 Task: Find connections with filter location Diamantino with filter topic #coacheswith filter profile language Potuguese with filter current company Citi with filter school Muthayammal Engineering College with filter industry Consumer Goods Rental with filter service category DUI Law with filter keywords title Business Analyst
Action: Mouse moved to (528, 111)
Screenshot: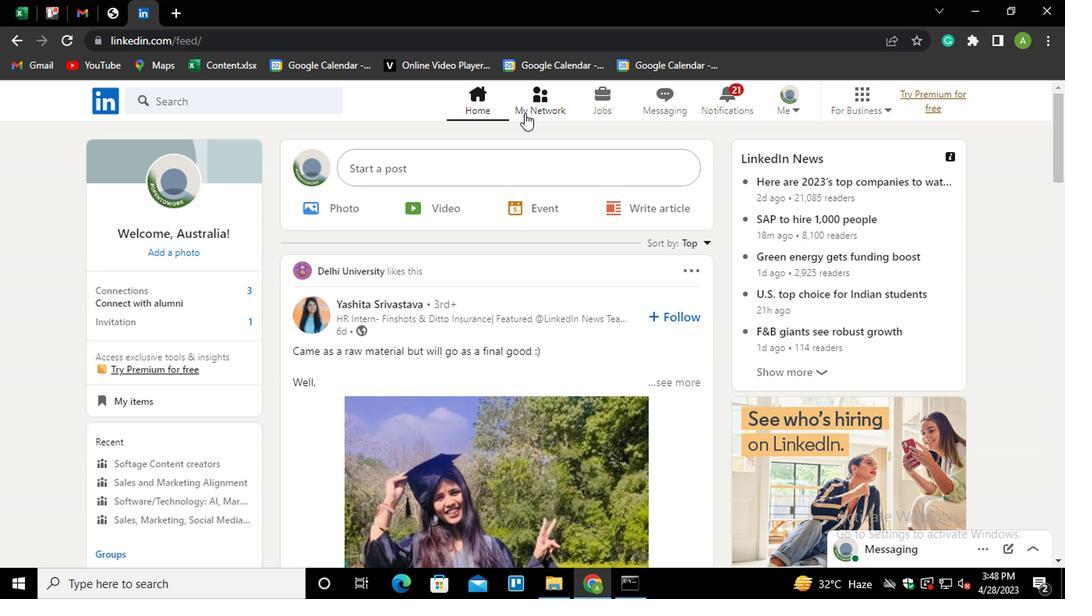 
Action: Mouse pressed left at (528, 111)
Screenshot: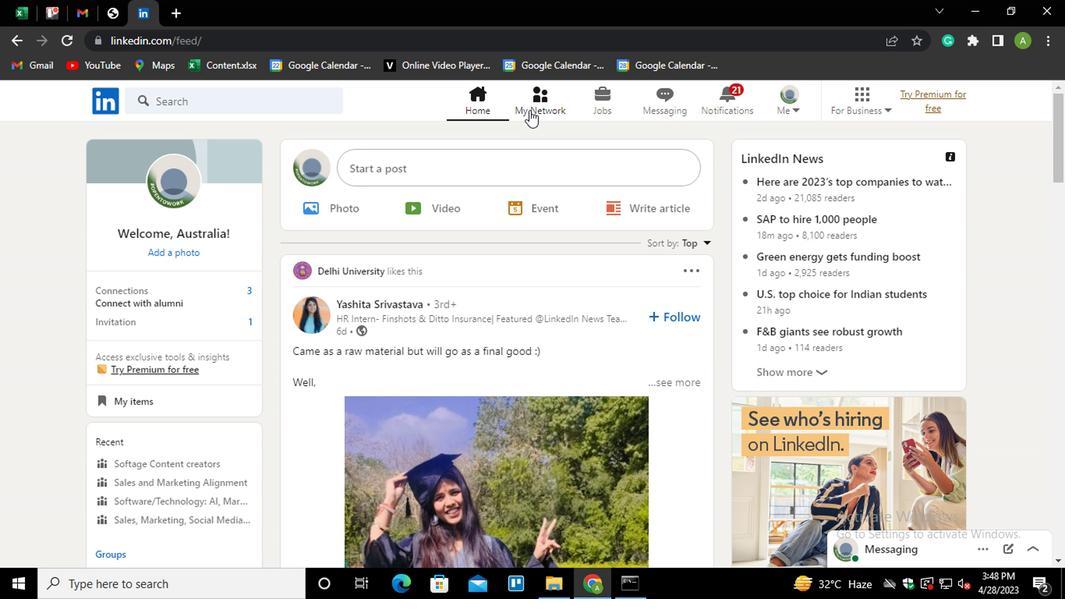 
Action: Mouse moved to (203, 193)
Screenshot: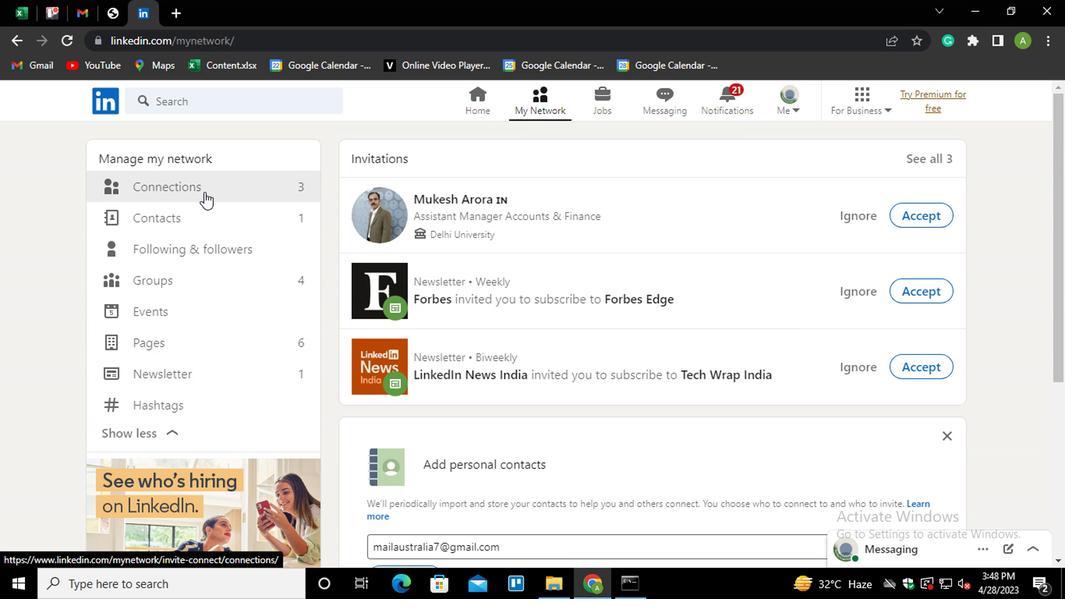 
Action: Mouse pressed left at (203, 193)
Screenshot: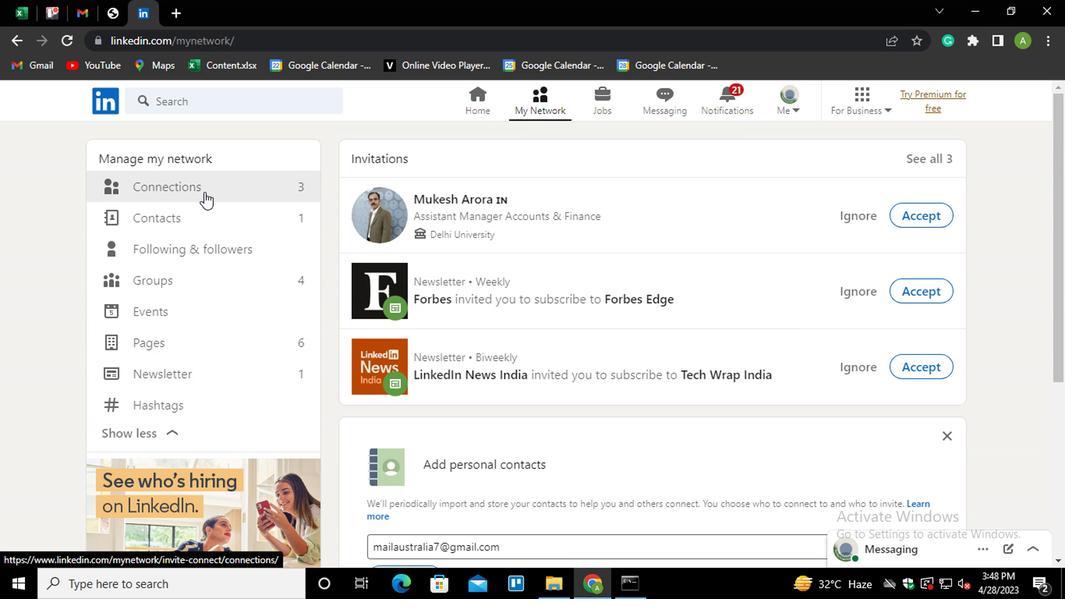 
Action: Mouse moved to (667, 184)
Screenshot: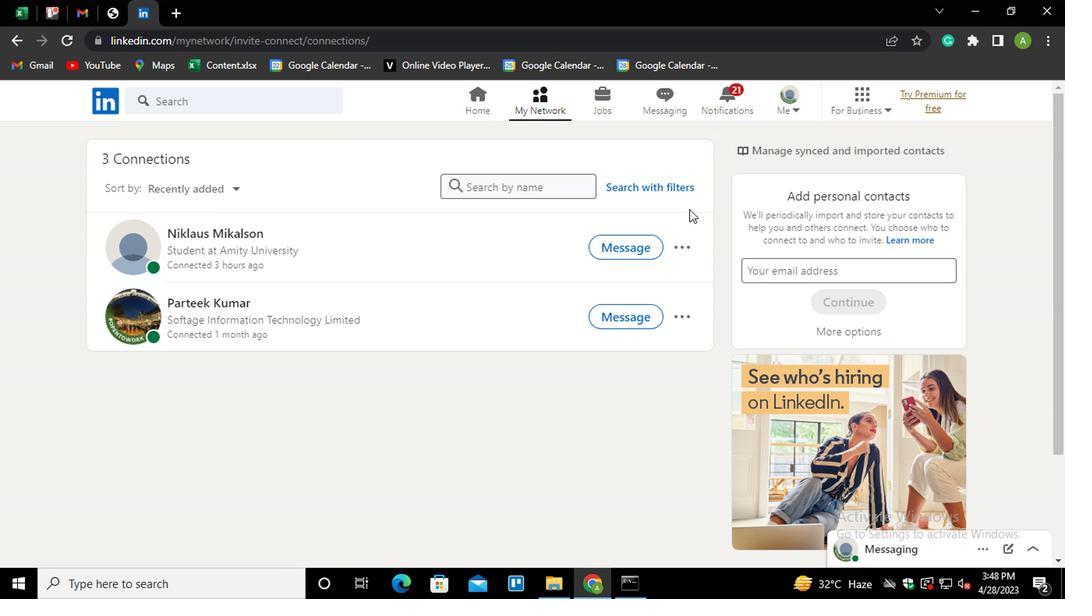 
Action: Mouse pressed left at (667, 184)
Screenshot: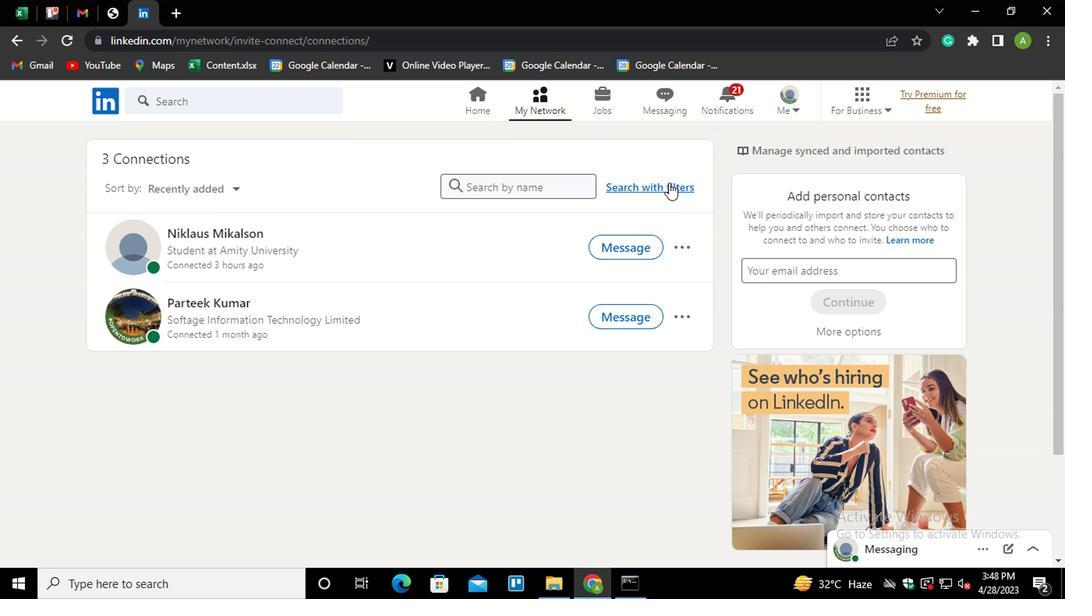 
Action: Mouse moved to (577, 139)
Screenshot: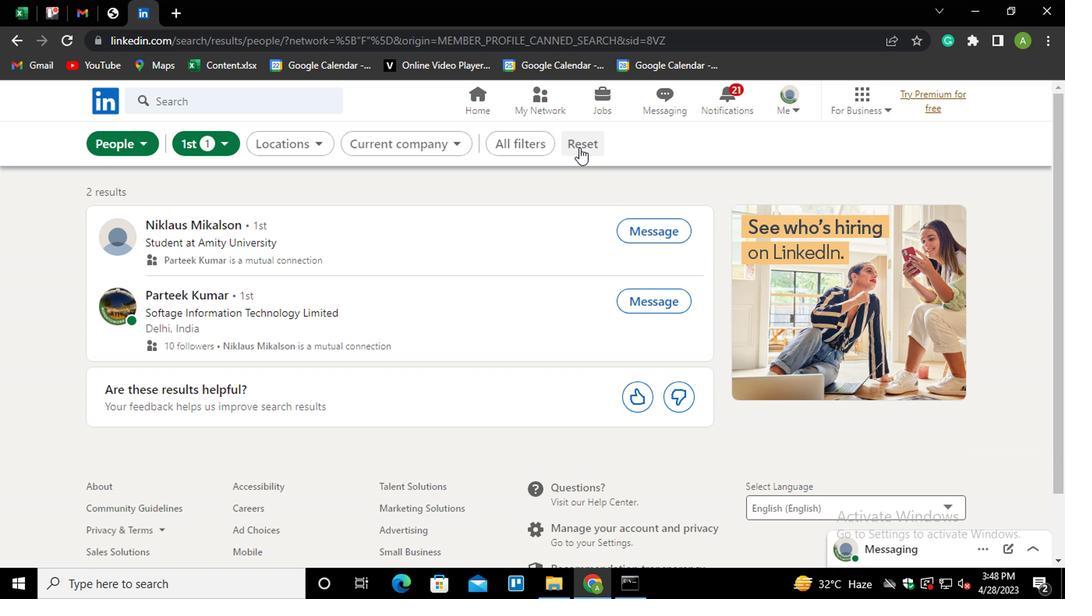 
Action: Mouse pressed left at (577, 139)
Screenshot: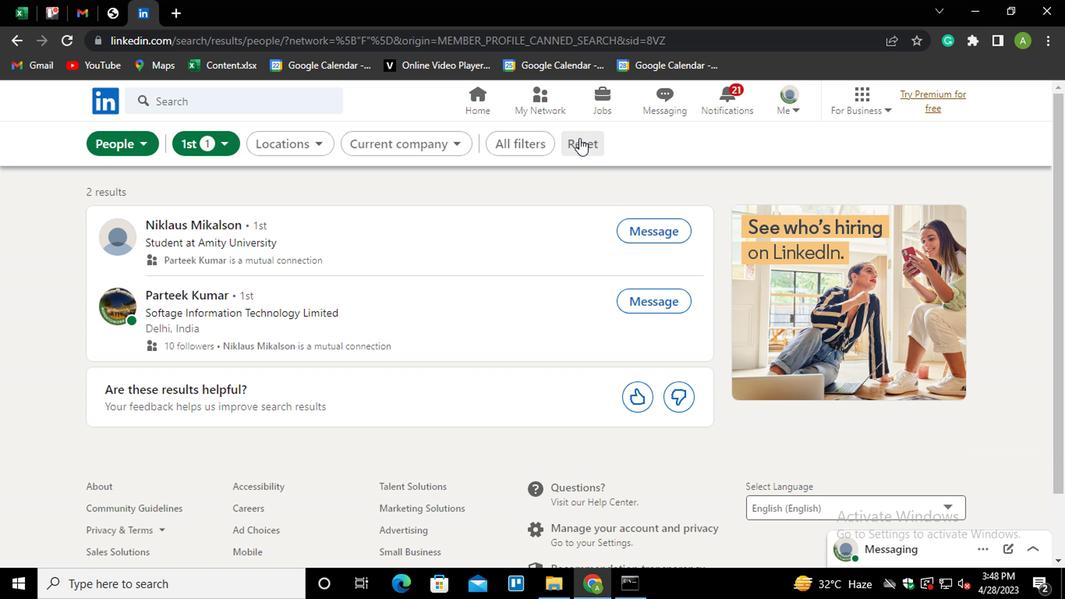 
Action: Mouse moved to (544, 144)
Screenshot: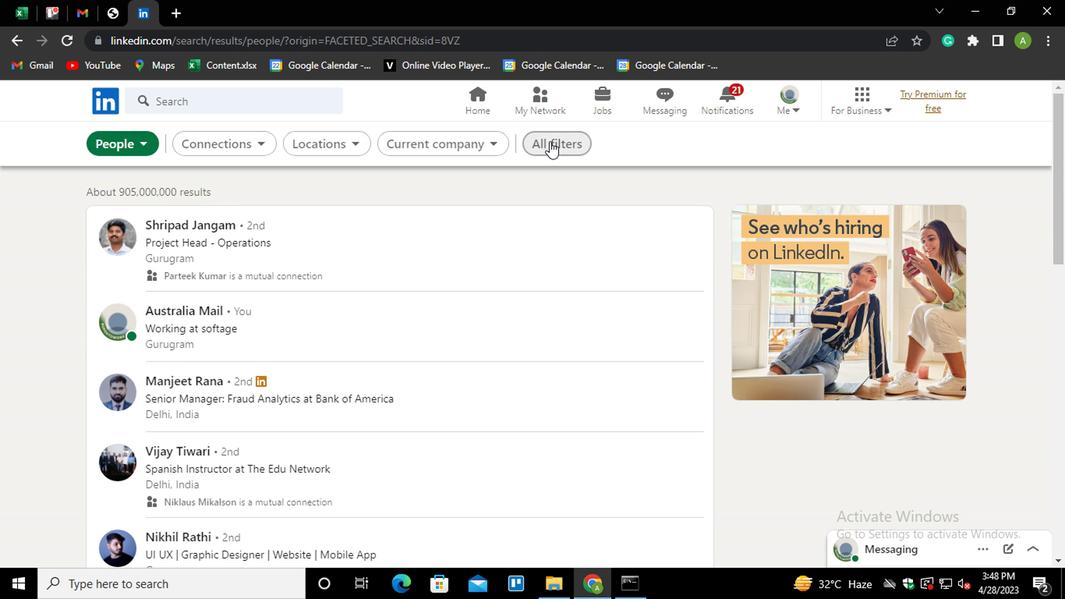 
Action: Mouse pressed left at (544, 144)
Screenshot: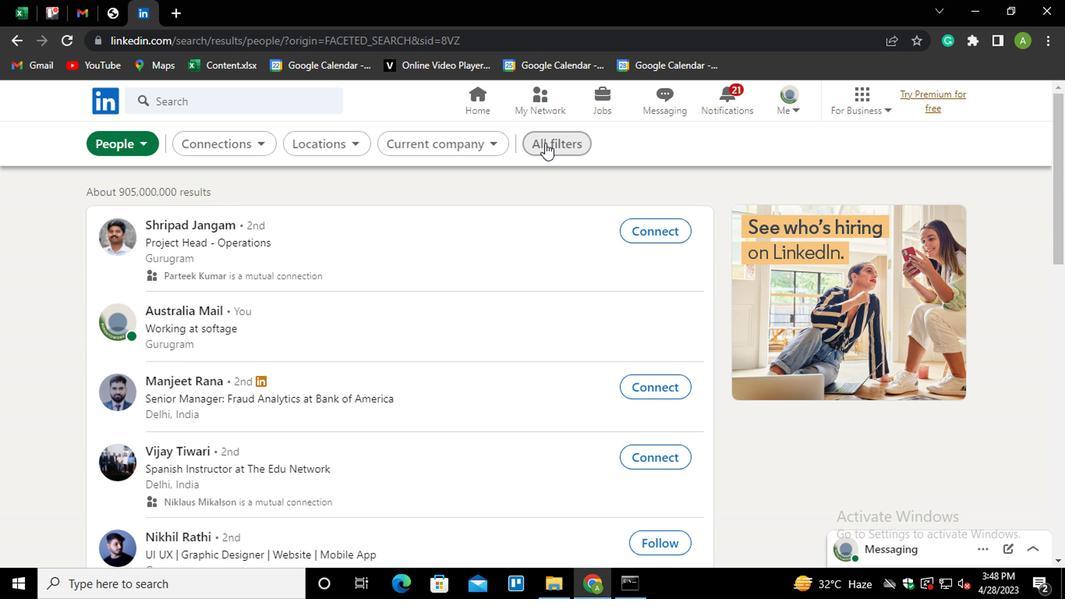 
Action: Mouse moved to (795, 414)
Screenshot: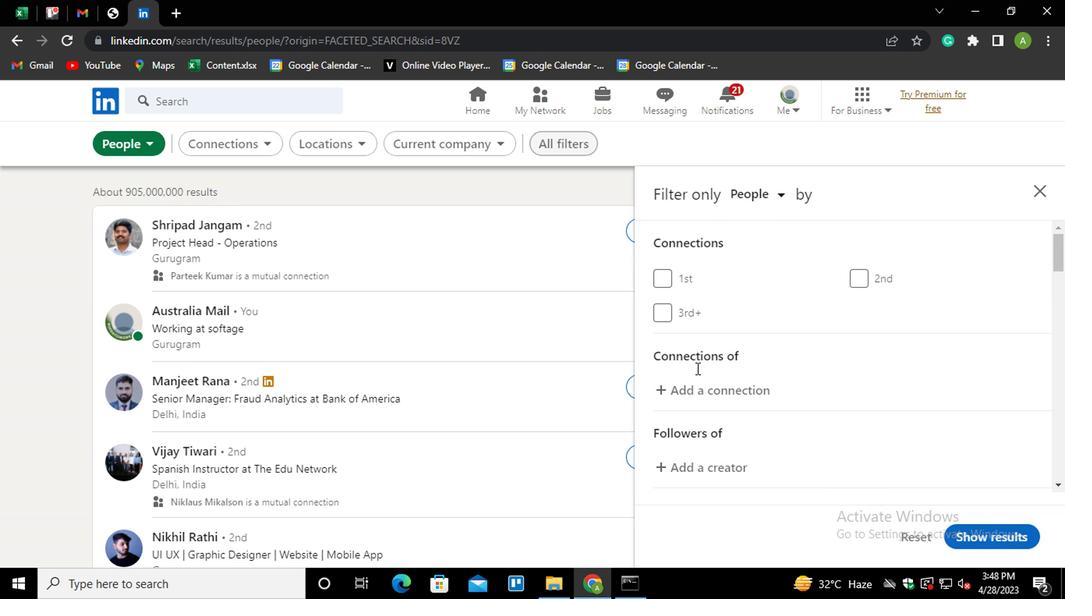 
Action: Mouse scrolled (795, 413) with delta (0, -1)
Screenshot: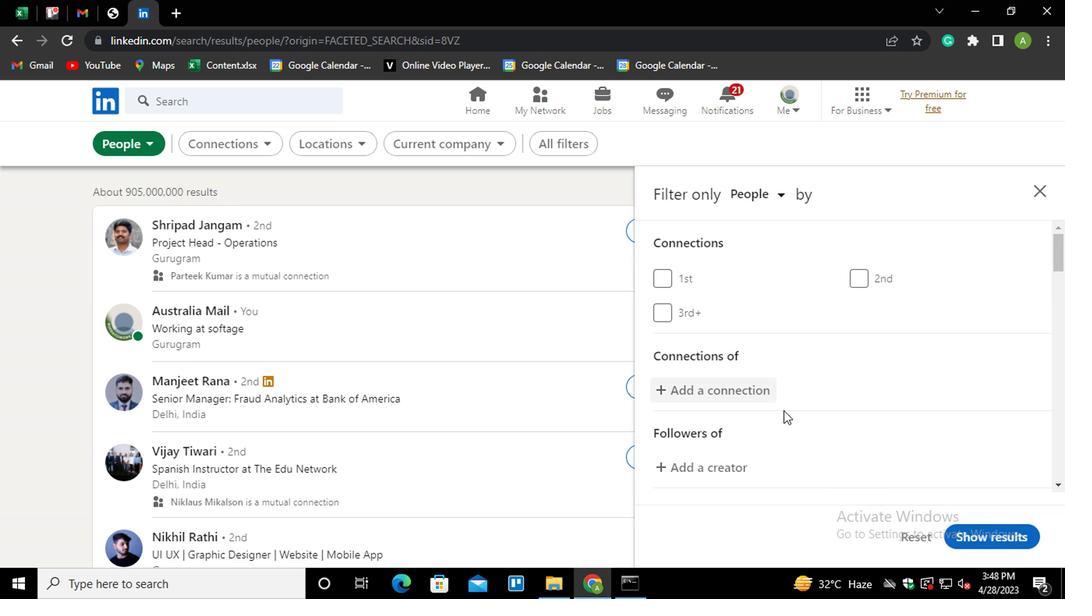 
Action: Mouse scrolled (795, 413) with delta (0, -1)
Screenshot: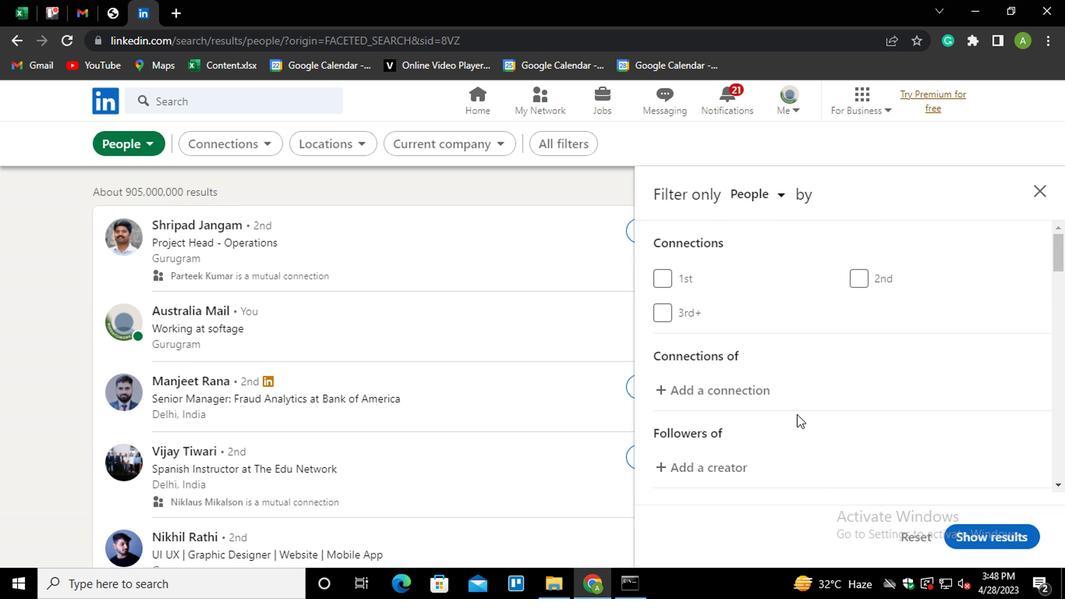 
Action: Mouse scrolled (795, 413) with delta (0, -1)
Screenshot: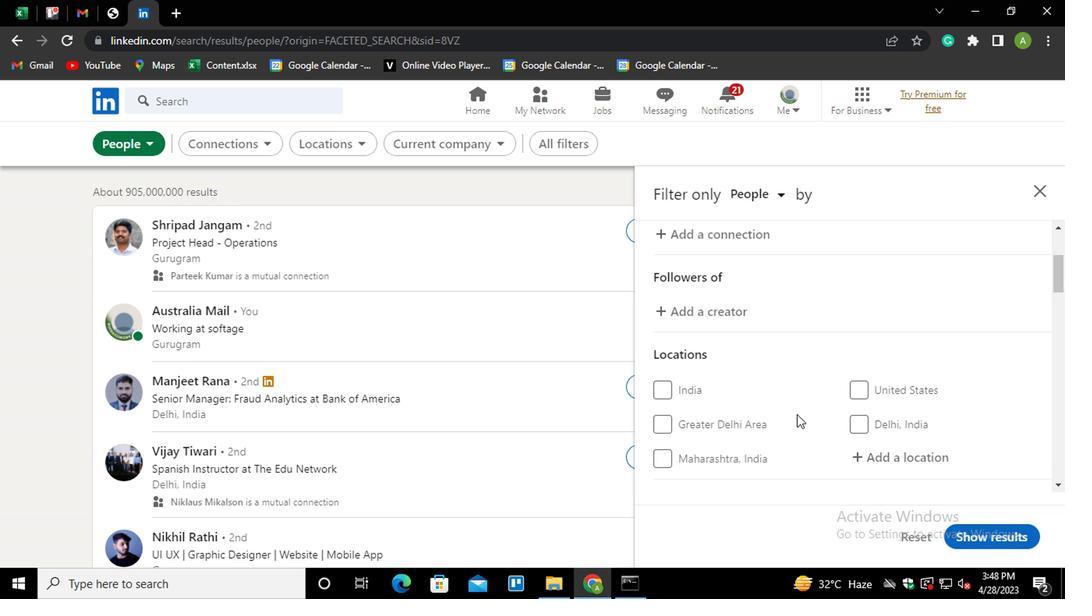 
Action: Mouse moved to (905, 371)
Screenshot: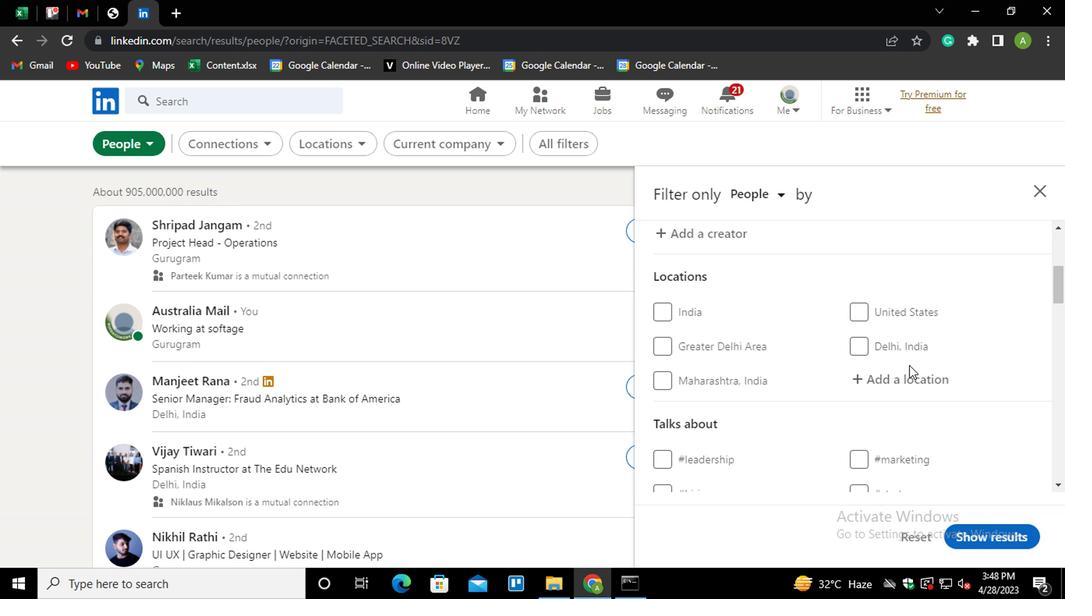 
Action: Mouse pressed left at (905, 371)
Screenshot: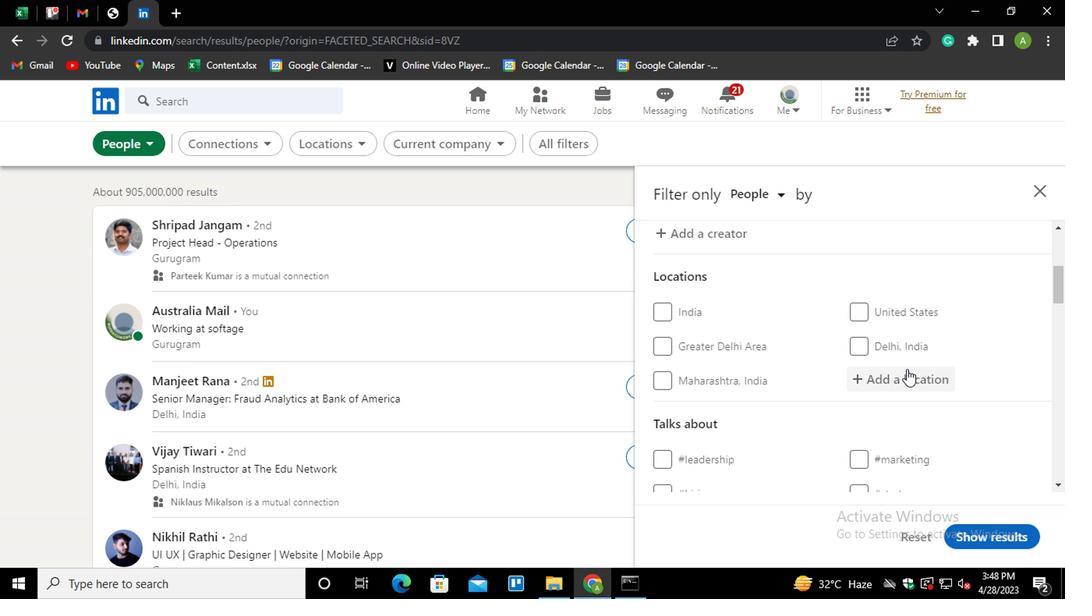 
Action: Mouse moved to (901, 372)
Screenshot: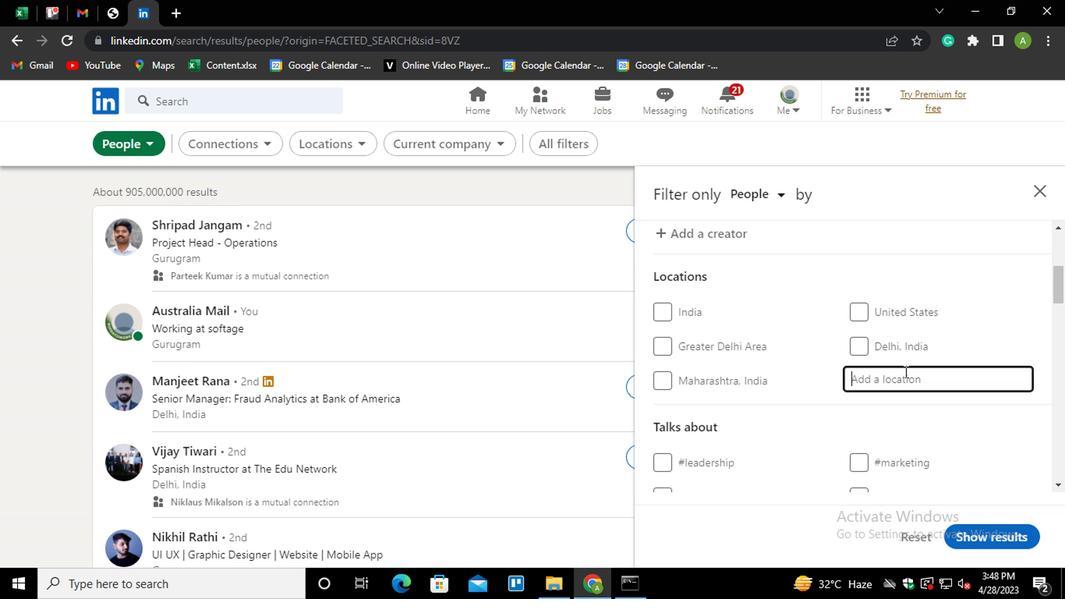 
Action: Key pressed <Key.shift>
Screenshot: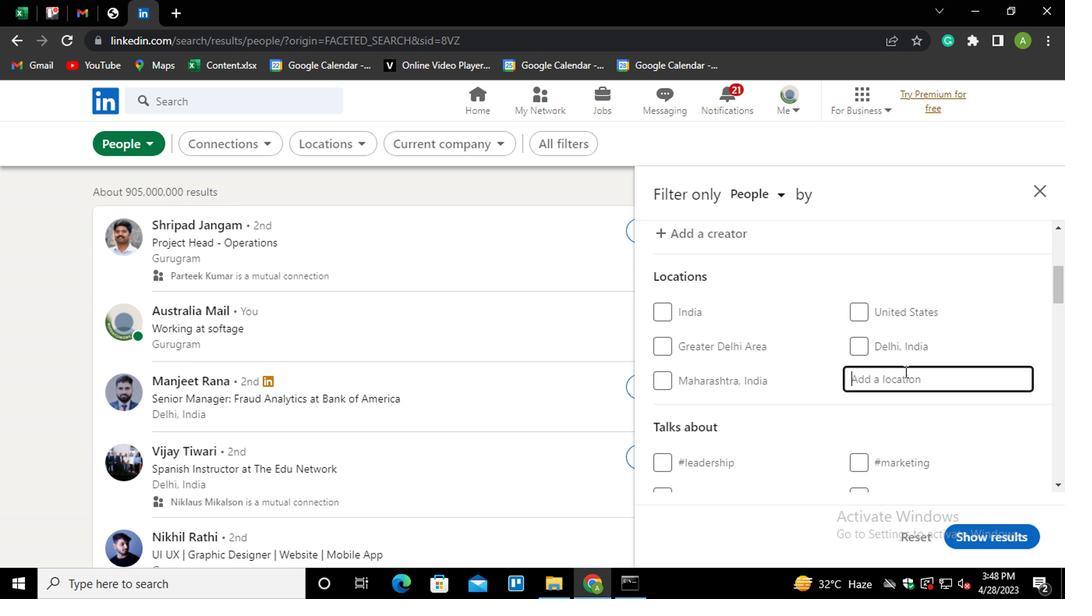 
Action: Mouse moved to (901, 372)
Screenshot: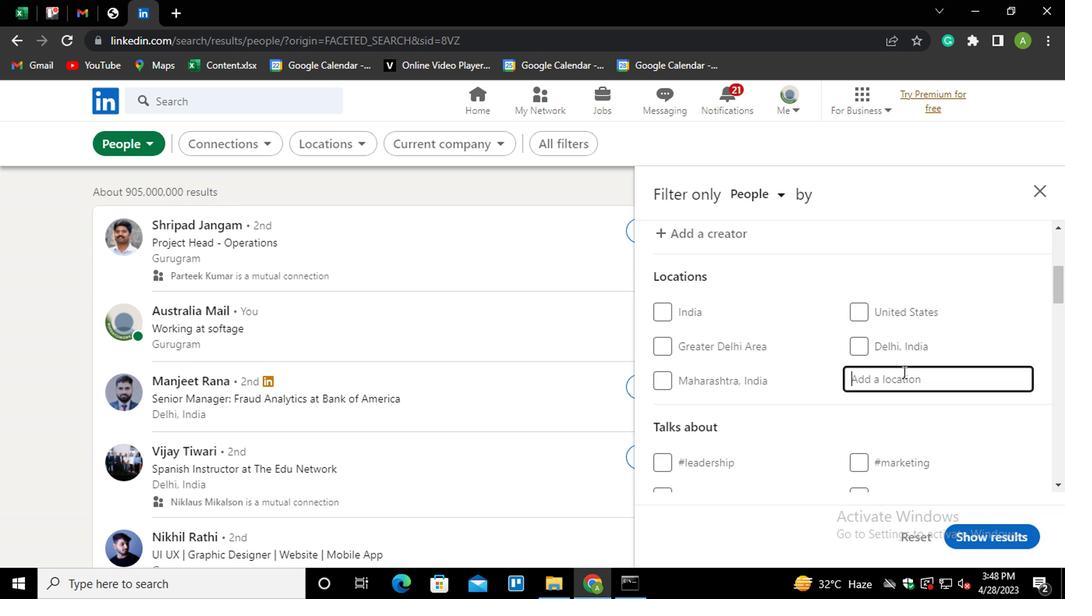 
Action: Key pressed D
Screenshot: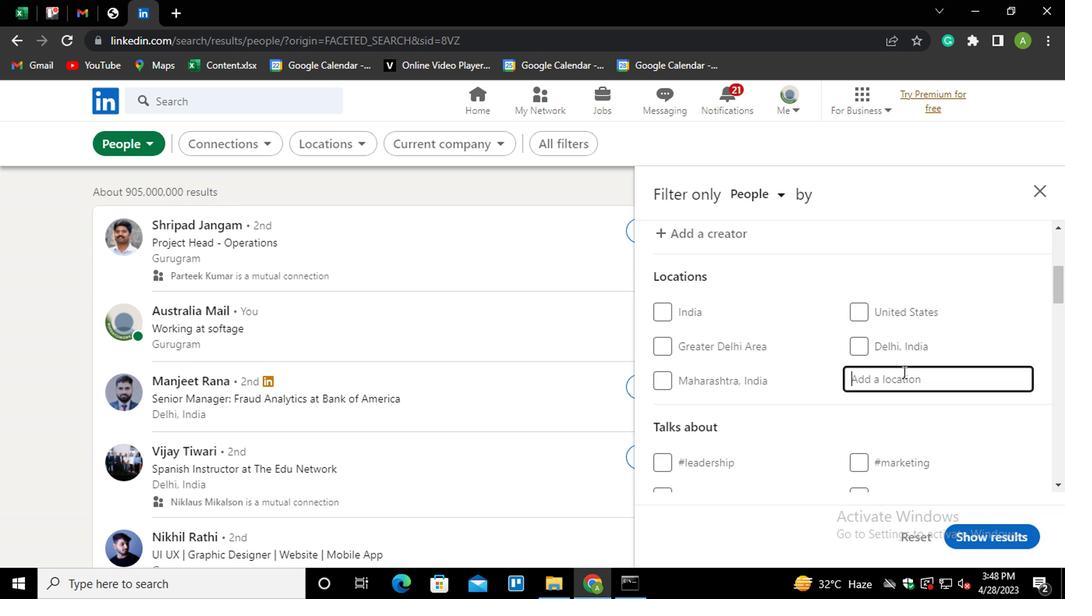 
Action: Mouse moved to (897, 375)
Screenshot: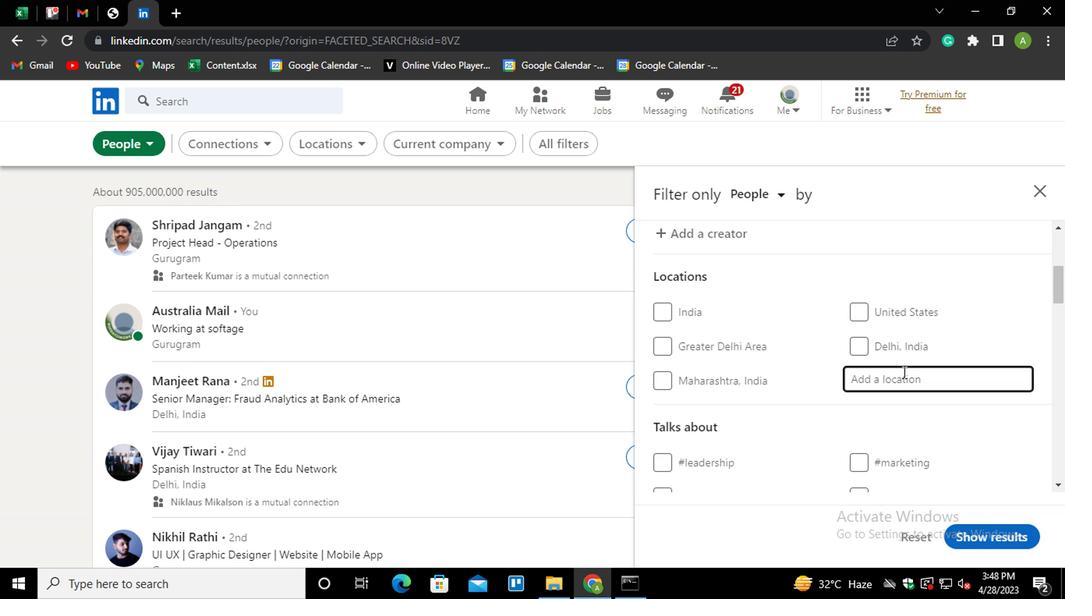 
Action: Key pressed IAMANTNO
Screenshot: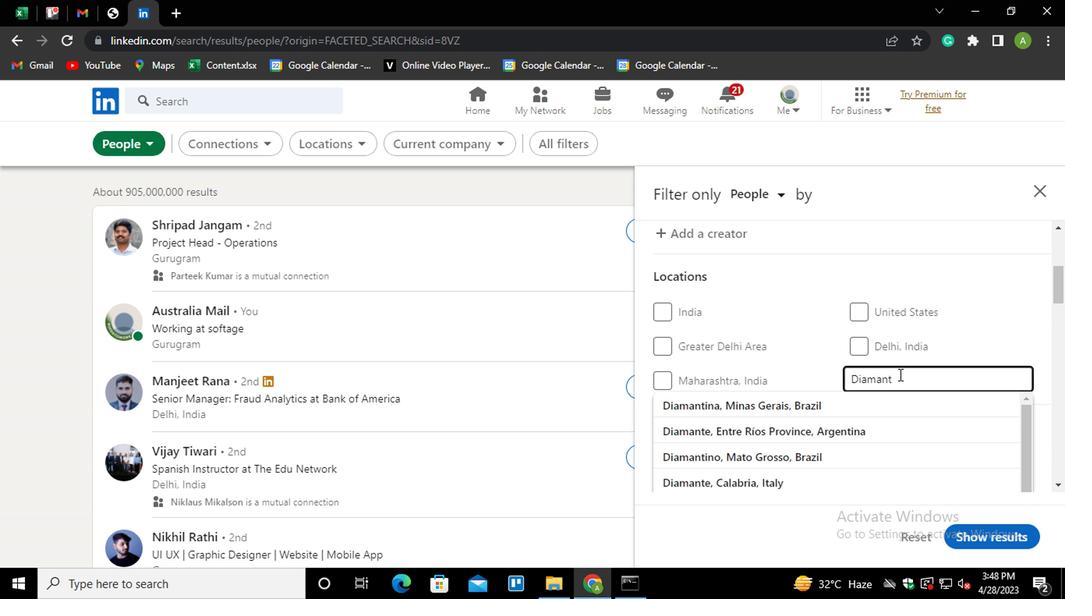 
Action: Mouse moved to (909, 385)
Screenshot: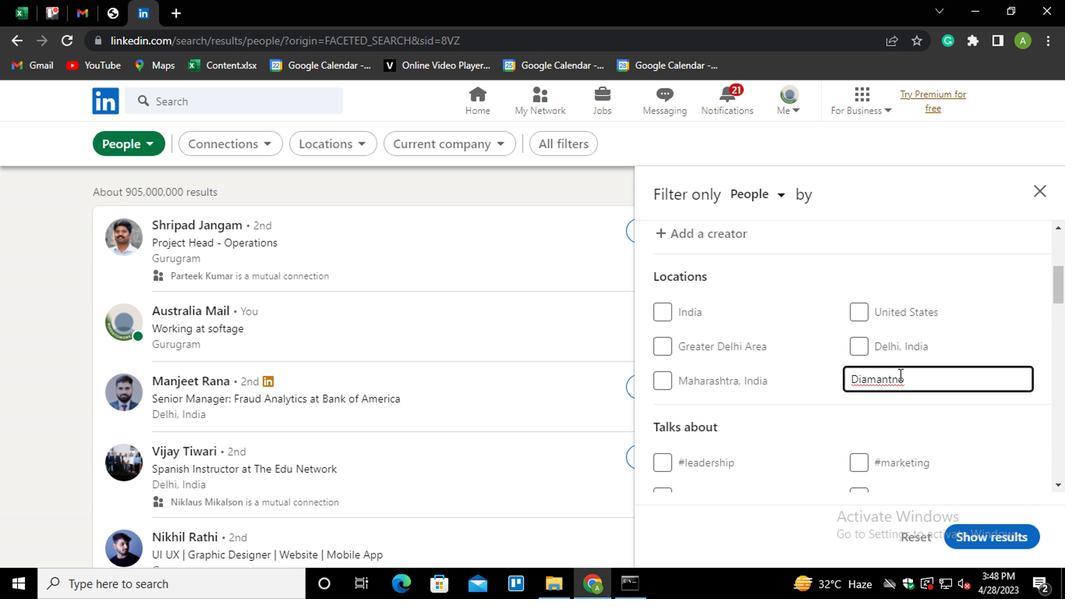 
Action: Key pressed <Key.backspace><Key.backspace>IN<Key.down><Key.down><Key.enter>
Screenshot: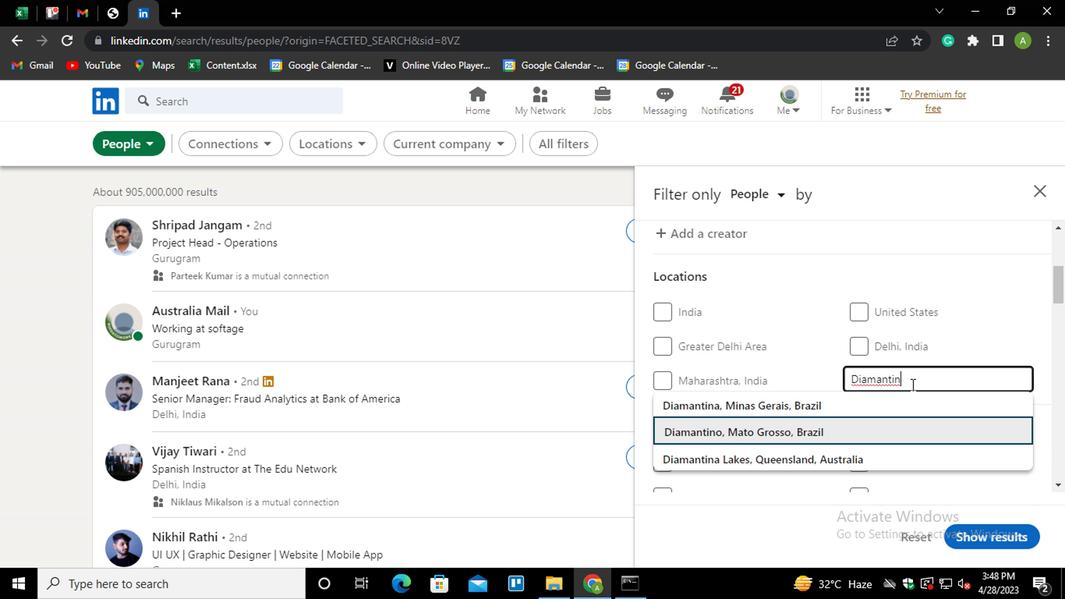 
Action: Mouse scrolled (909, 384) with delta (0, -1)
Screenshot: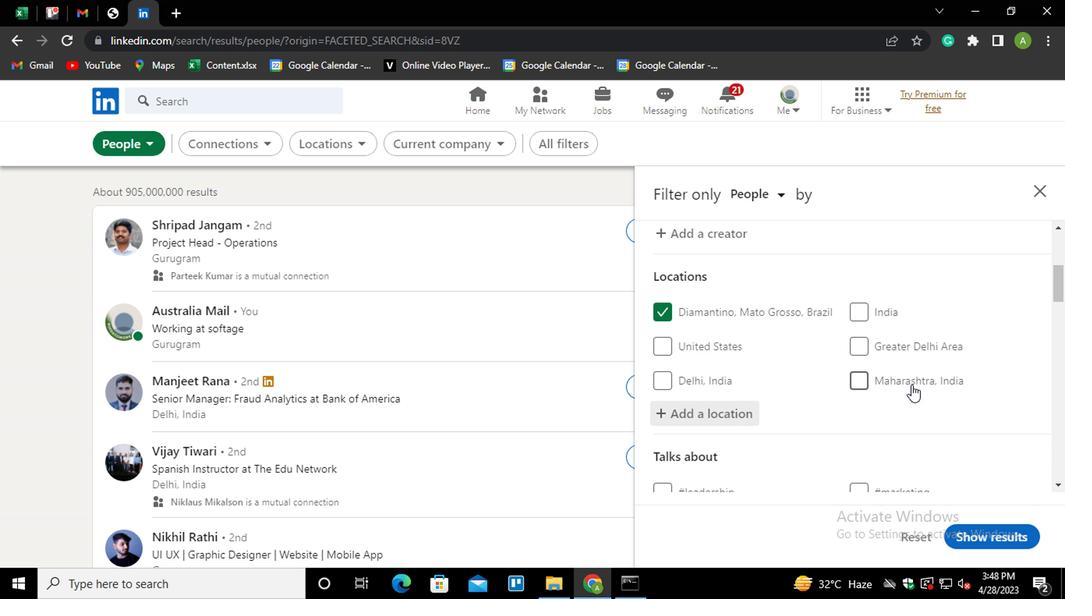 
Action: Mouse scrolled (909, 384) with delta (0, -1)
Screenshot: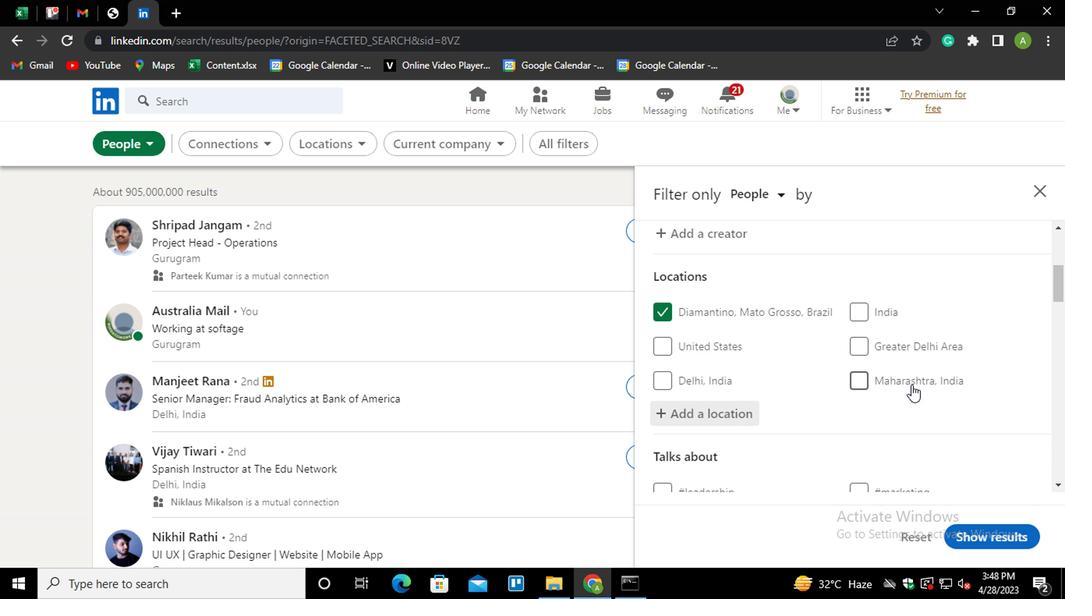 
Action: Mouse scrolled (909, 384) with delta (0, -1)
Screenshot: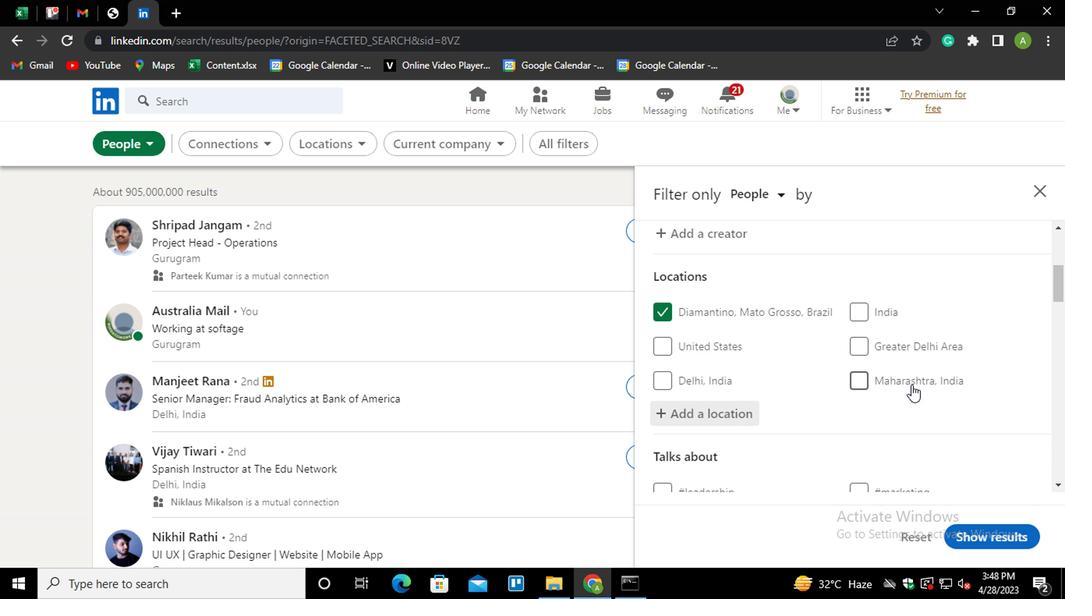 
Action: Mouse scrolled (909, 384) with delta (0, -1)
Screenshot: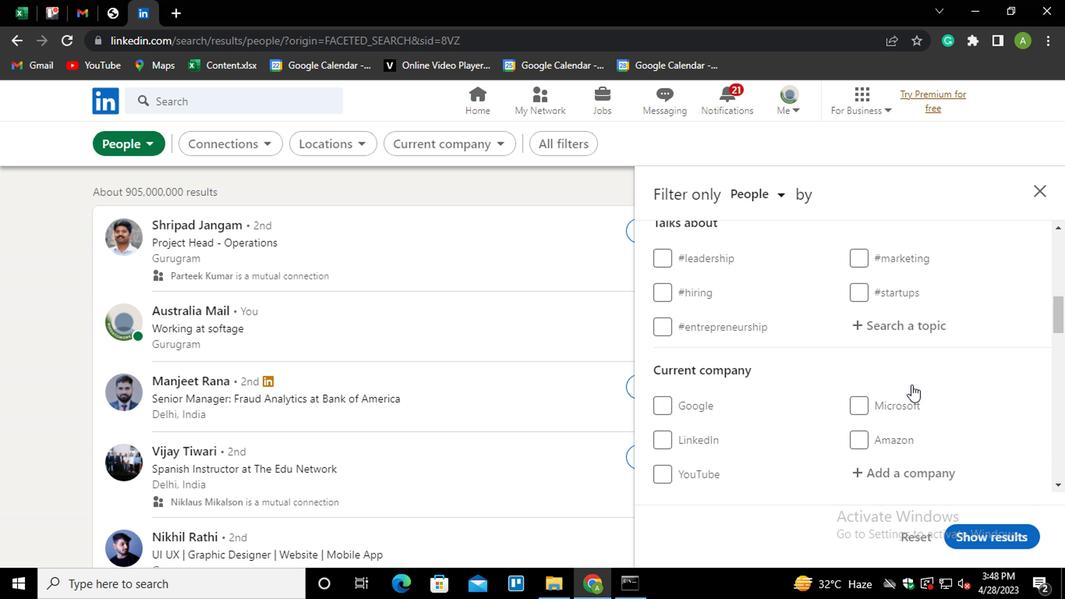 
Action: Mouse moved to (882, 247)
Screenshot: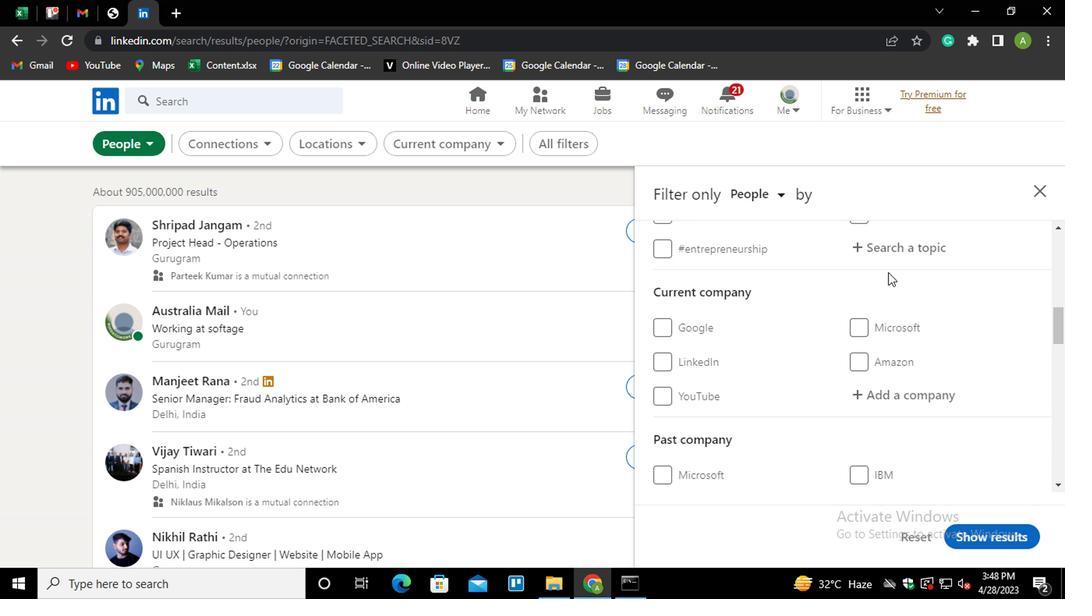 
Action: Mouse pressed left at (882, 247)
Screenshot: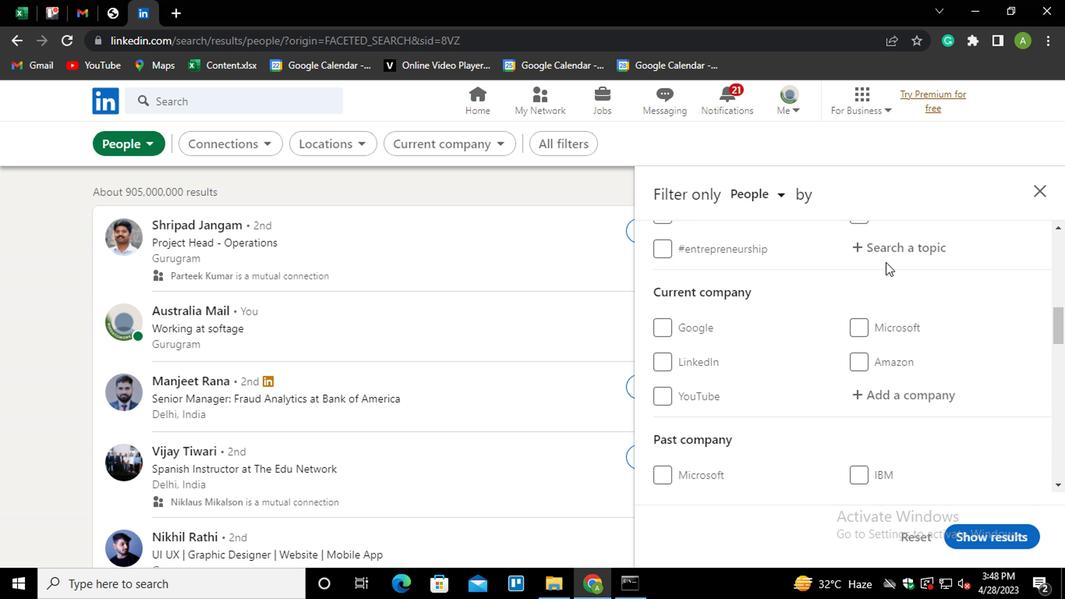 
Action: Key pressed COACH
Screenshot: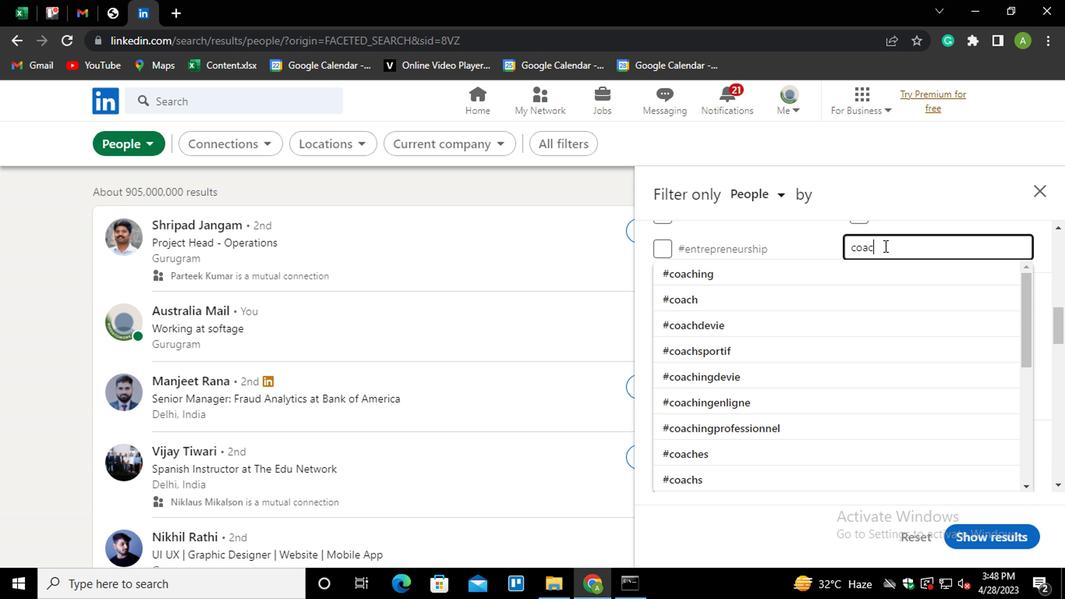 
Action: Mouse moved to (882, 246)
Screenshot: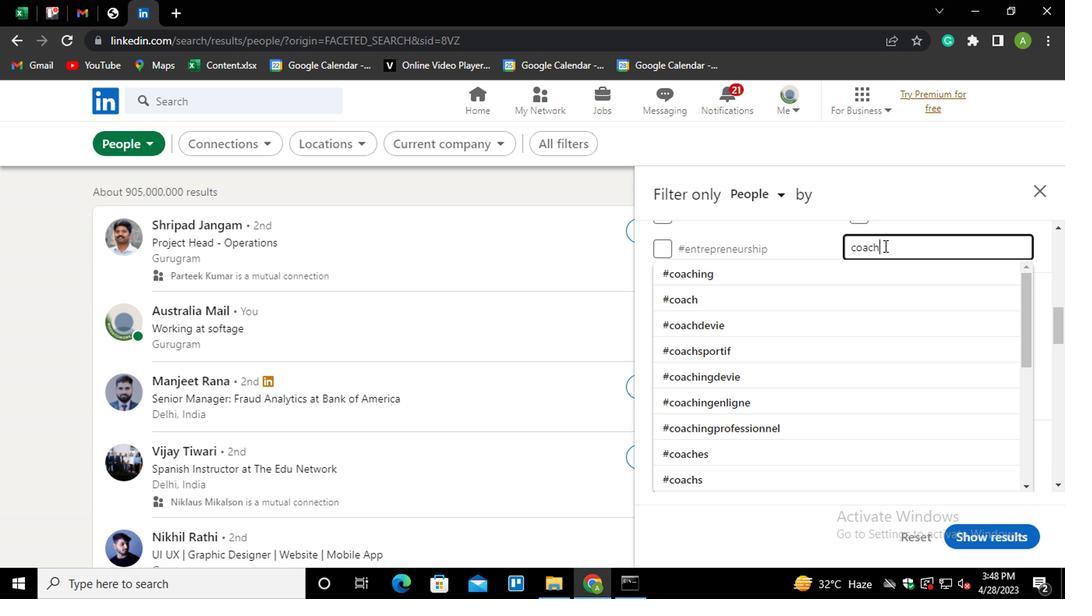 
Action: Key pressed ES<Key.down><Key.enter>
Screenshot: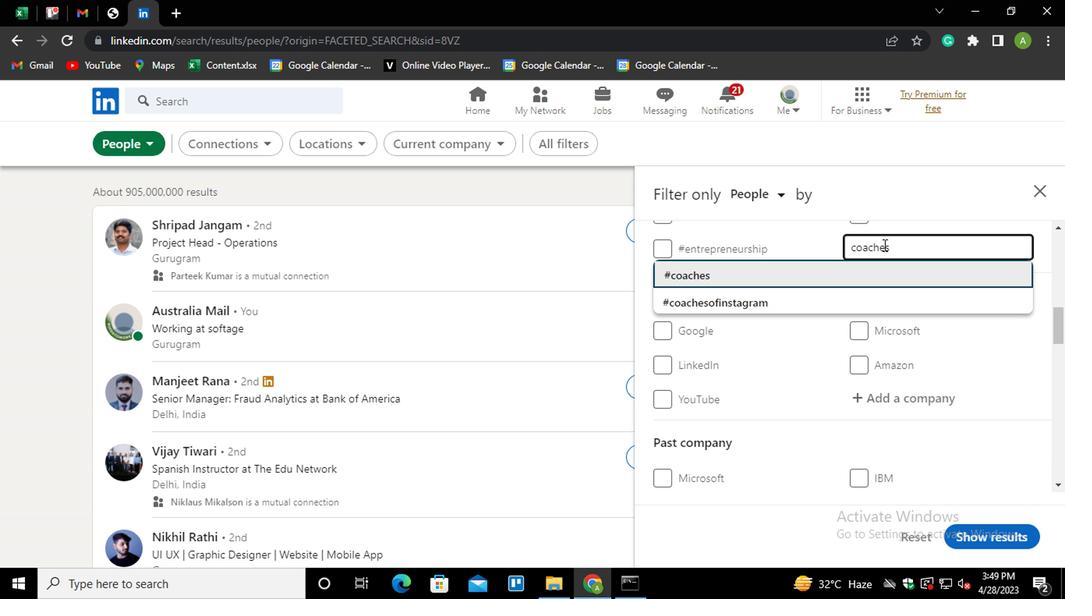 
Action: Mouse scrolled (882, 245) with delta (0, 0)
Screenshot: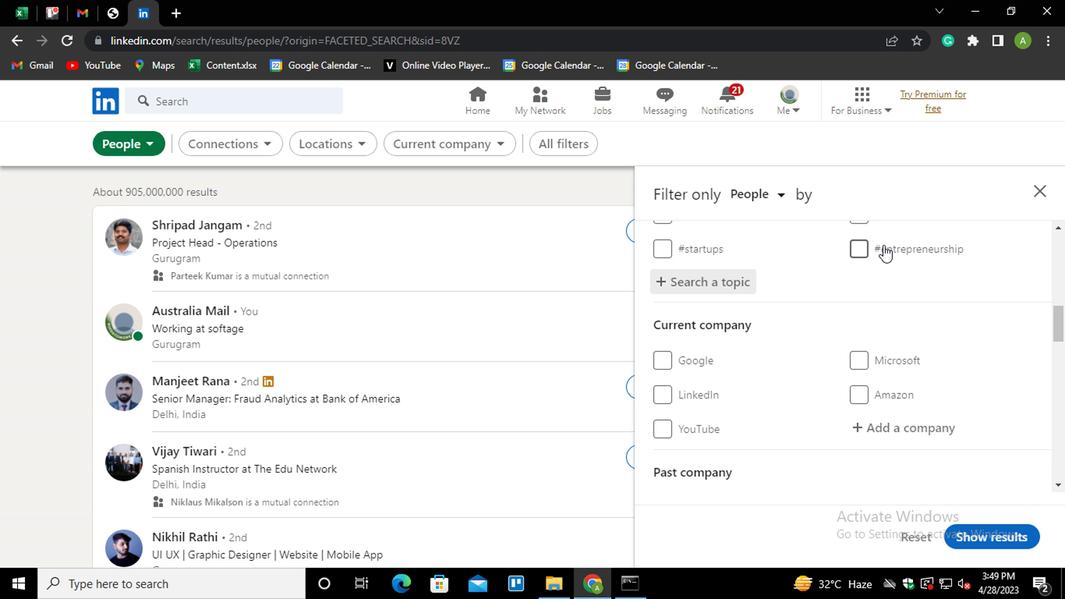 
Action: Mouse scrolled (882, 245) with delta (0, 0)
Screenshot: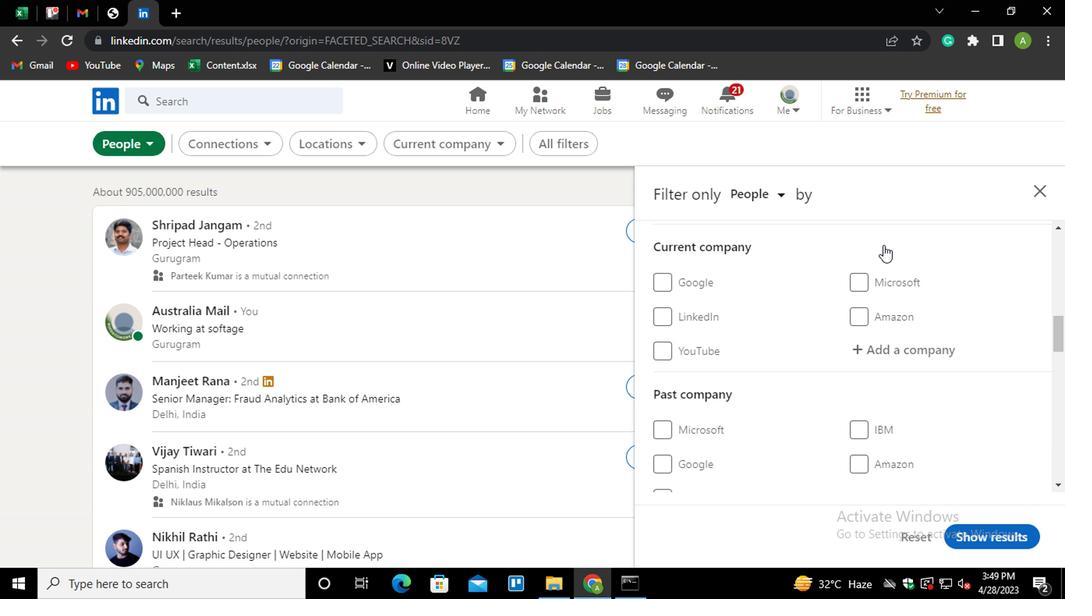 
Action: Mouse scrolled (882, 245) with delta (0, 0)
Screenshot: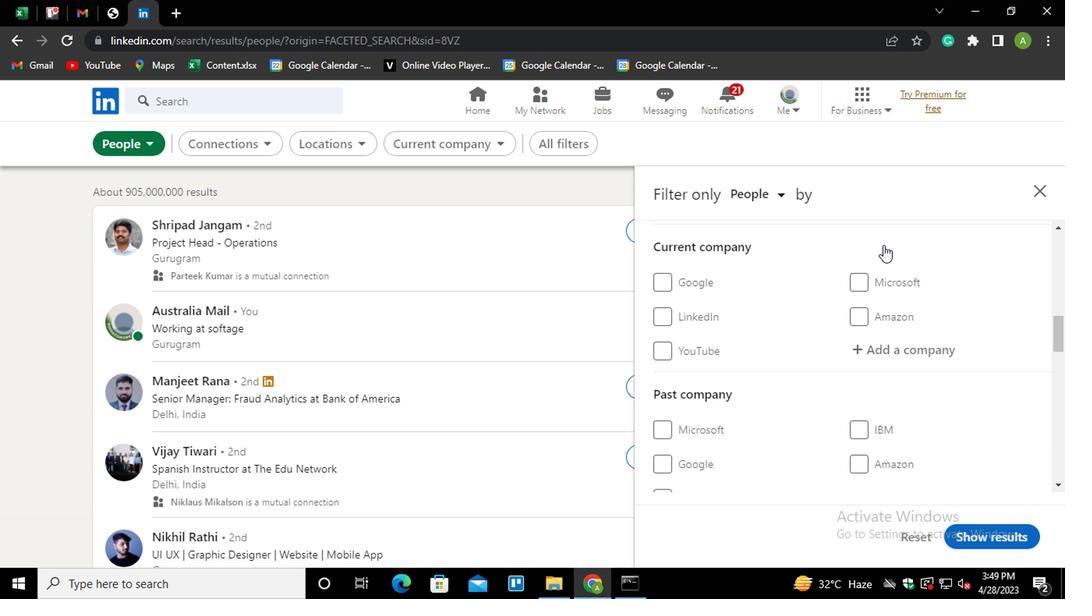 
Action: Mouse scrolled (882, 245) with delta (0, 0)
Screenshot: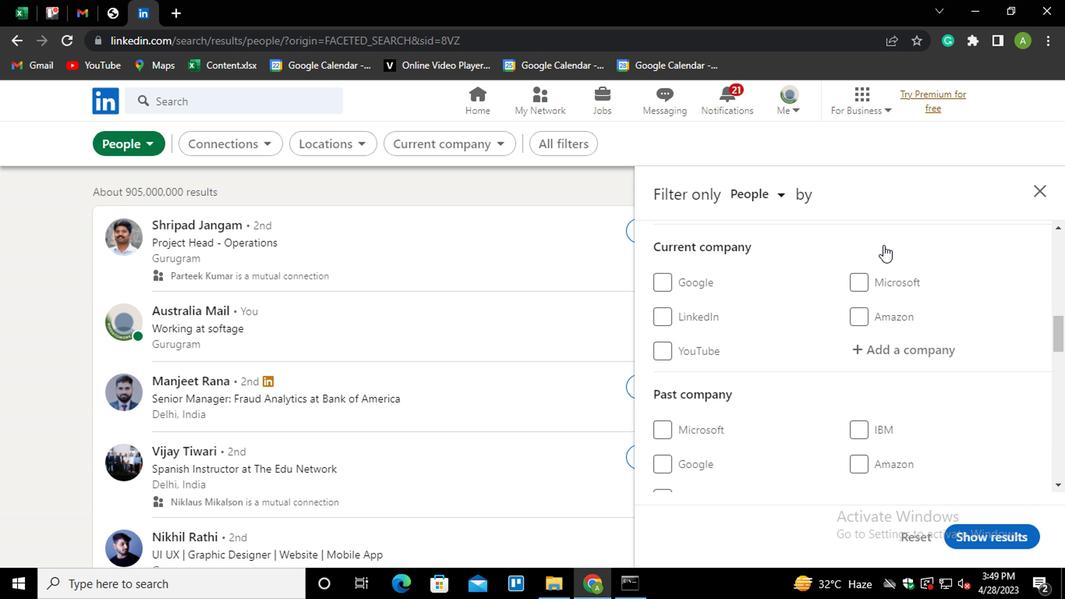 
Action: Mouse scrolled (882, 245) with delta (0, 0)
Screenshot: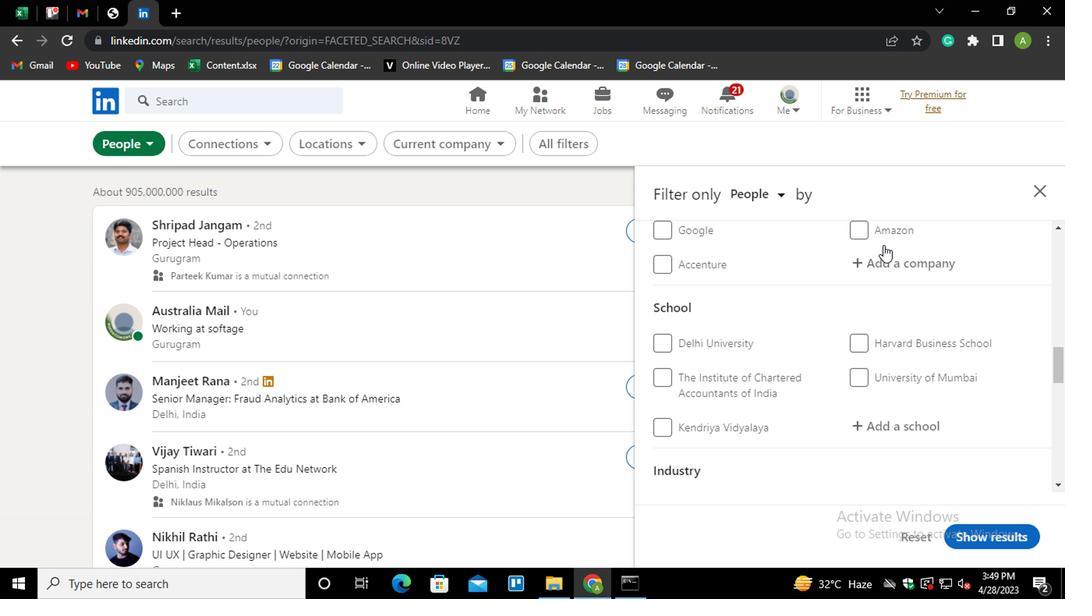
Action: Mouse scrolled (882, 245) with delta (0, 0)
Screenshot: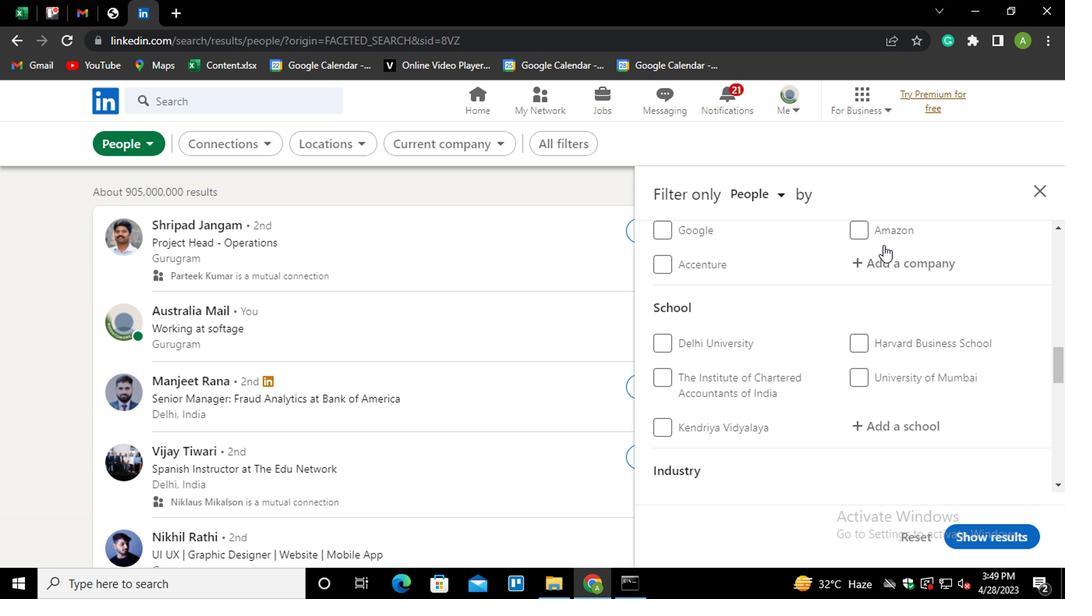 
Action: Mouse scrolled (882, 245) with delta (0, 0)
Screenshot: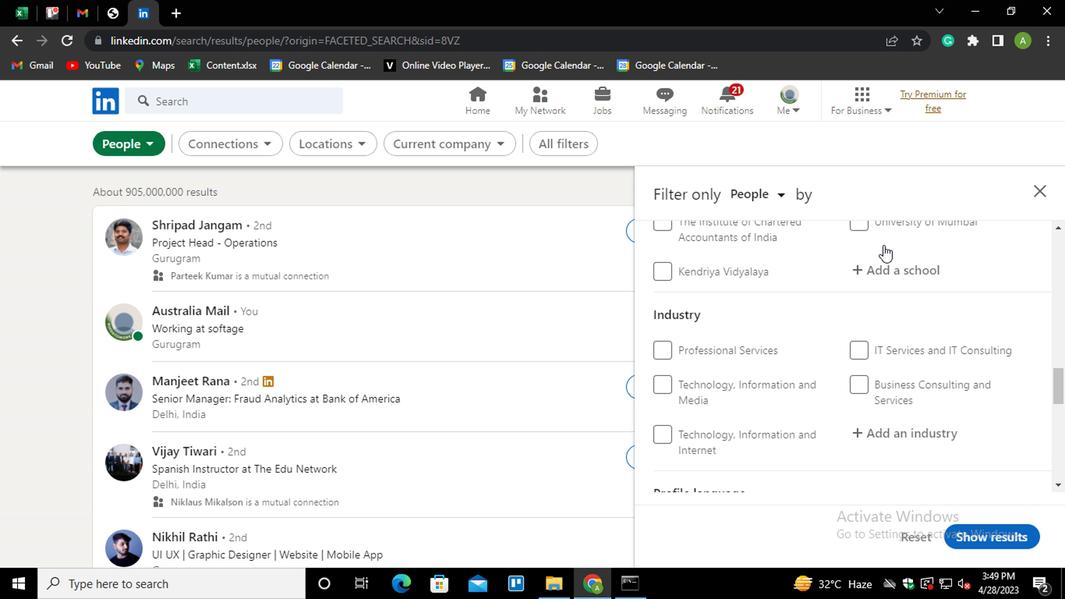 
Action: Mouse scrolled (882, 245) with delta (0, 0)
Screenshot: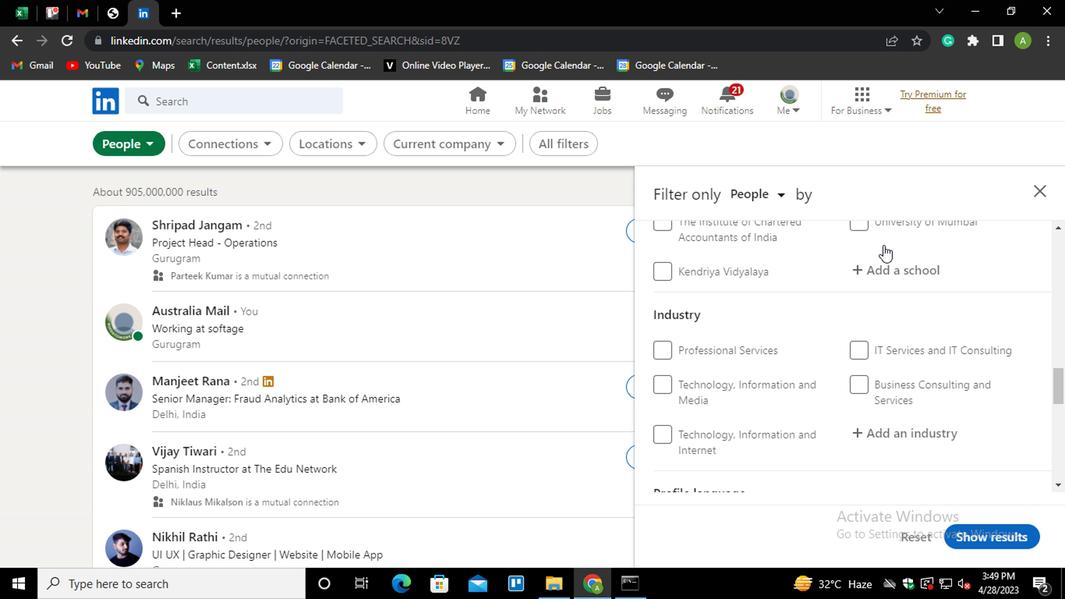 
Action: Mouse moved to (857, 408)
Screenshot: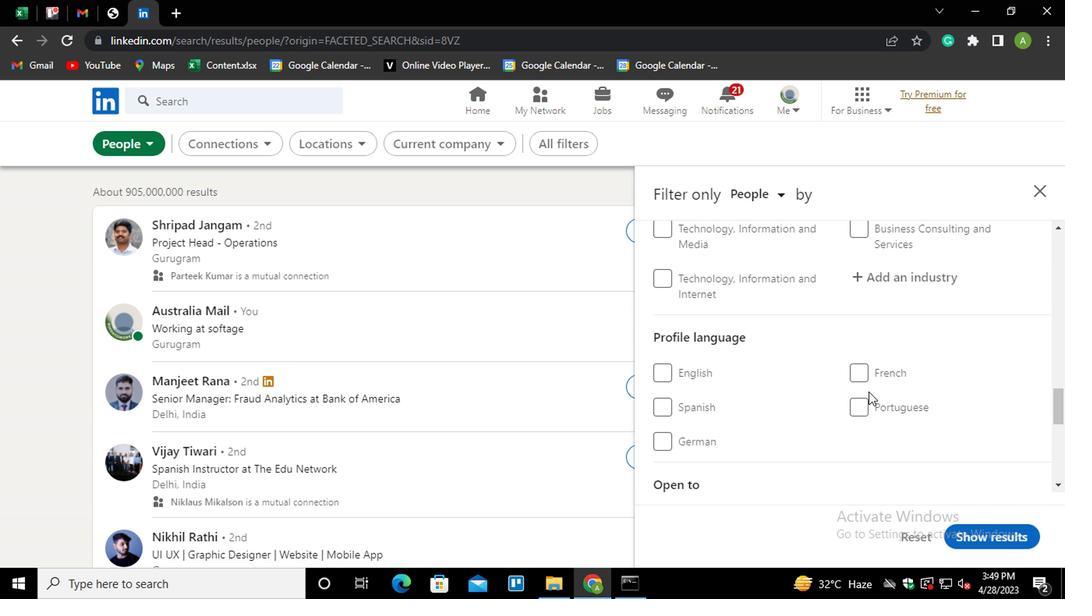 
Action: Mouse pressed left at (857, 408)
Screenshot: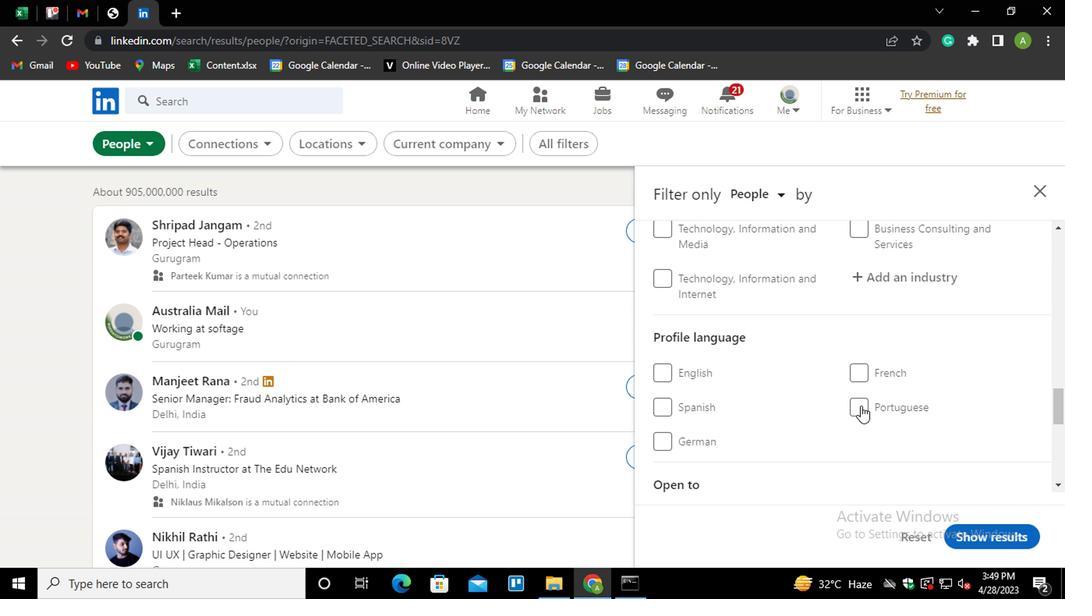 
Action: Mouse moved to (901, 386)
Screenshot: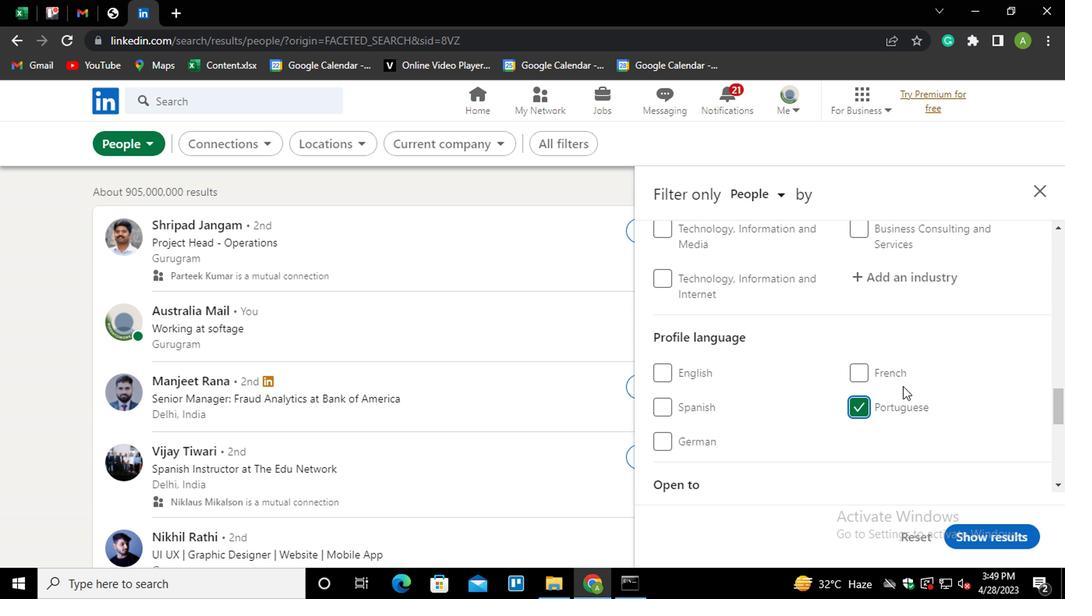 
Action: Mouse scrolled (901, 387) with delta (0, 1)
Screenshot: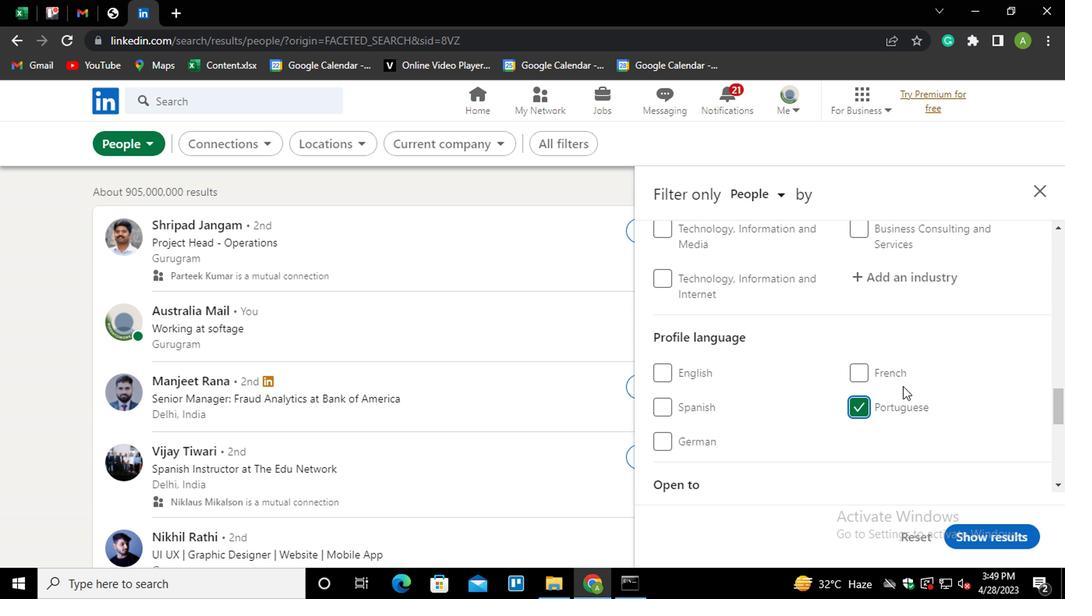 
Action: Mouse moved to (901, 386)
Screenshot: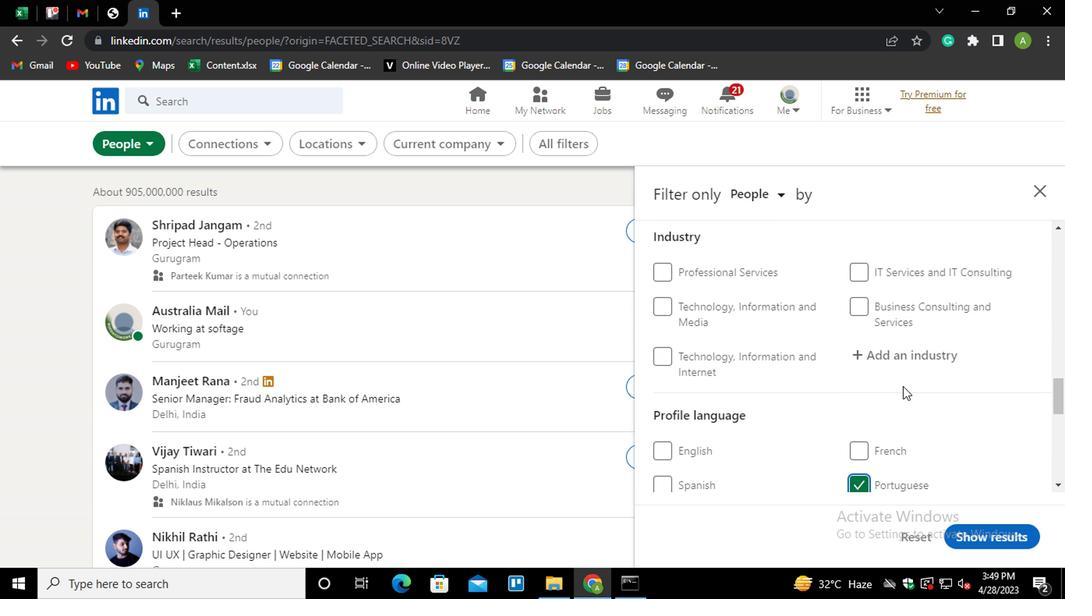 
Action: Mouse scrolled (901, 386) with delta (0, 0)
Screenshot: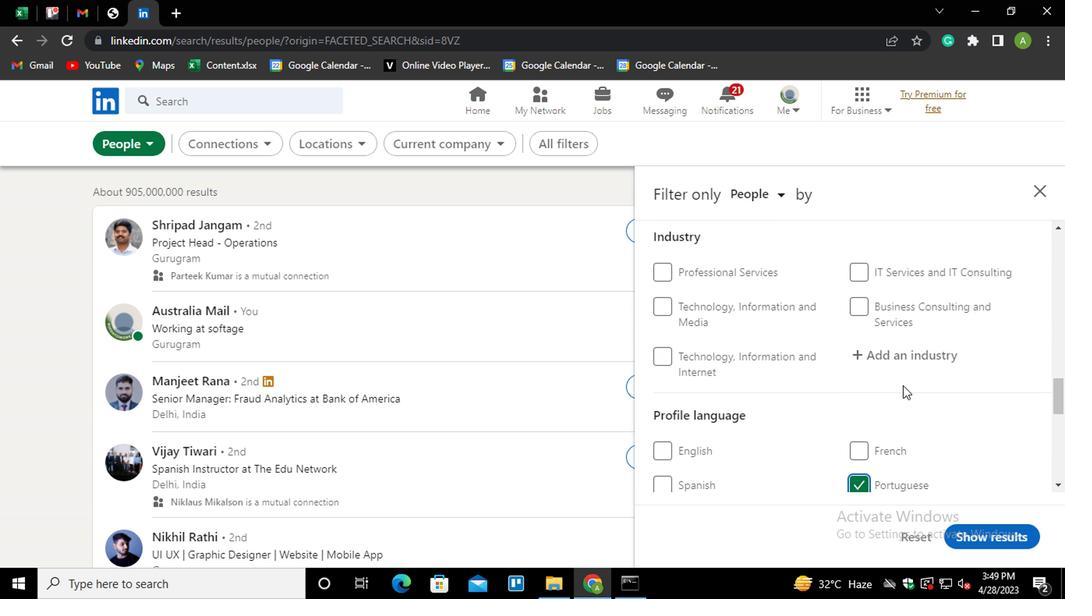 
Action: Mouse scrolled (901, 386) with delta (0, 0)
Screenshot: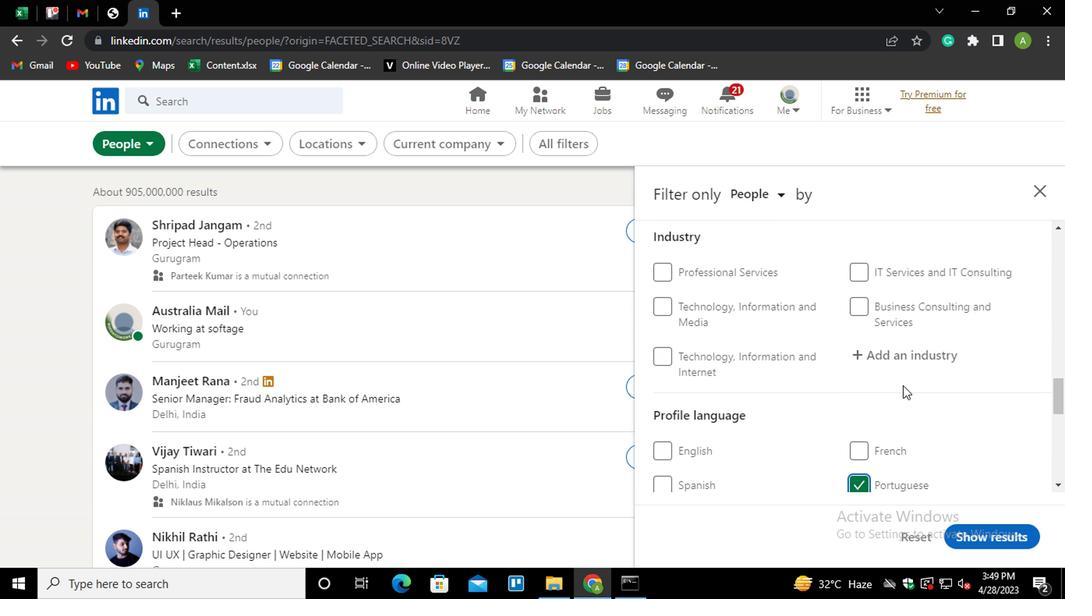 
Action: Mouse scrolled (901, 386) with delta (0, 0)
Screenshot: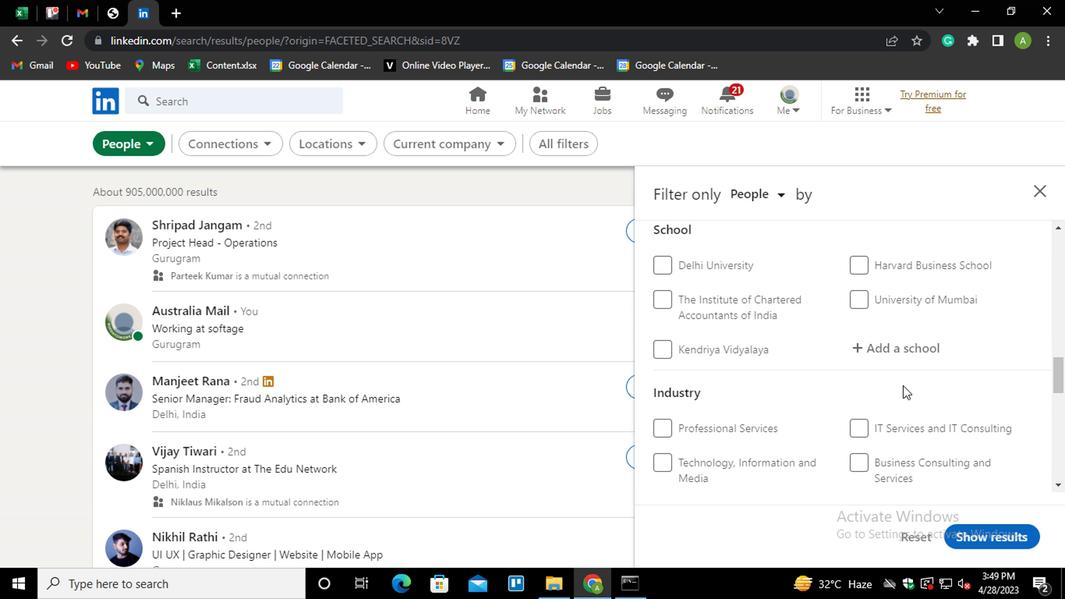 
Action: Mouse scrolled (901, 386) with delta (0, 0)
Screenshot: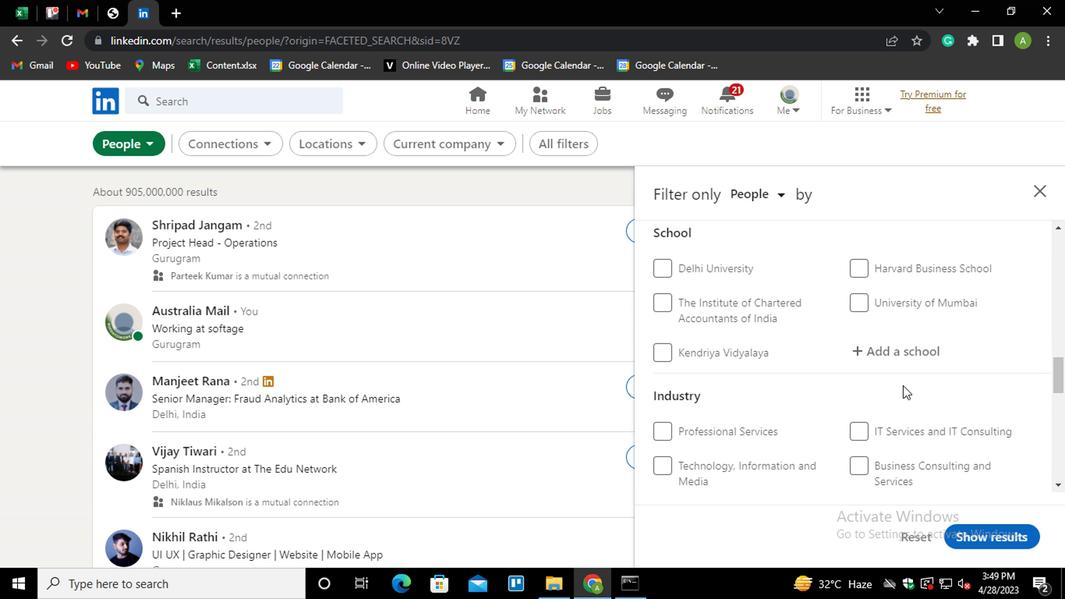 
Action: Mouse moved to (900, 386)
Screenshot: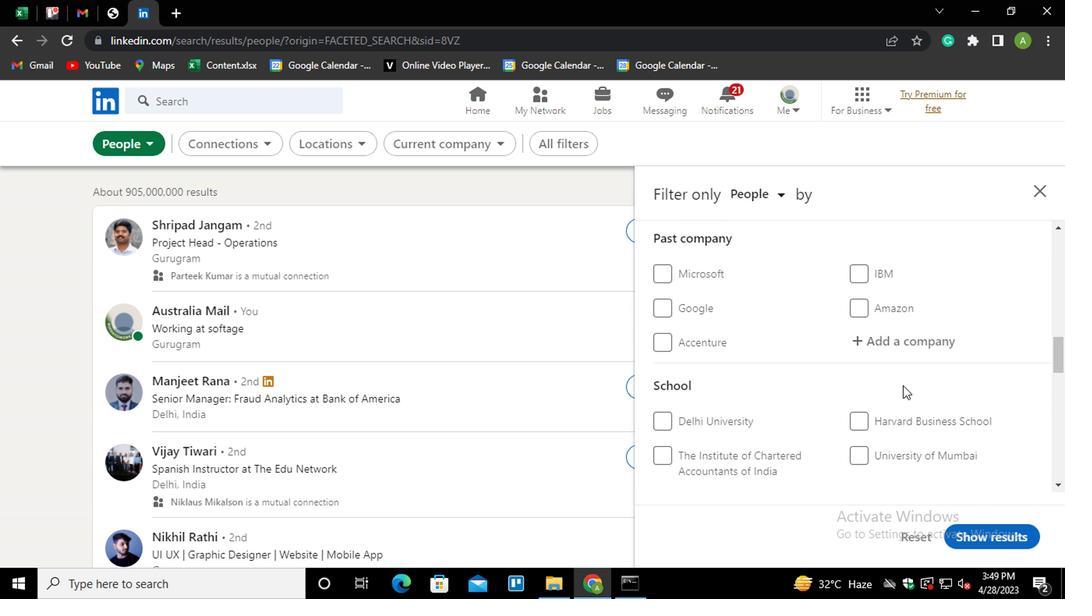 
Action: Mouse scrolled (900, 386) with delta (0, 0)
Screenshot: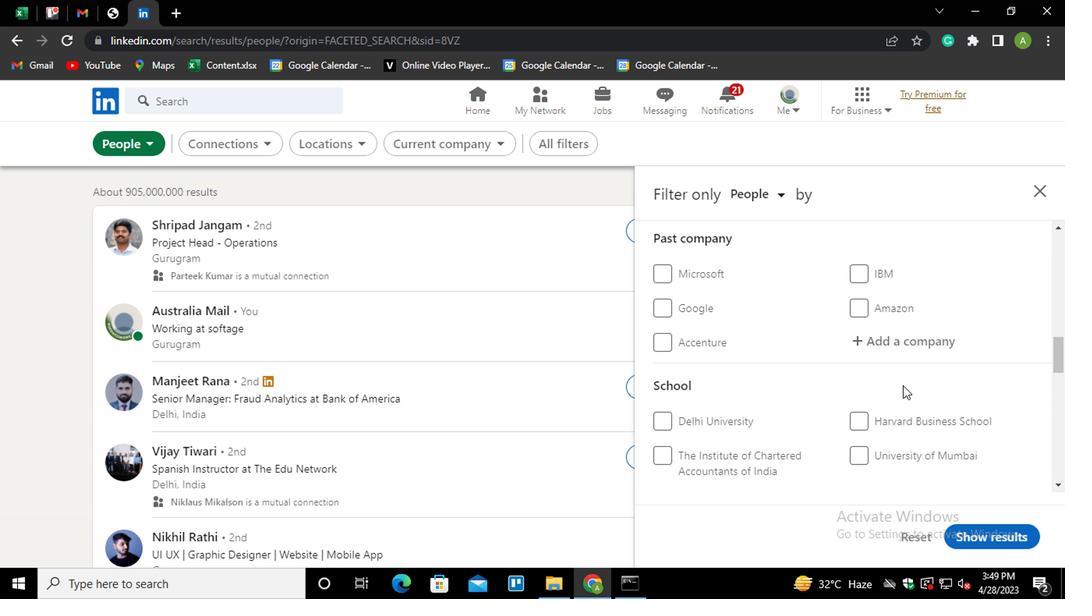 
Action: Mouse scrolled (900, 386) with delta (0, 0)
Screenshot: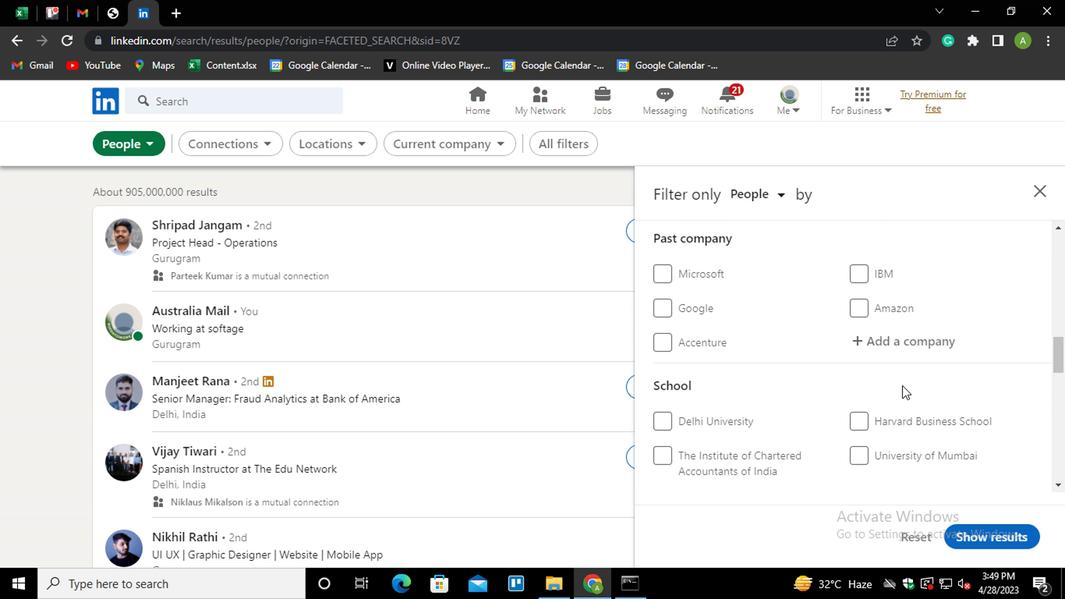 
Action: Mouse scrolled (900, 386) with delta (0, 0)
Screenshot: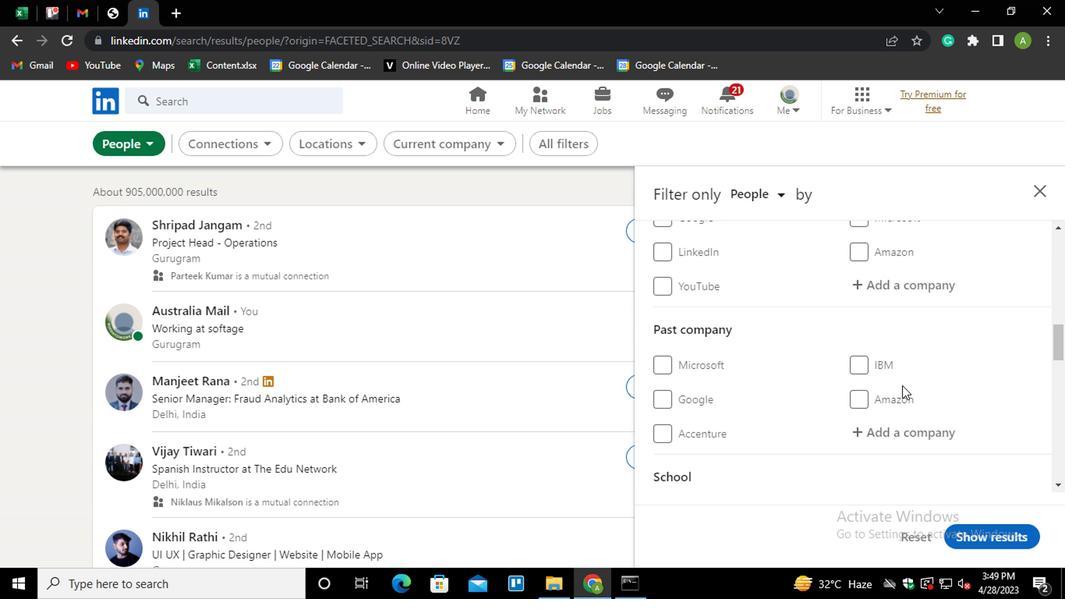 
Action: Mouse moved to (896, 421)
Screenshot: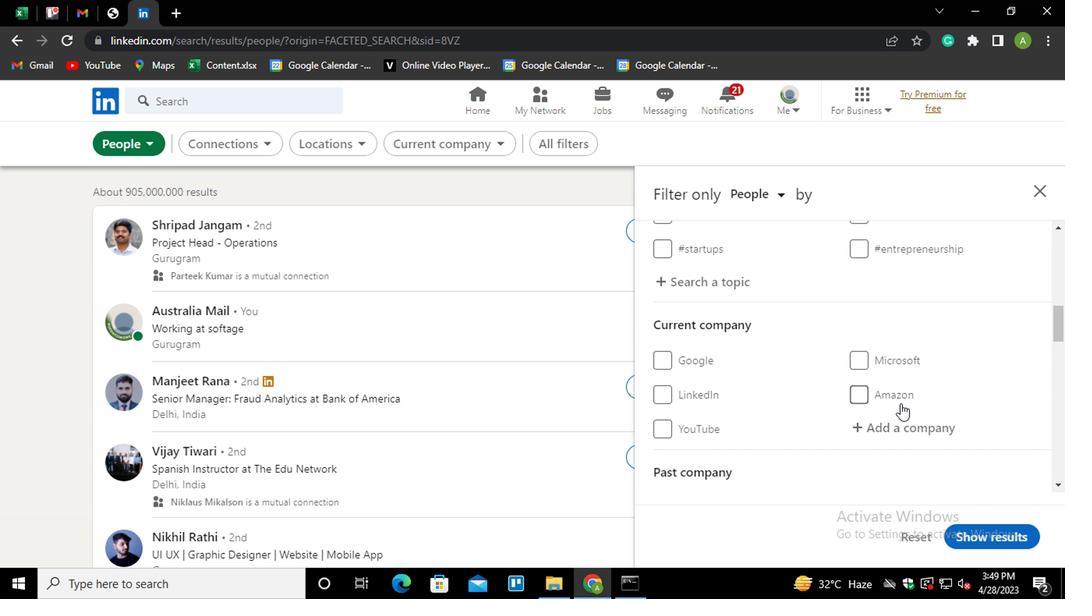 
Action: Mouse pressed left at (896, 421)
Screenshot: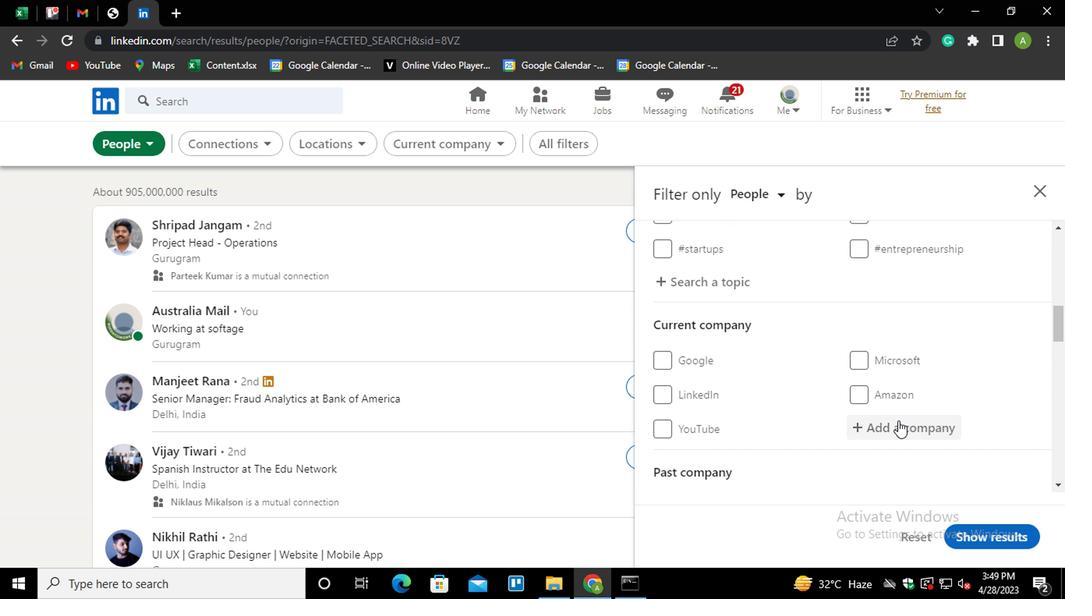 
Action: Key pressed <Key.shift>
Screenshot: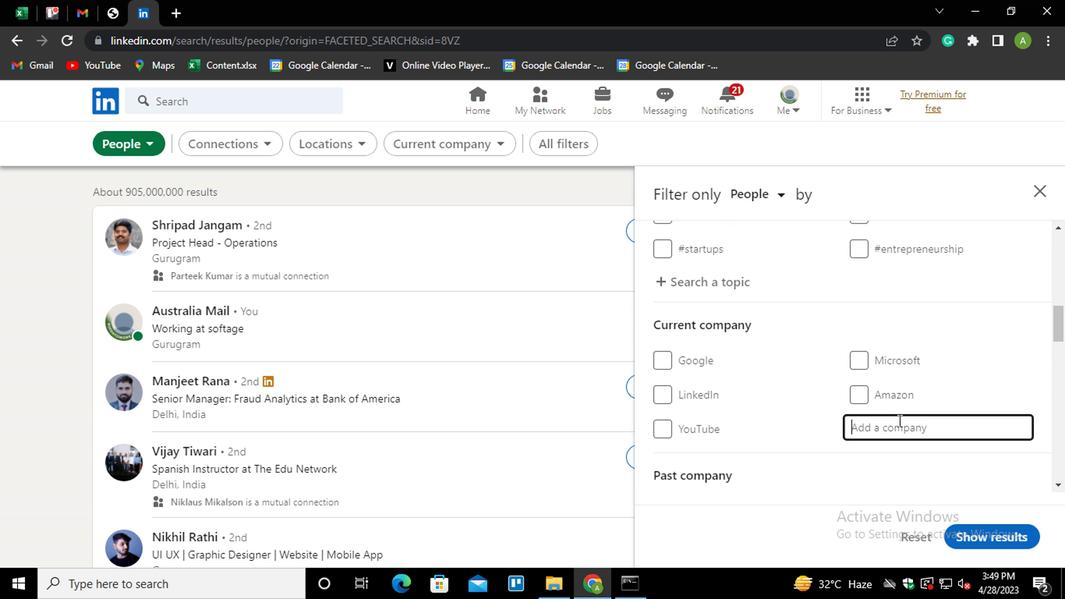 
Action: Mouse moved to (893, 422)
Screenshot: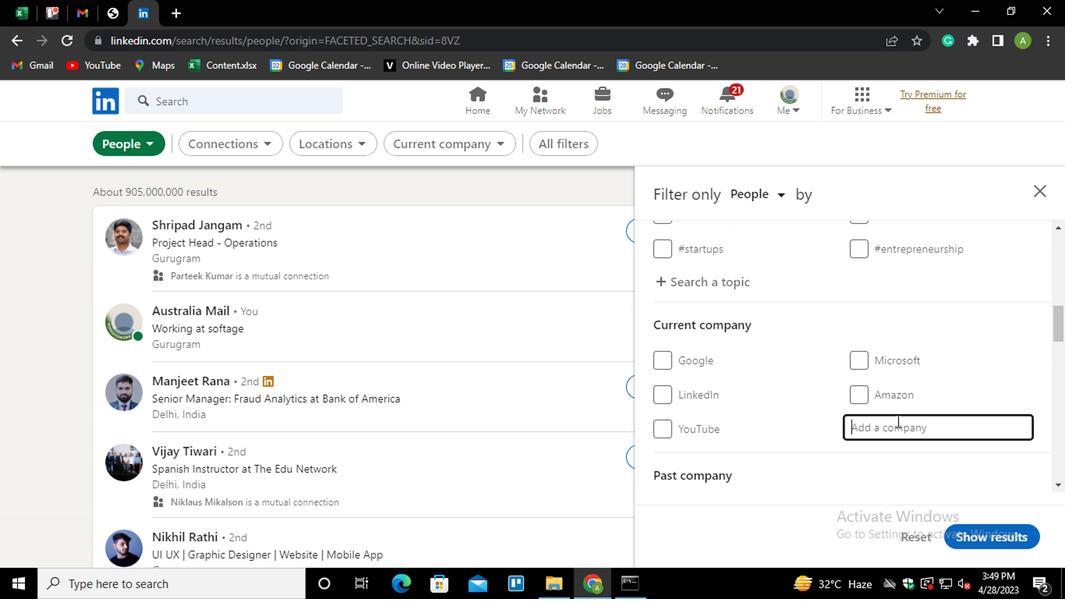 
Action: Key pressed C
Screenshot: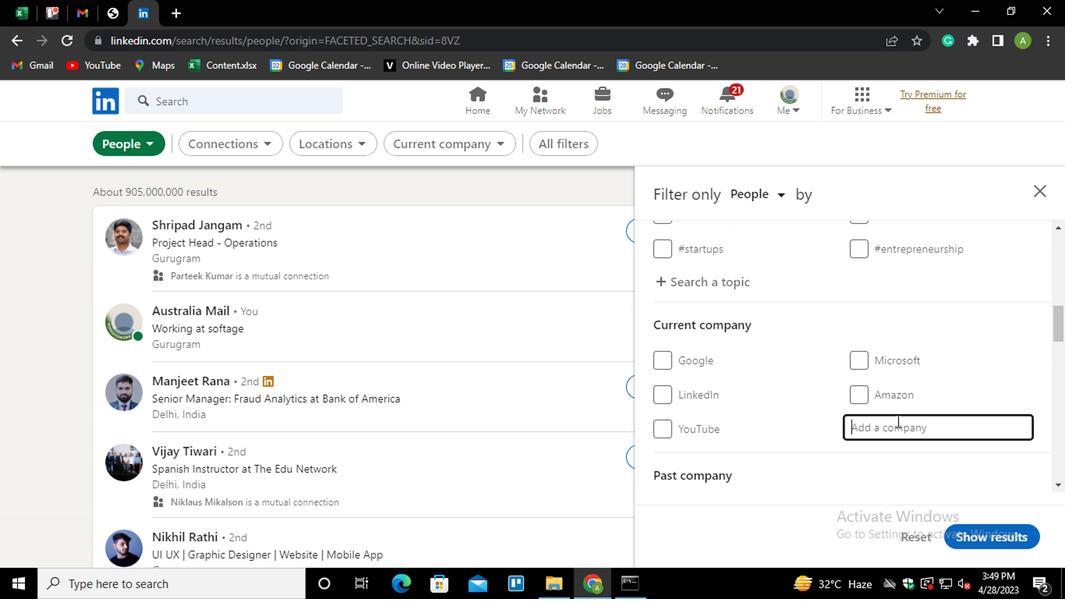
Action: Mouse moved to (879, 433)
Screenshot: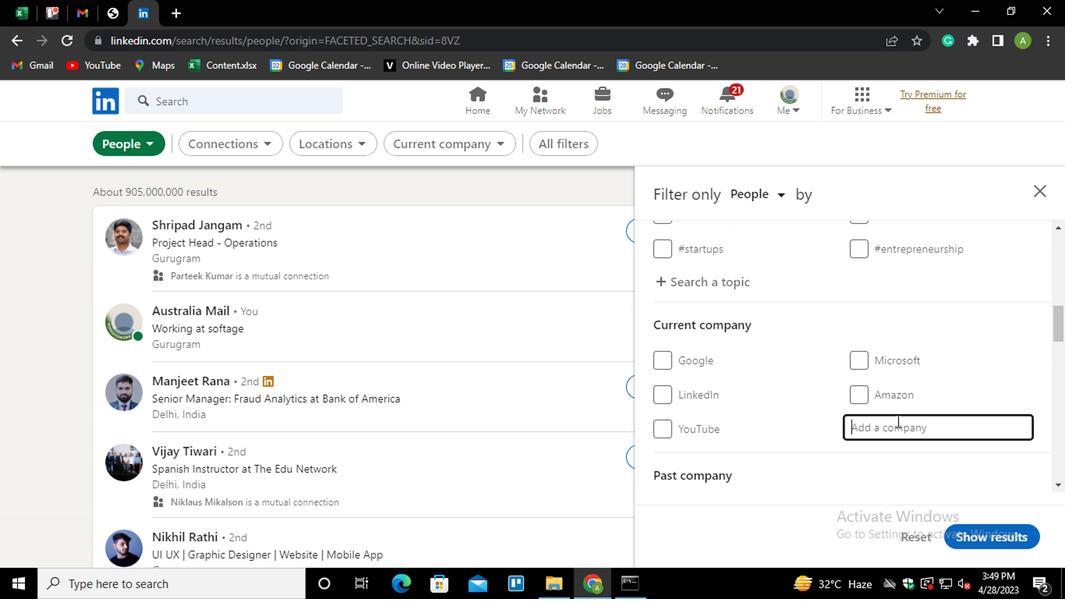 
Action: Key pressed ITI<Key.down><Key.enter>
Screenshot: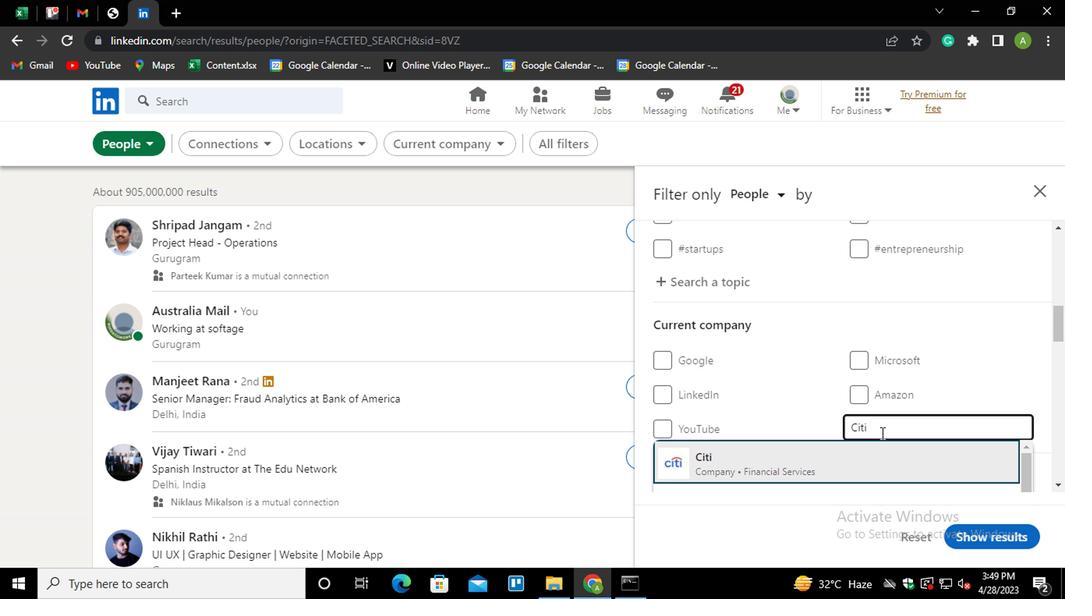 
Action: Mouse scrolled (879, 432) with delta (0, 0)
Screenshot: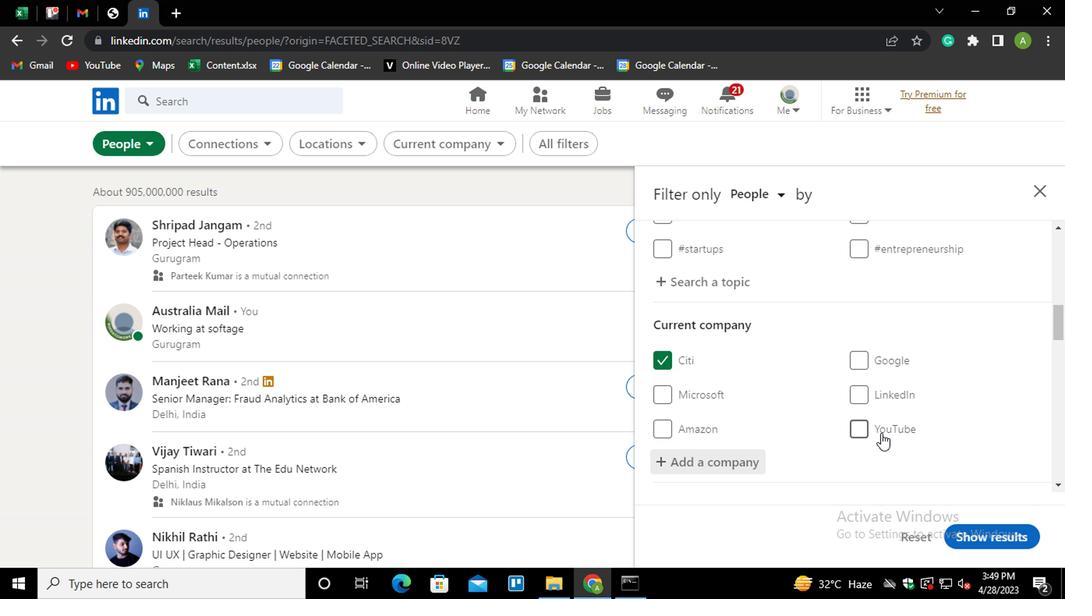 
Action: Mouse scrolled (879, 432) with delta (0, 0)
Screenshot: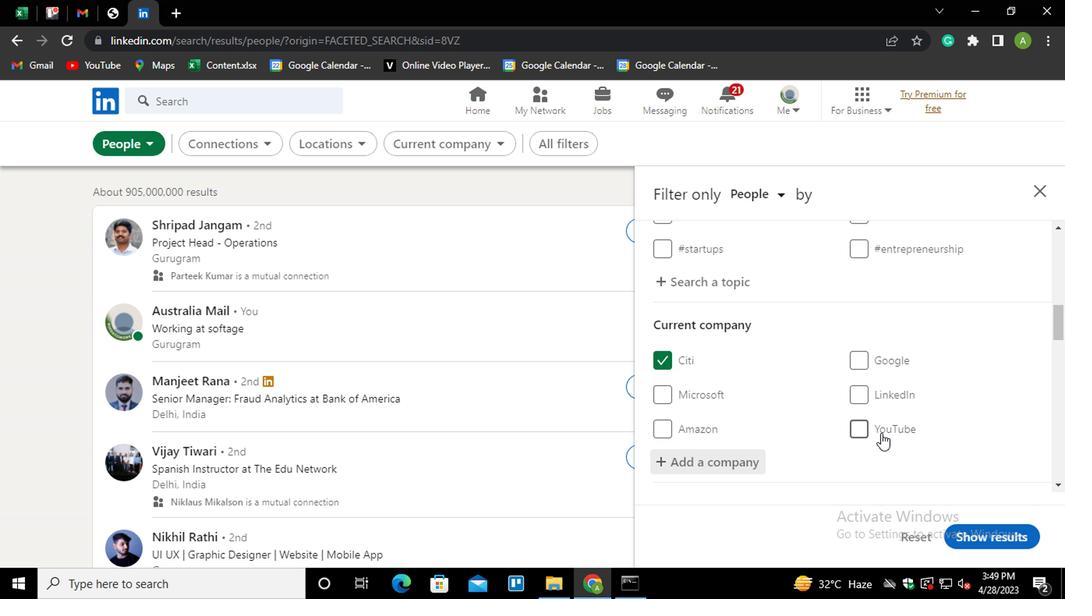 
Action: Mouse scrolled (879, 432) with delta (0, 0)
Screenshot: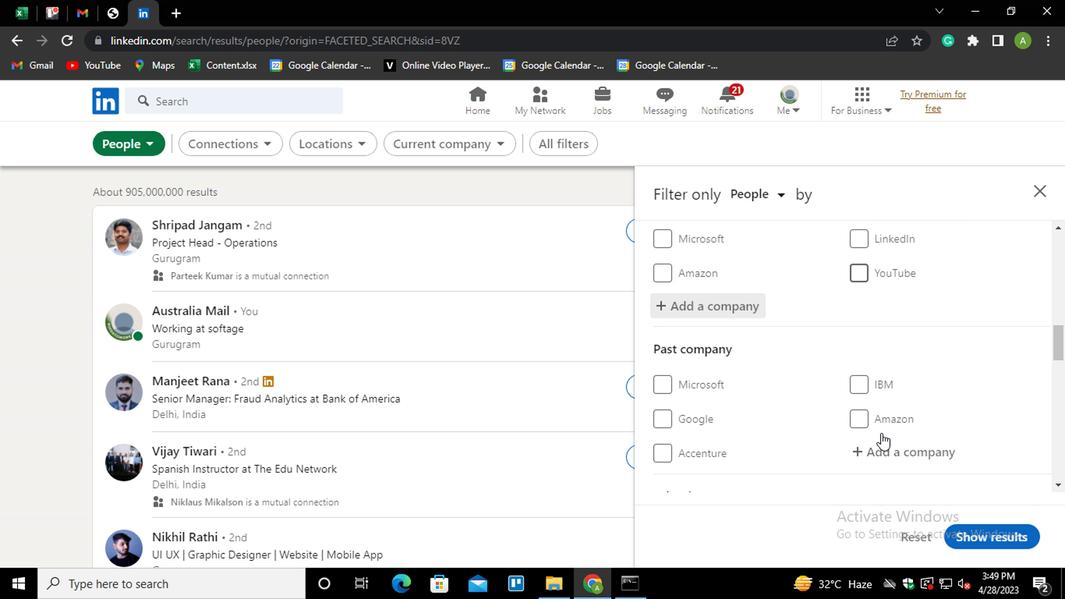 
Action: Mouse scrolled (879, 432) with delta (0, 0)
Screenshot: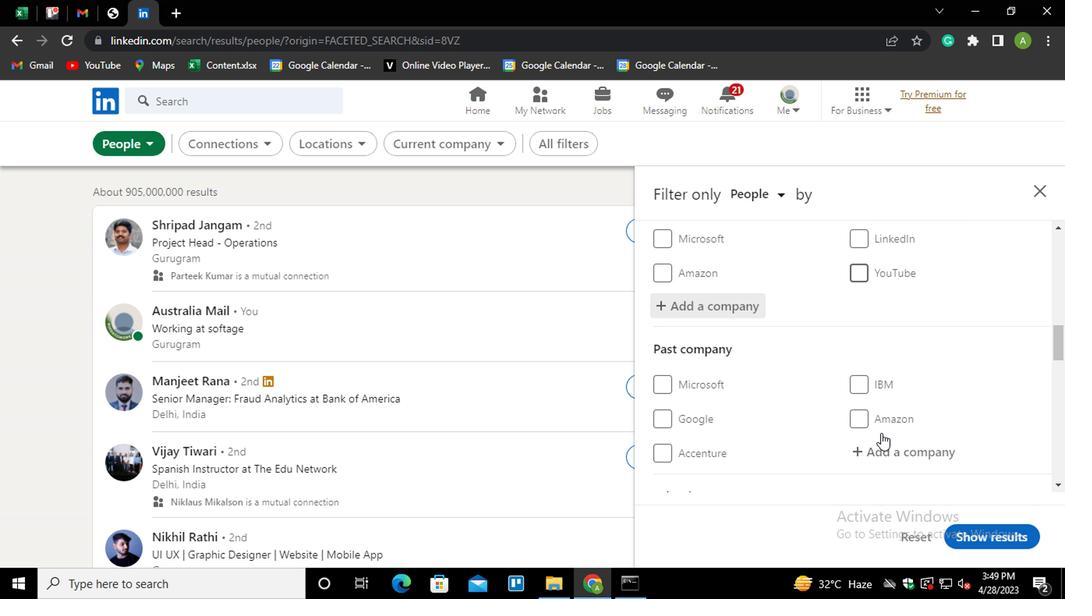 
Action: Mouse moved to (873, 437)
Screenshot: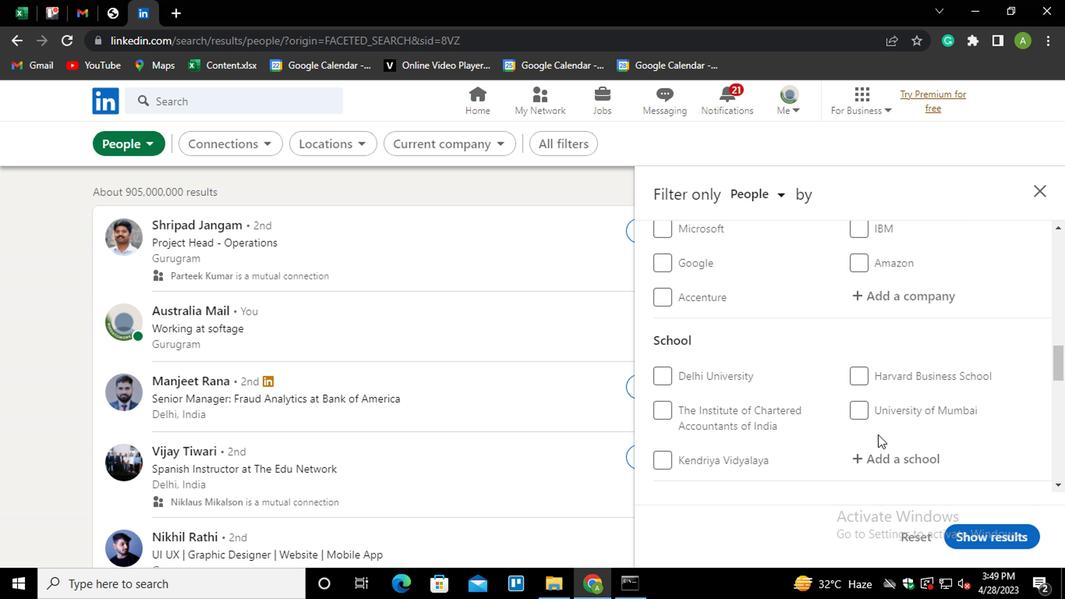 
Action: Mouse scrolled (873, 436) with delta (0, 0)
Screenshot: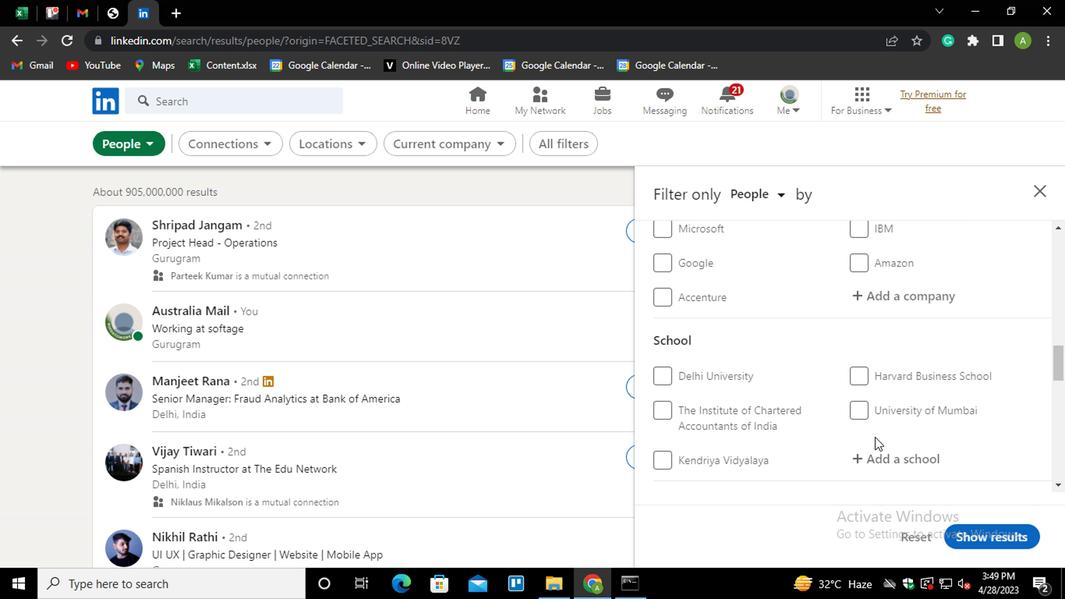 
Action: Mouse moved to (879, 376)
Screenshot: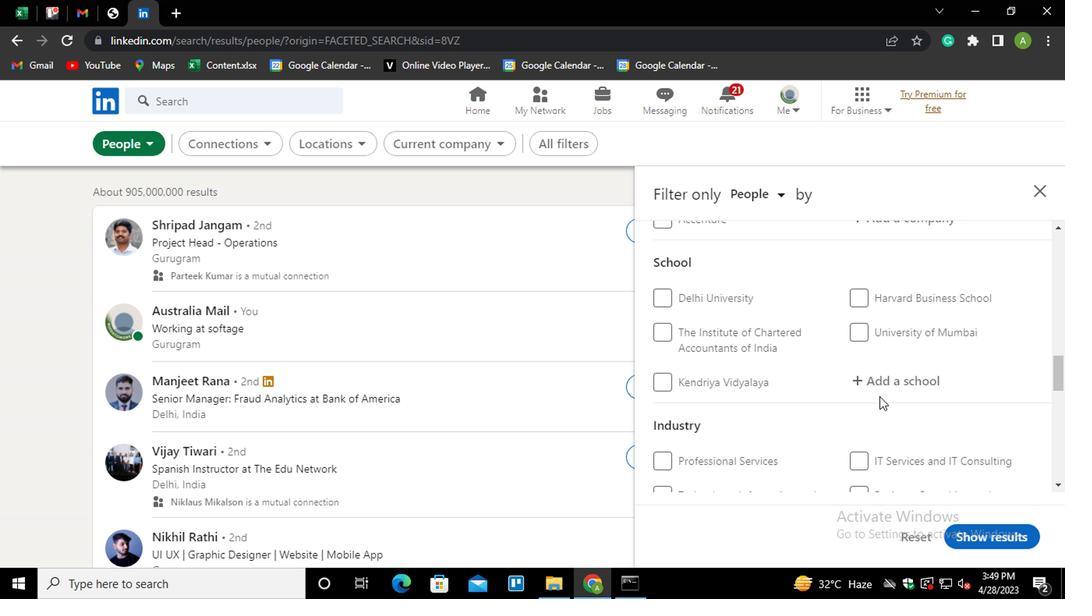 
Action: Mouse pressed left at (879, 376)
Screenshot: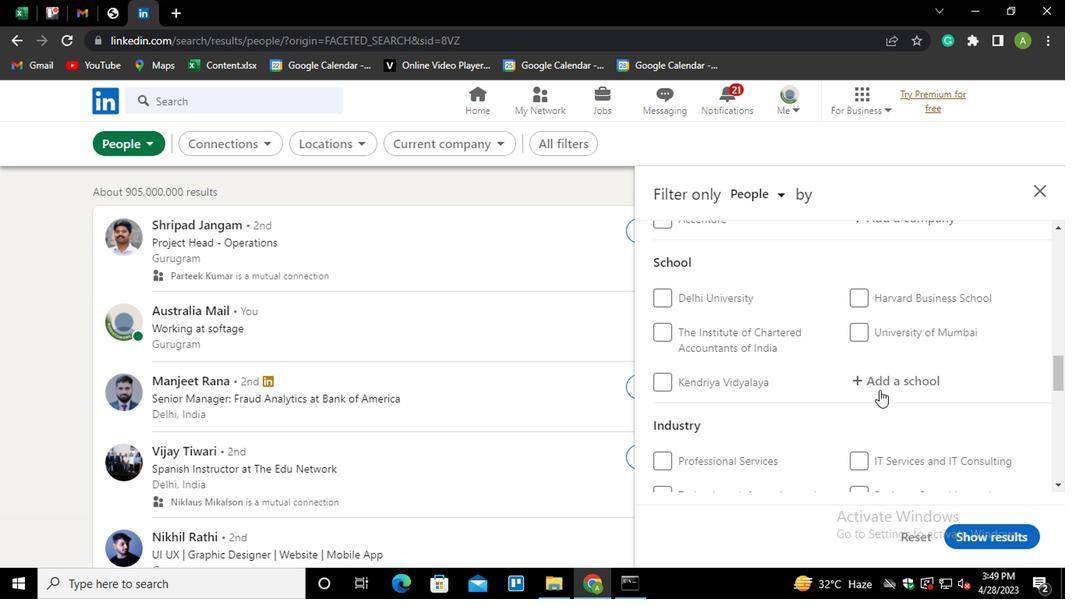 
Action: Key pressed <Key.shift>MUTHAUA<Key.backspace><Key.backspace>YAMMAL<Key.down><Key.enter>
Screenshot: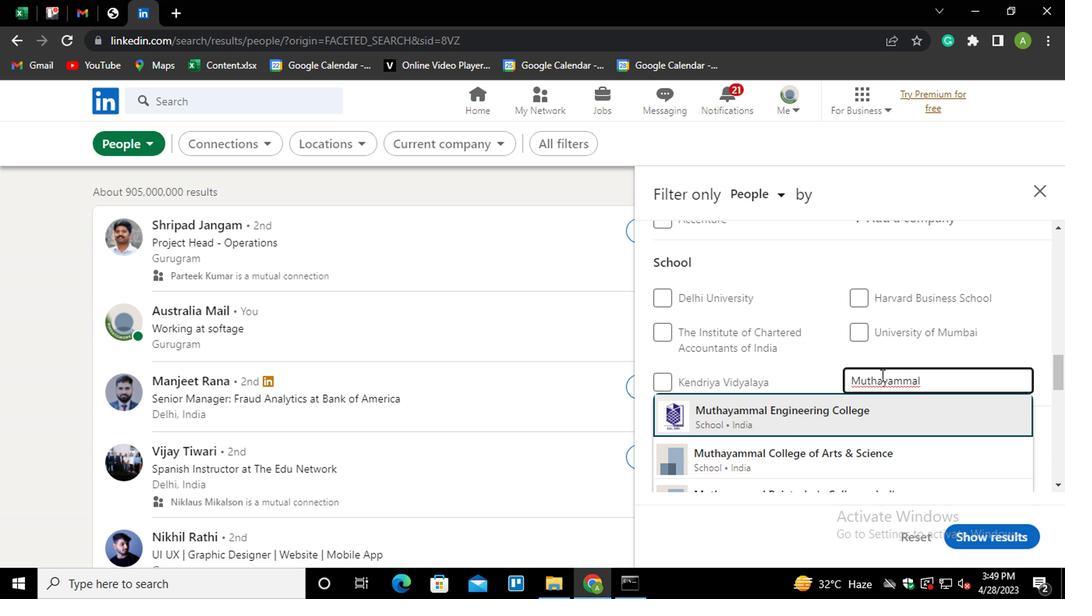 
Action: Mouse moved to (884, 372)
Screenshot: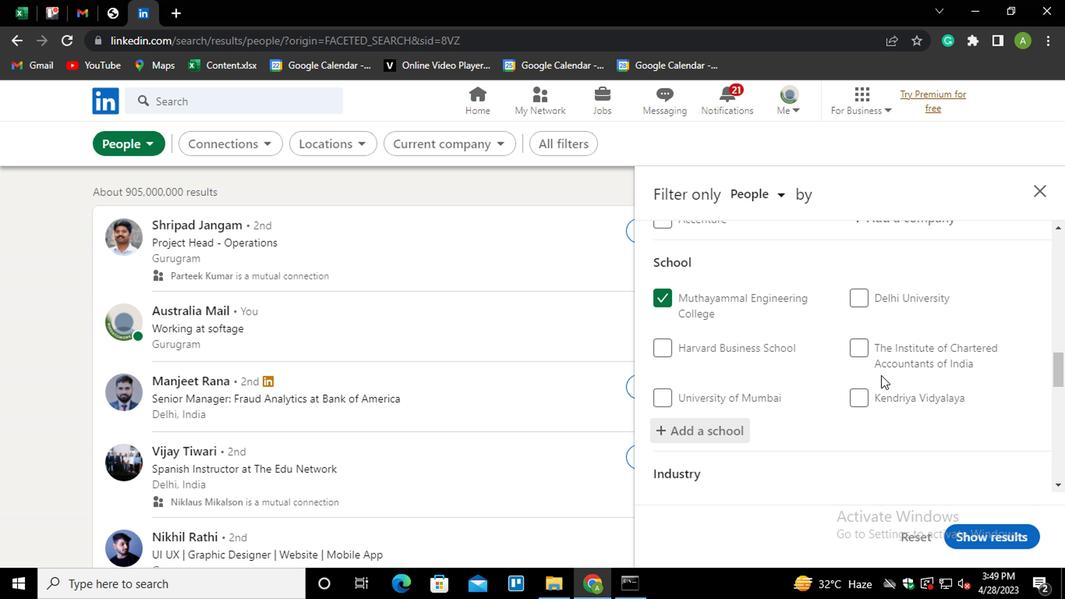 
Action: Mouse scrolled (884, 372) with delta (0, 0)
Screenshot: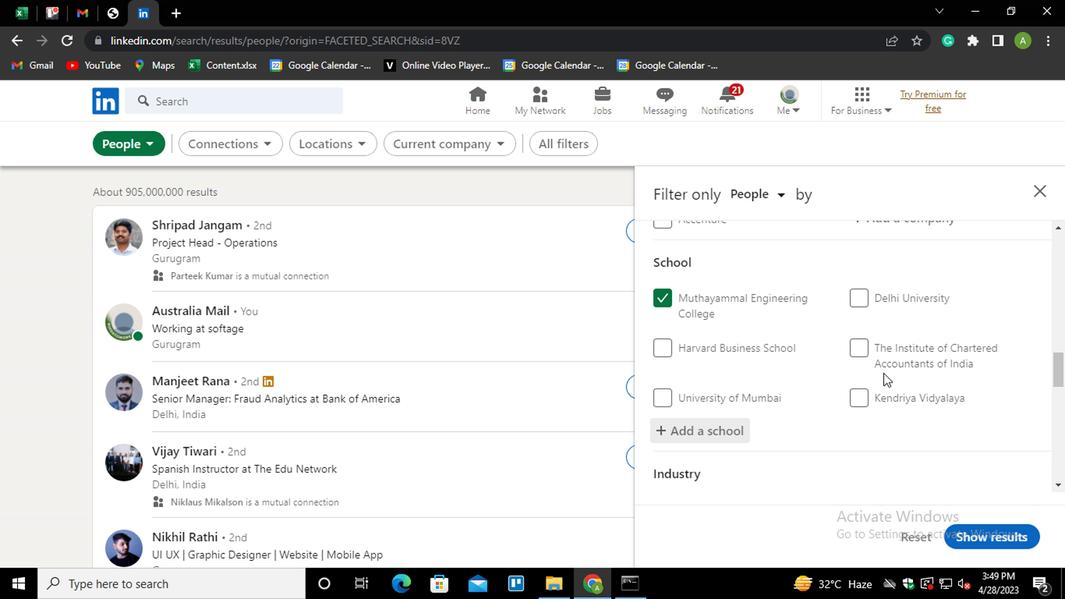 
Action: Mouse scrolled (884, 372) with delta (0, 0)
Screenshot: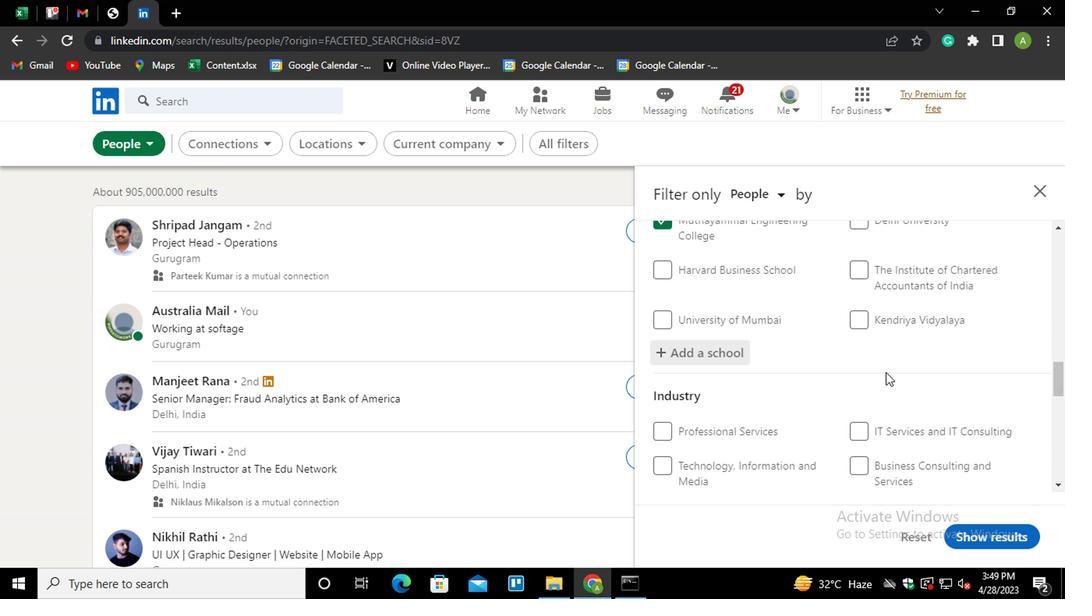 
Action: Mouse scrolled (884, 372) with delta (0, 0)
Screenshot: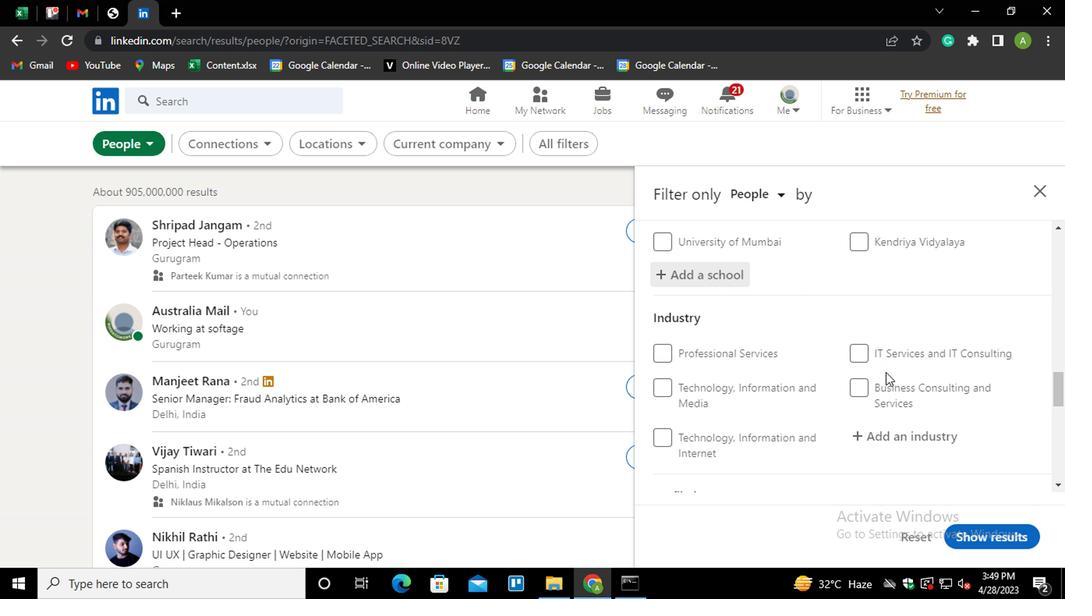 
Action: Mouse moved to (892, 362)
Screenshot: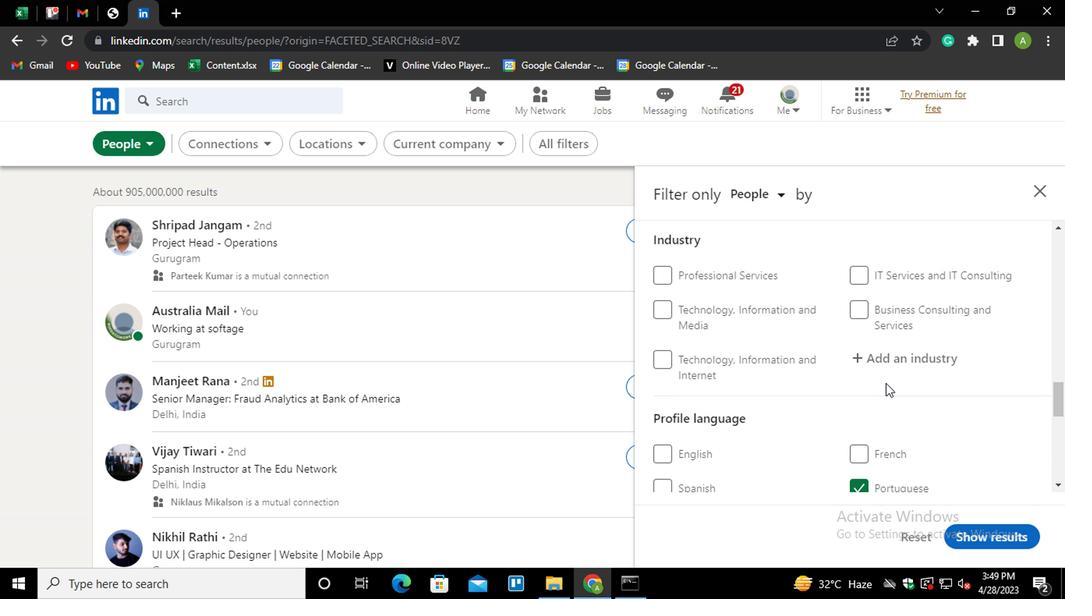 
Action: Mouse pressed left at (892, 362)
Screenshot: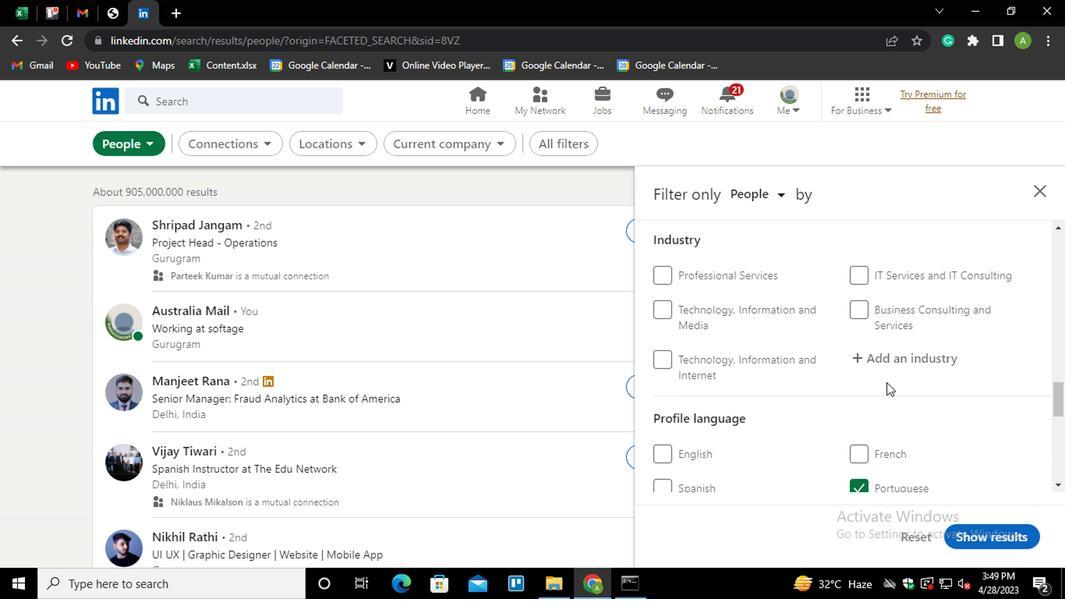 
Action: Mouse moved to (899, 360)
Screenshot: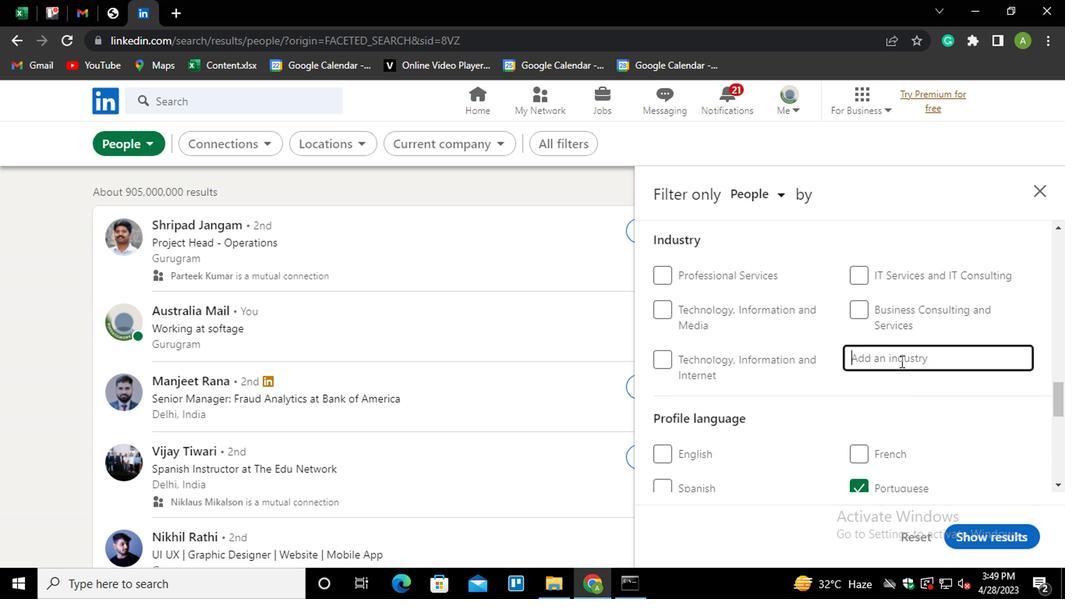 
Action: Mouse pressed left at (899, 360)
Screenshot: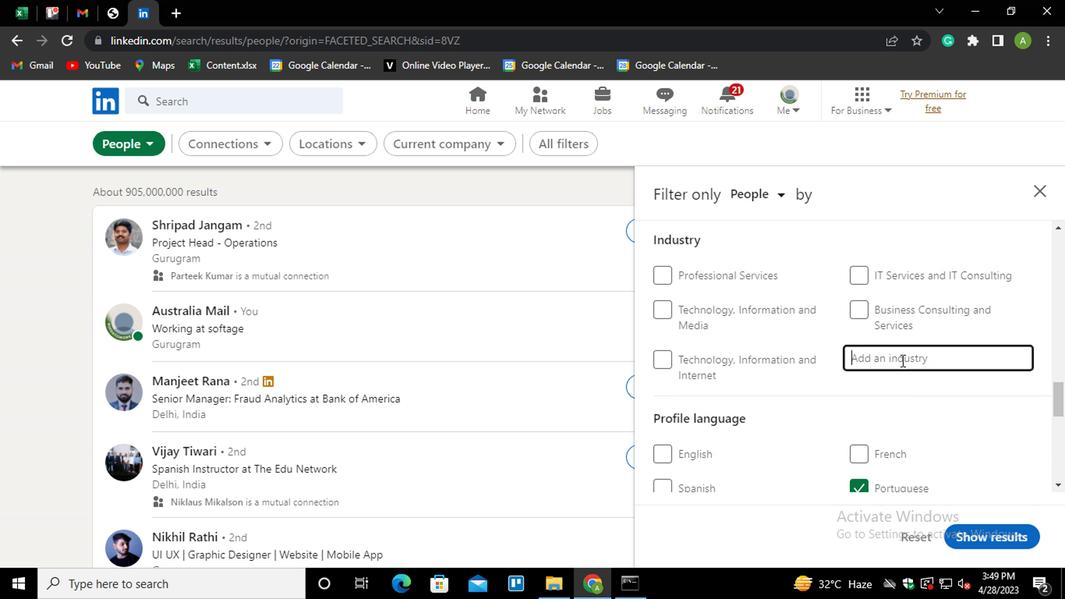 
Action: Key pressed CONSUMER<Key.down><Key.down><Key.enter>
Screenshot: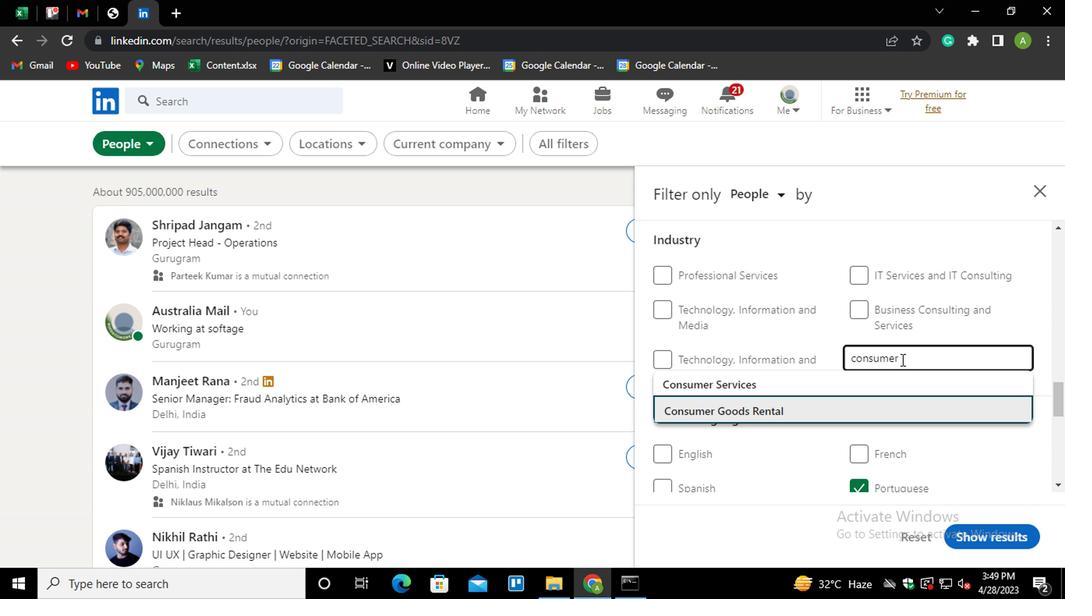 
Action: Mouse scrolled (899, 359) with delta (0, -1)
Screenshot: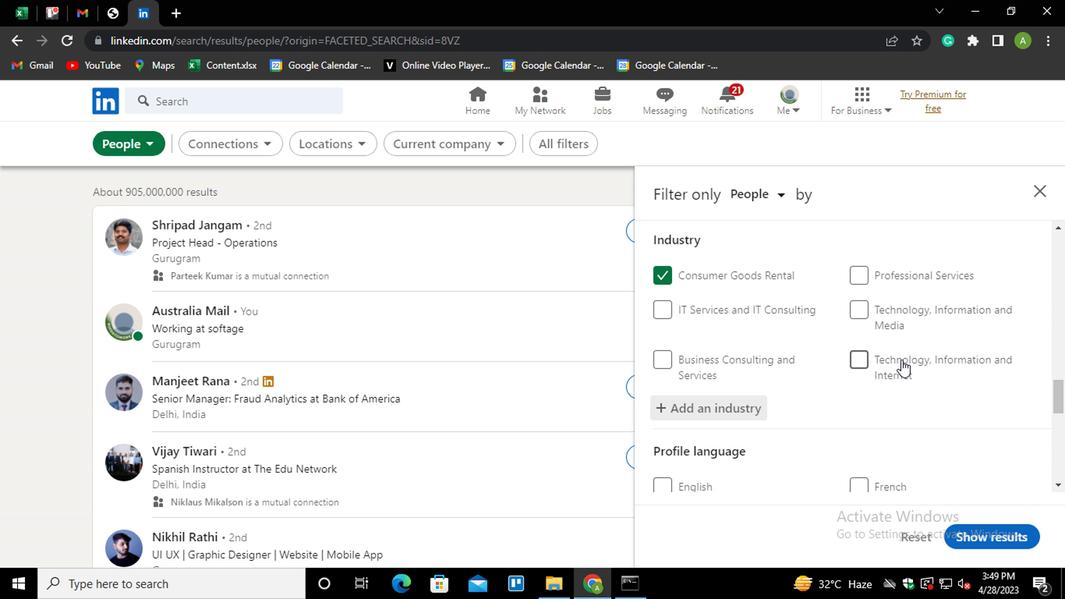 
Action: Mouse scrolled (899, 359) with delta (0, -1)
Screenshot: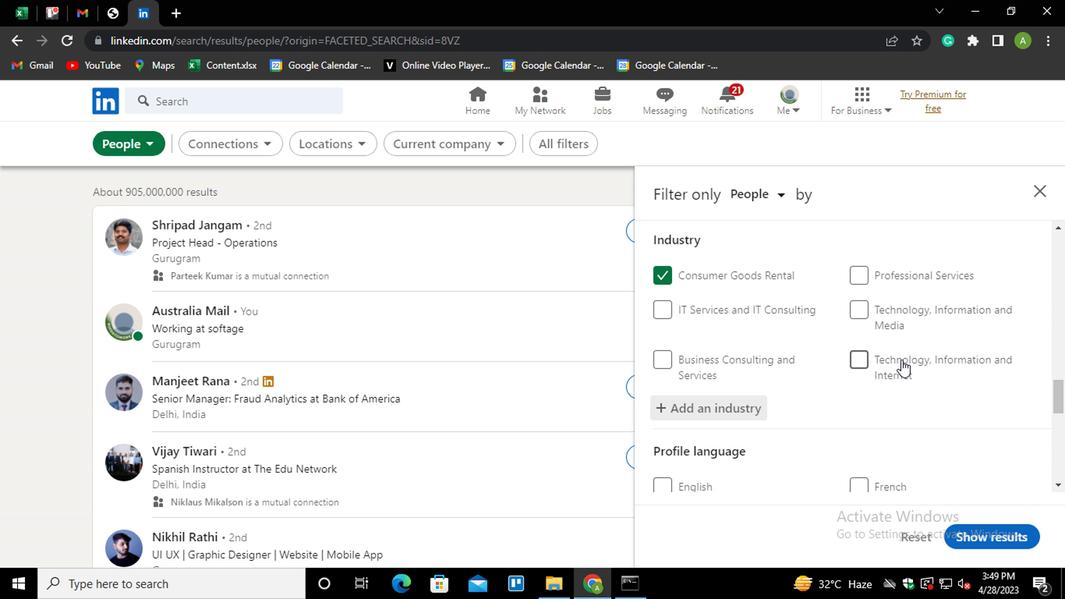 
Action: Mouse scrolled (899, 359) with delta (0, -1)
Screenshot: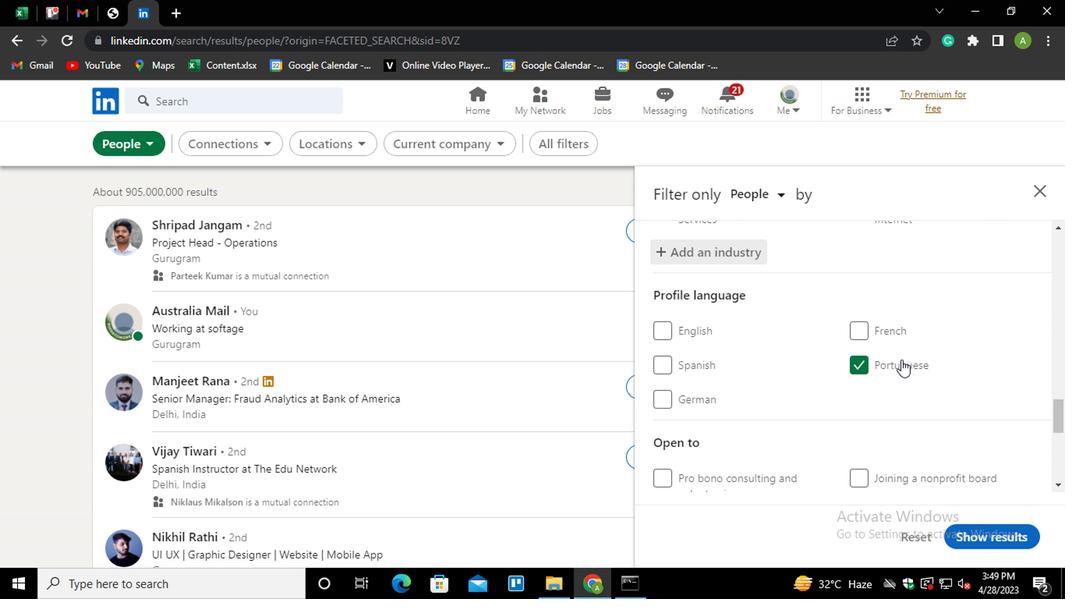 
Action: Mouse moved to (895, 362)
Screenshot: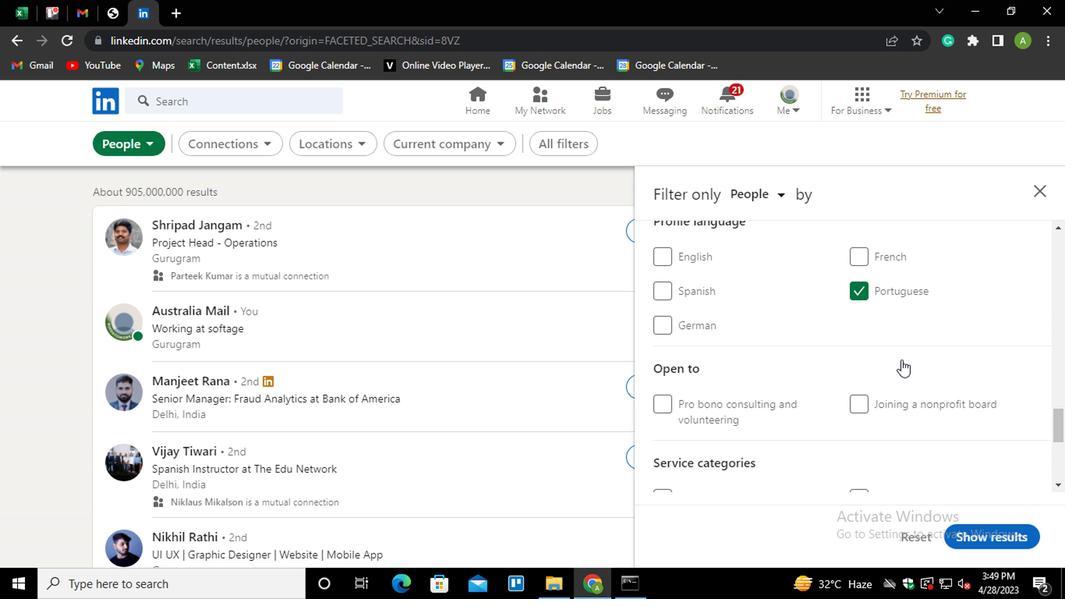 
Action: Mouse scrolled (895, 361) with delta (0, -1)
Screenshot: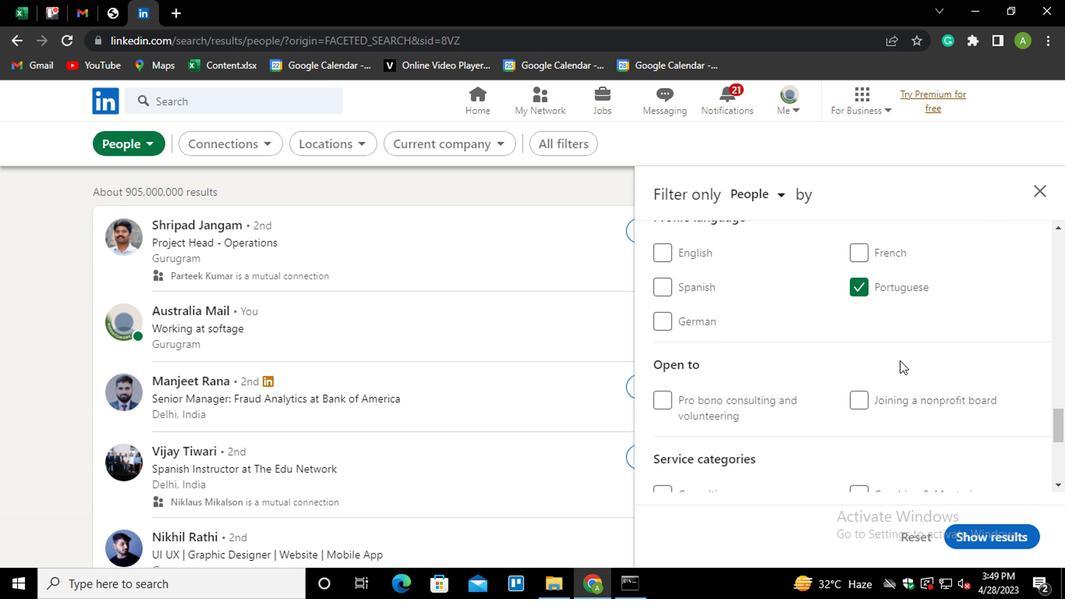 
Action: Mouse moved to (890, 366)
Screenshot: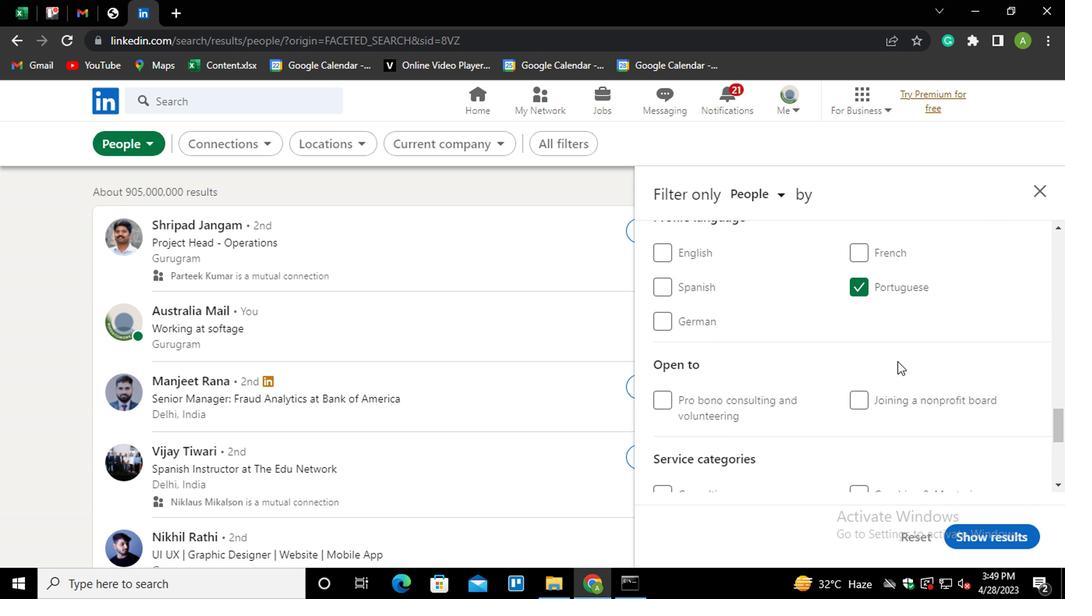 
Action: Mouse scrolled (890, 365) with delta (0, -1)
Screenshot: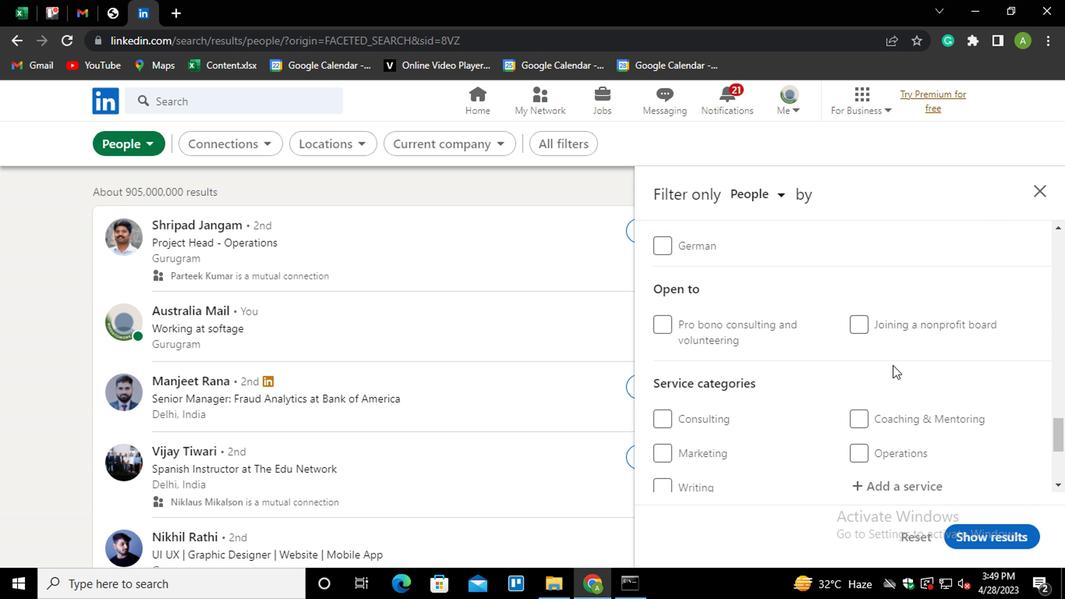 
Action: Mouse scrolled (890, 365) with delta (0, -1)
Screenshot: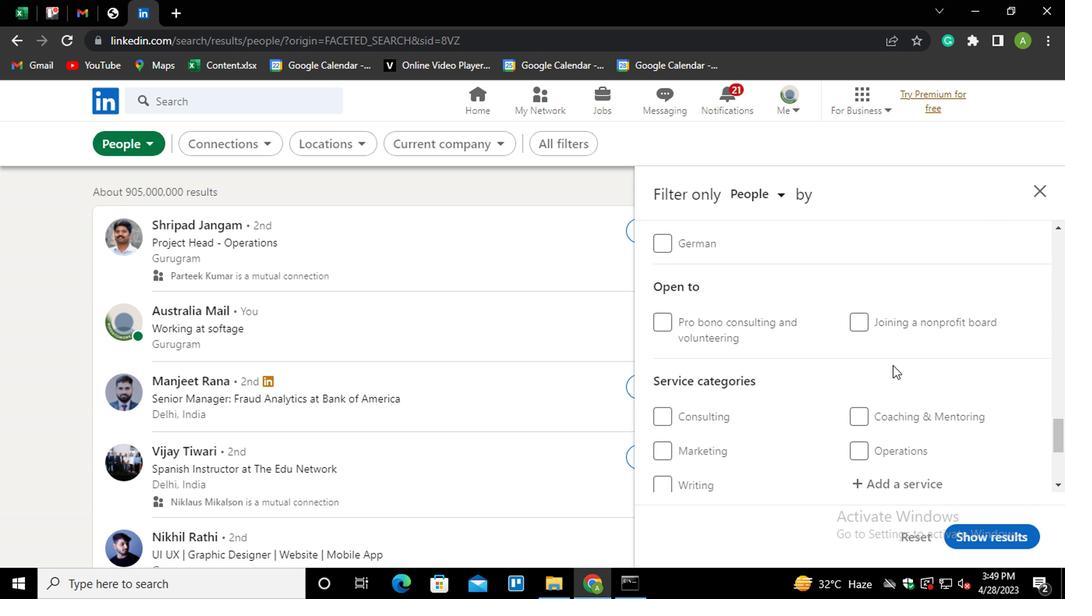 
Action: Mouse moved to (883, 328)
Screenshot: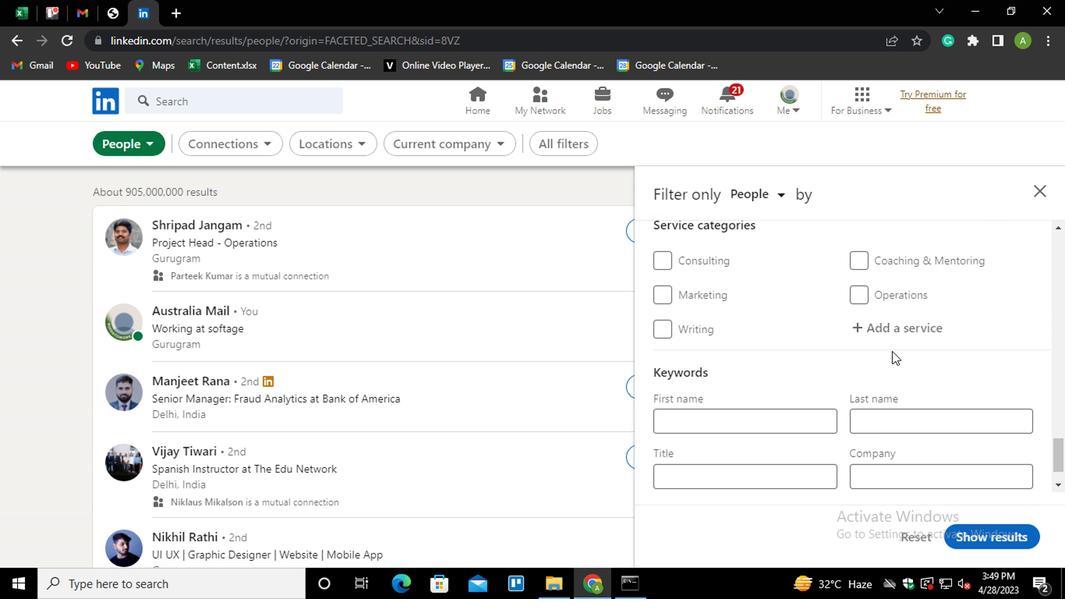 
Action: Mouse pressed left at (883, 328)
Screenshot: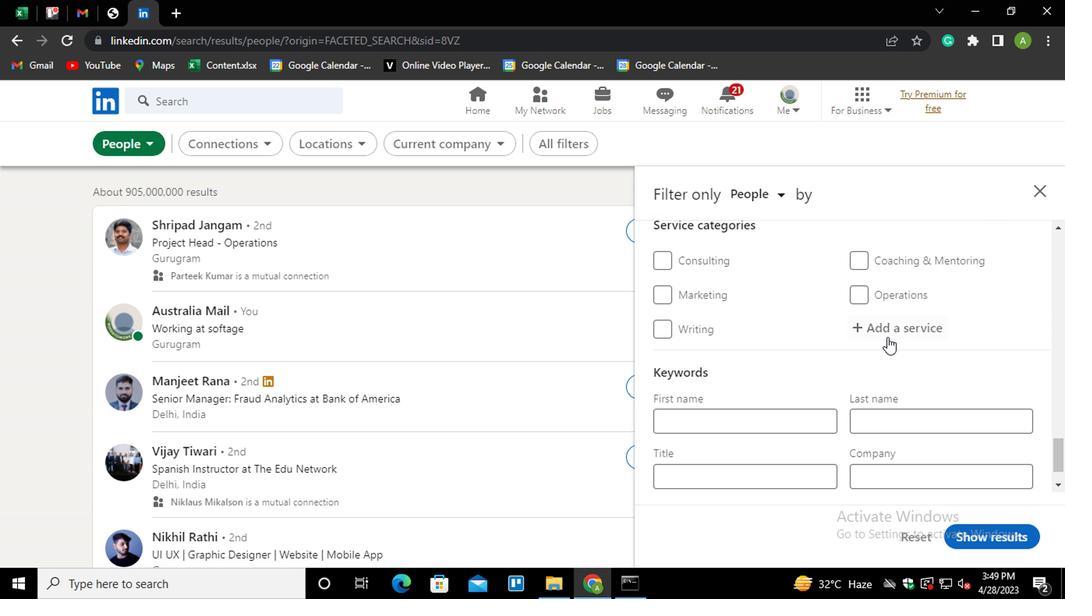 
Action: Mouse moved to (882, 327)
Screenshot: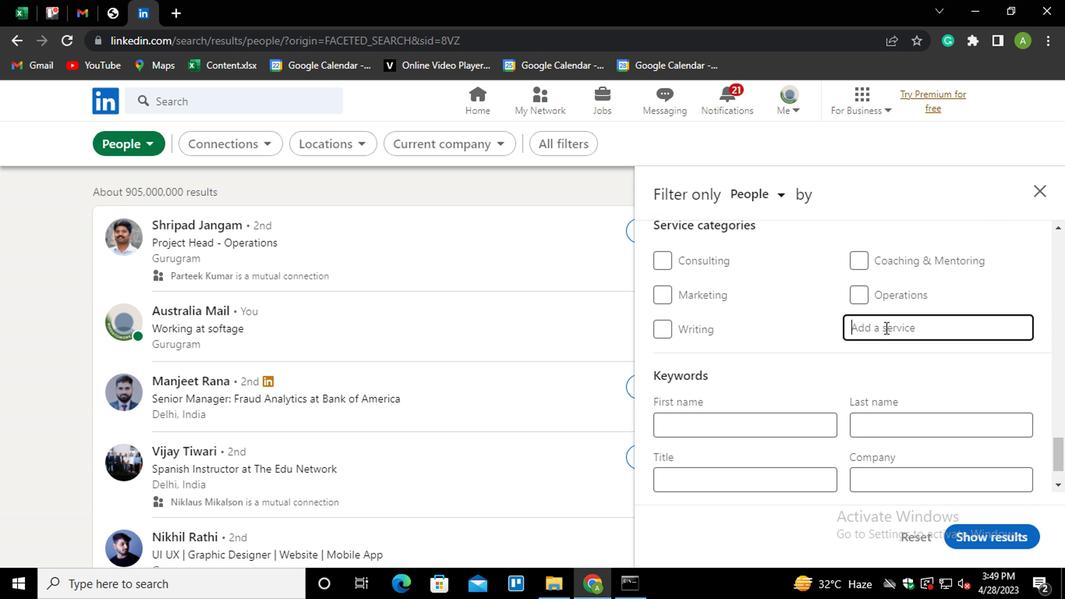 
Action: Key pressed <Key.shift>
Screenshot: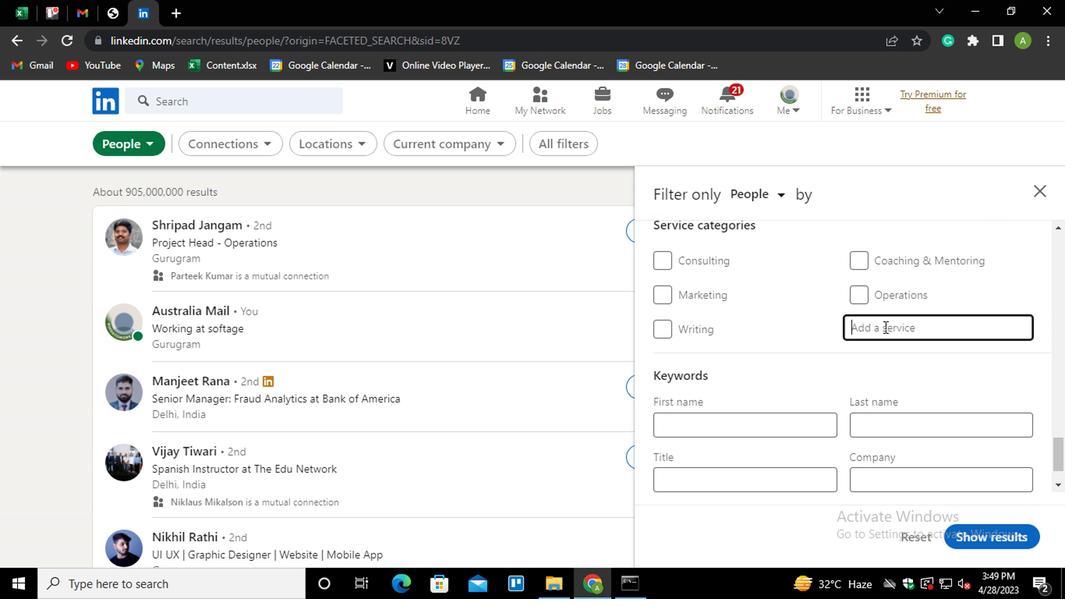 
Action: Mouse moved to (881, 327)
Screenshot: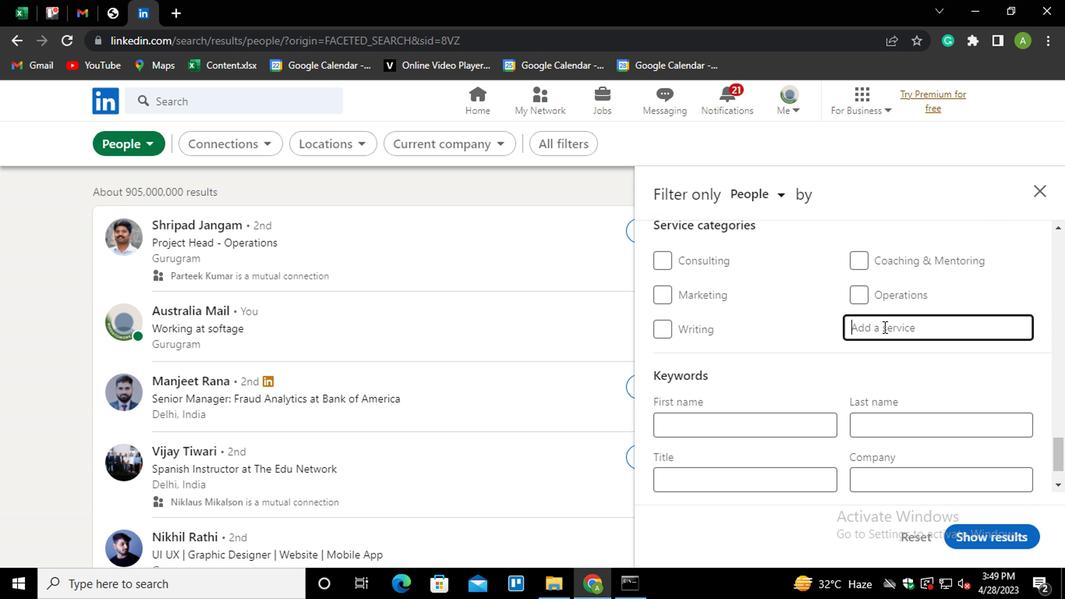 
Action: Key pressed D
Screenshot: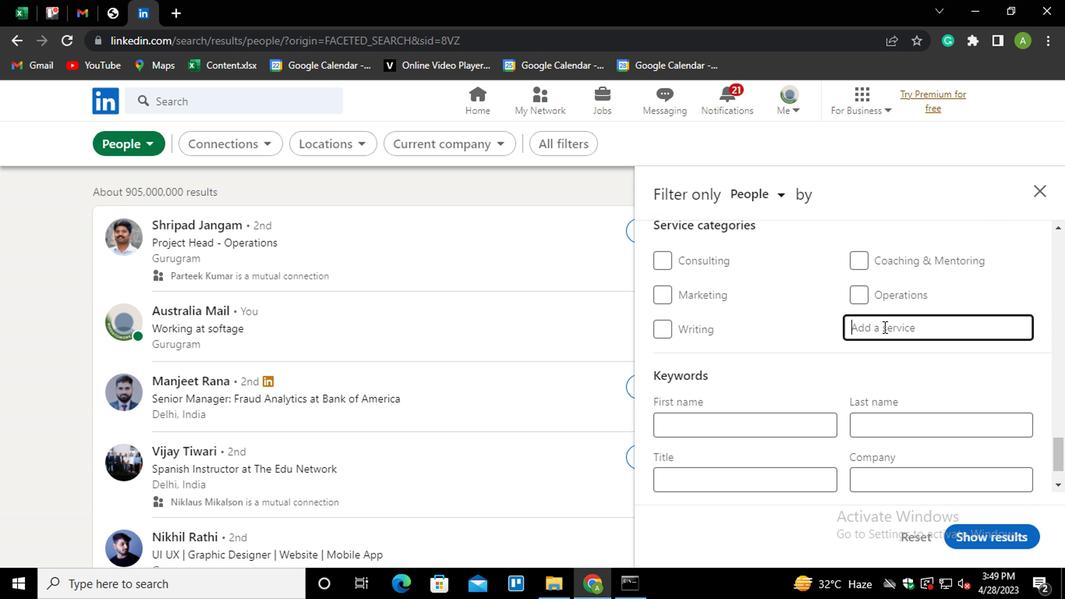 
Action: Mouse moved to (880, 327)
Screenshot: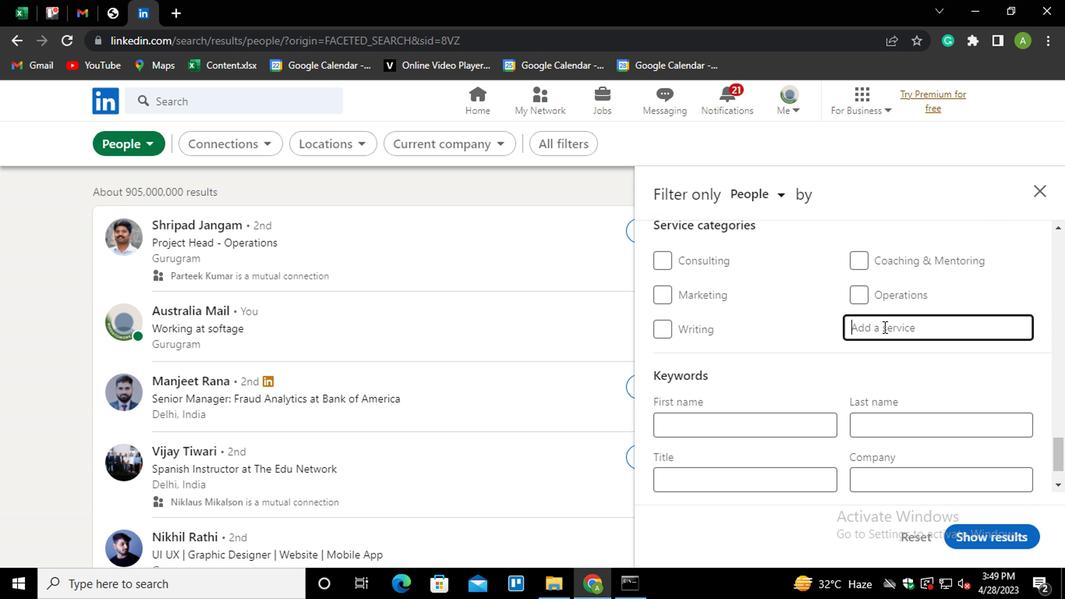 
Action: Key pressed <Key.shift>UI<Key.down><Key.enter>
Screenshot: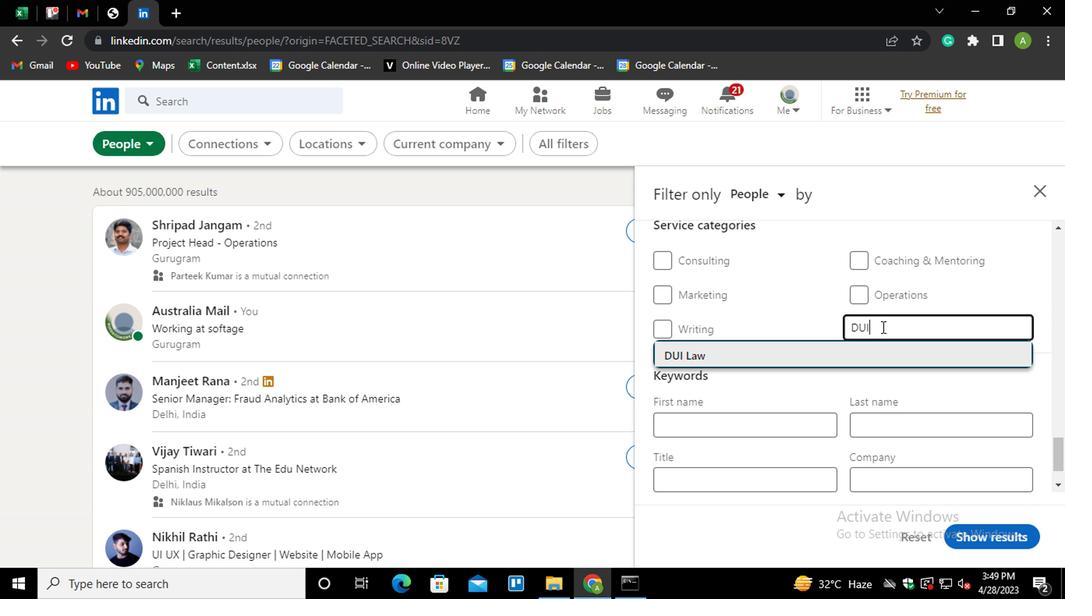 
Action: Mouse scrolled (880, 327) with delta (0, 0)
Screenshot: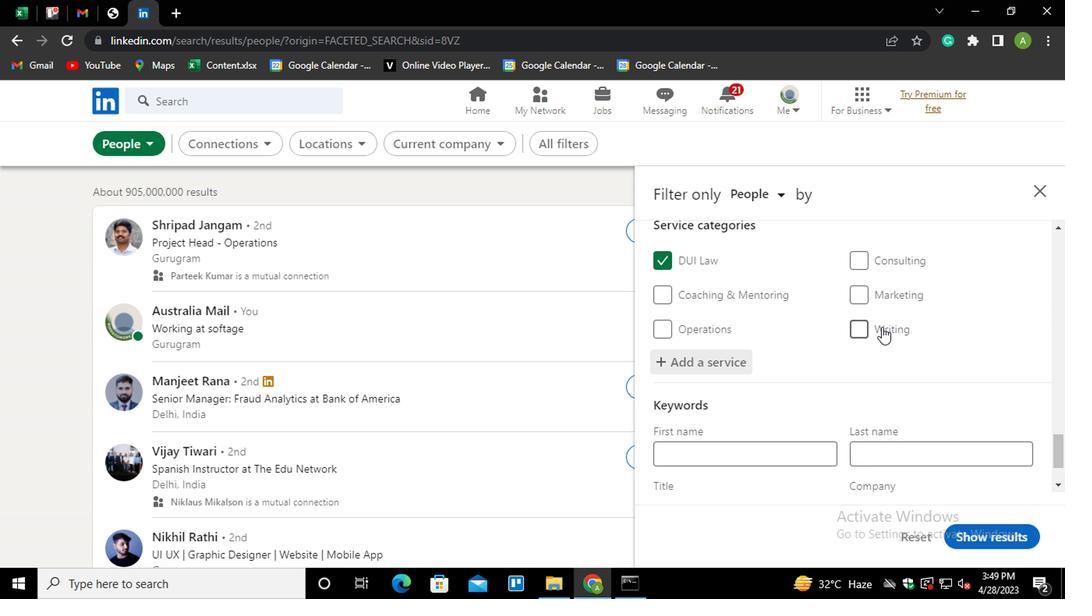 
Action: Mouse scrolled (880, 327) with delta (0, 0)
Screenshot: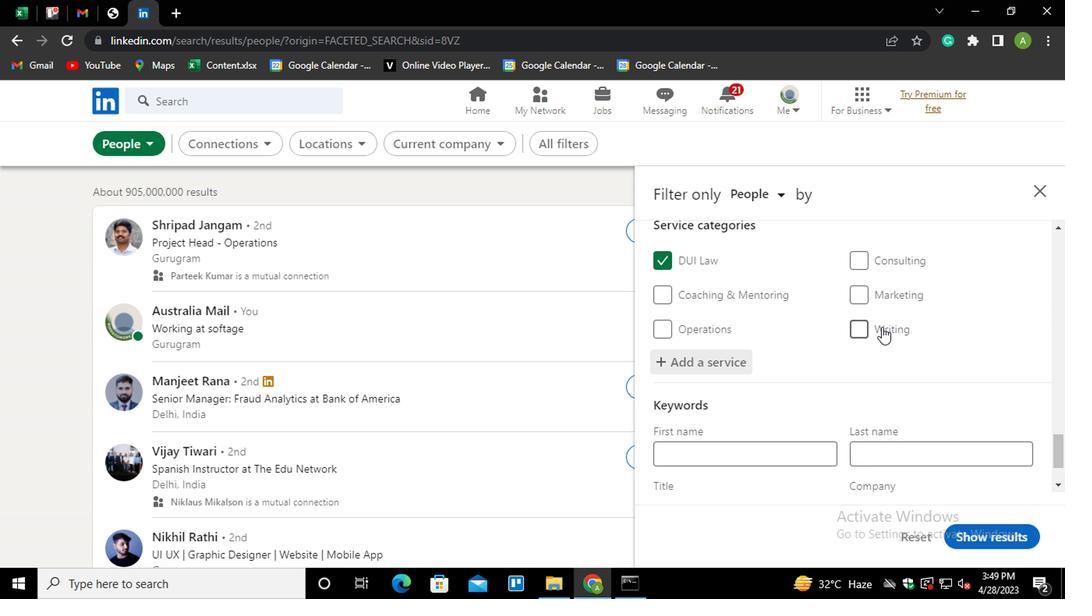 
Action: Mouse scrolled (880, 327) with delta (0, 0)
Screenshot: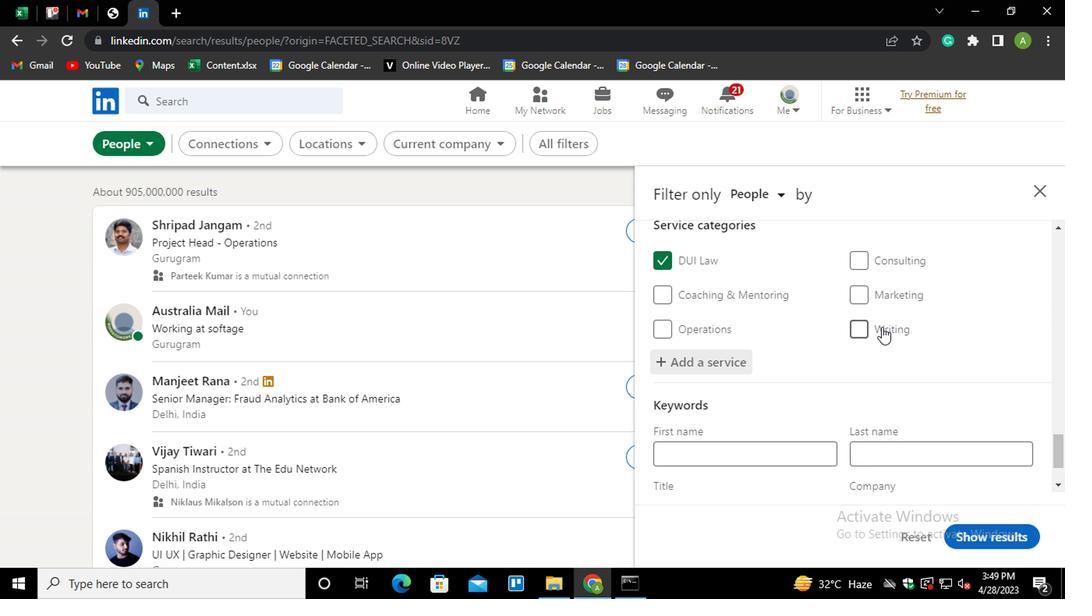 
Action: Mouse scrolled (880, 327) with delta (0, 0)
Screenshot: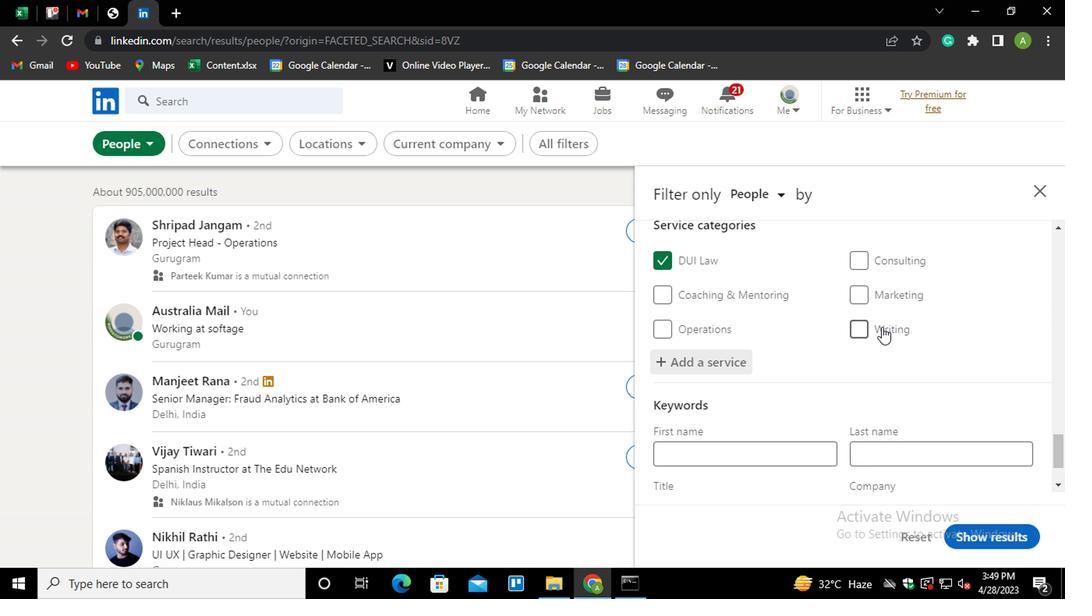 
Action: Mouse scrolled (880, 327) with delta (0, 0)
Screenshot: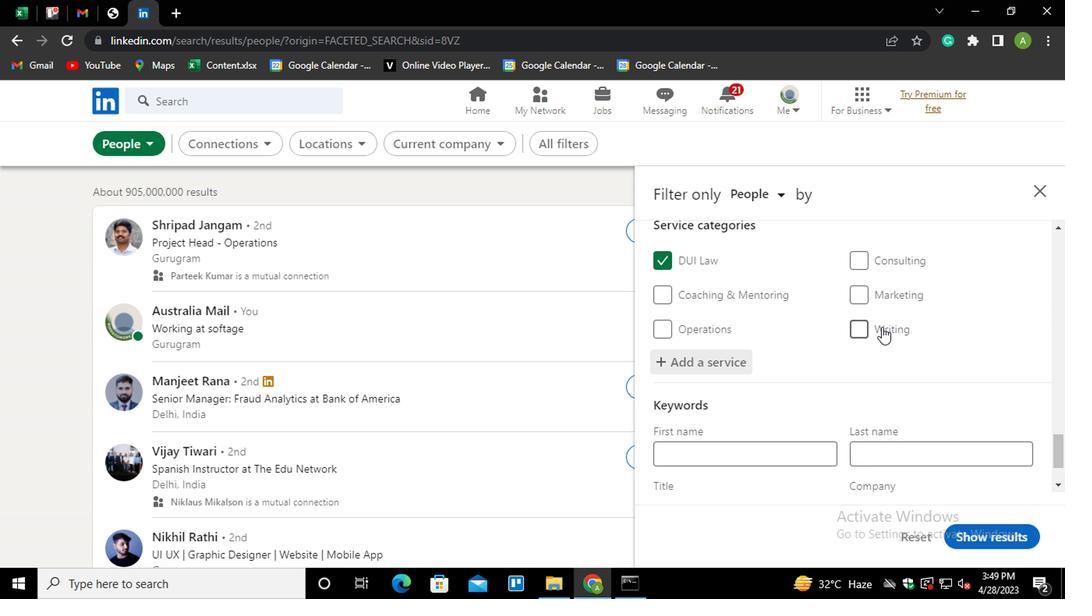 
Action: Mouse moved to (757, 417)
Screenshot: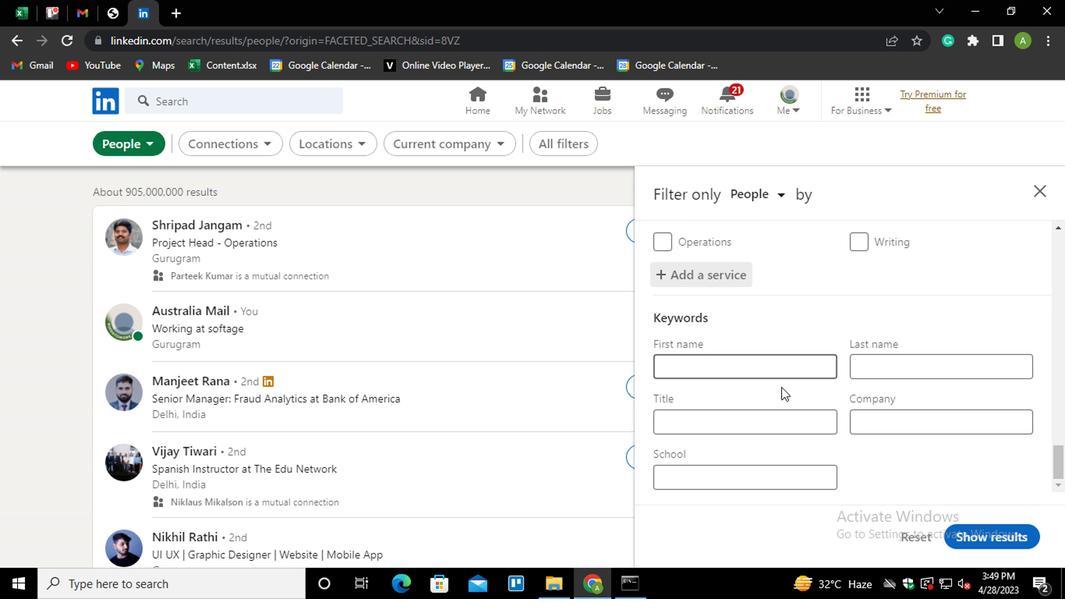 
Action: Mouse pressed left at (757, 417)
Screenshot: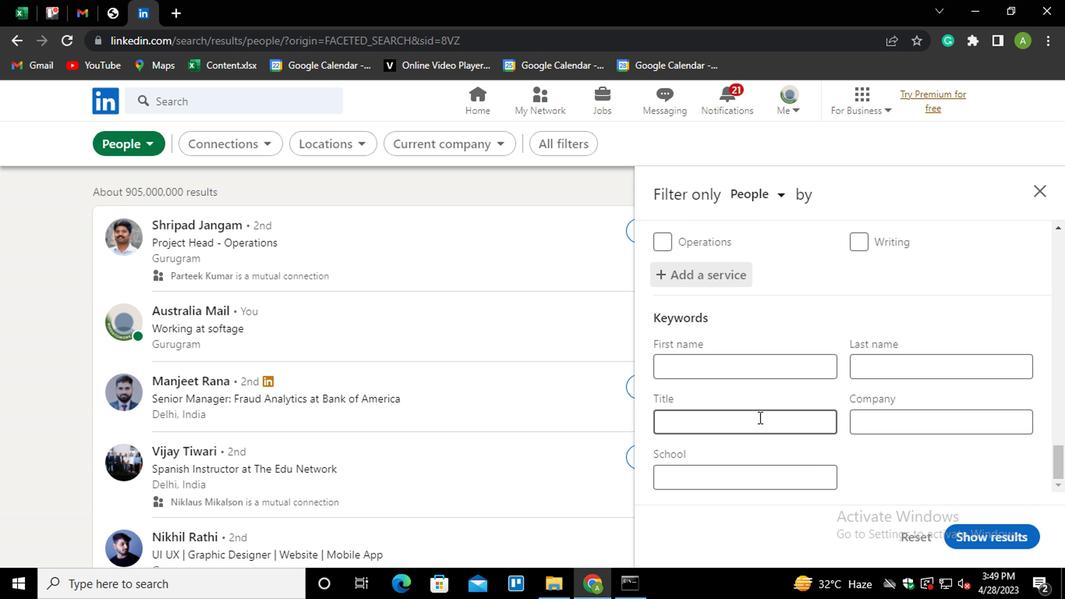 
Action: Mouse moved to (756, 418)
Screenshot: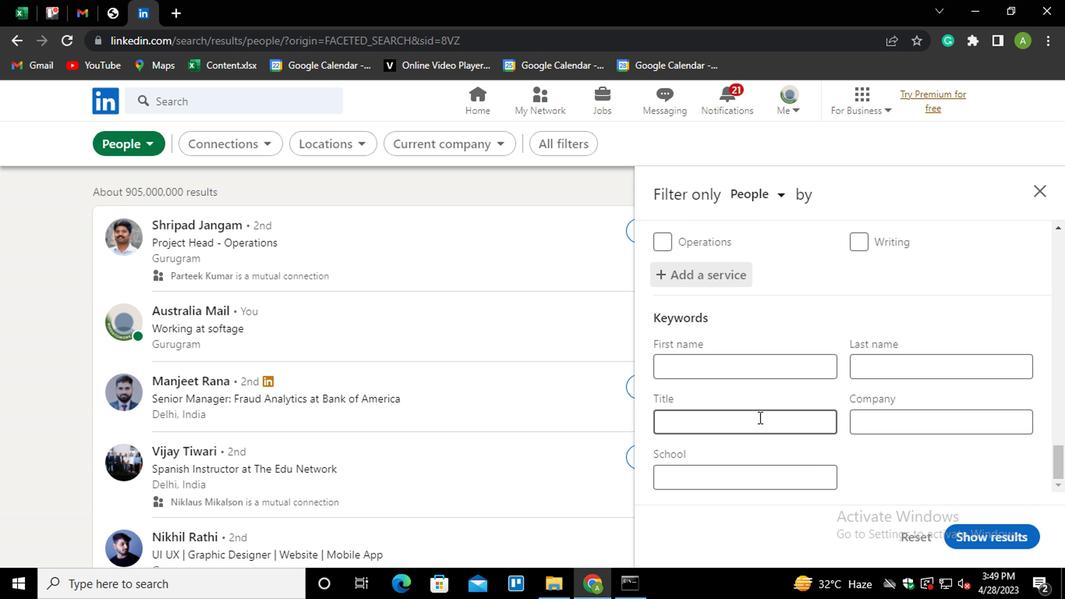 
Action: Key pressed <Key.shift>
Screenshot: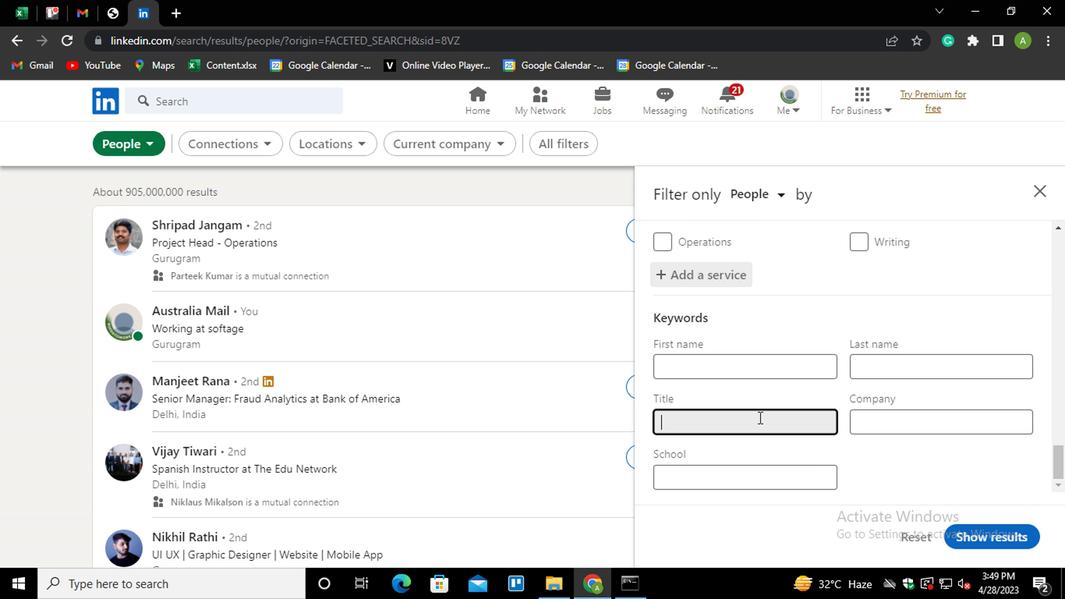 
Action: Mouse moved to (753, 419)
Screenshot: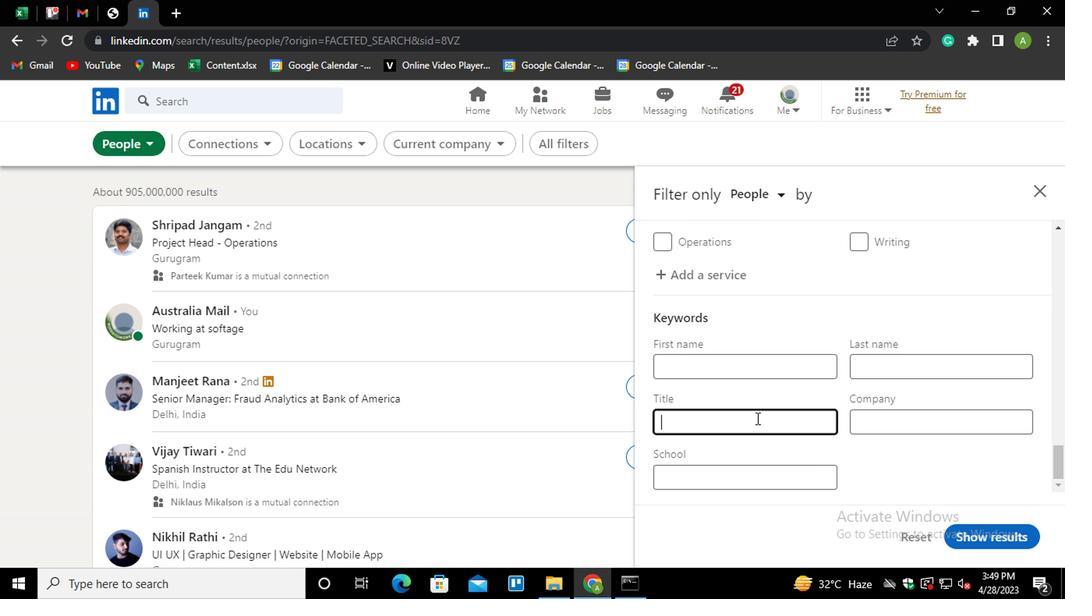 
Action: Key pressed <Key.shift><Key.shift><Key.shift><Key.shift><Key.shift>BUSINEE<Key.backspace>SS<Key.space><Key.shift>AL<Key.backspace>M<Key.backspace>NALYST
Screenshot: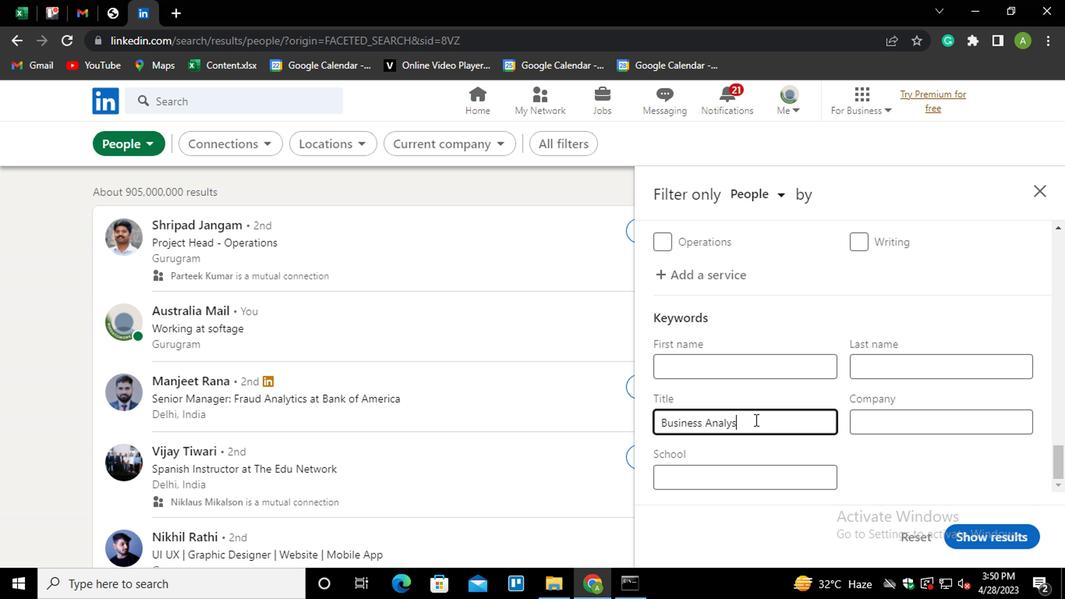 
Action: Mouse moved to (996, 479)
Screenshot: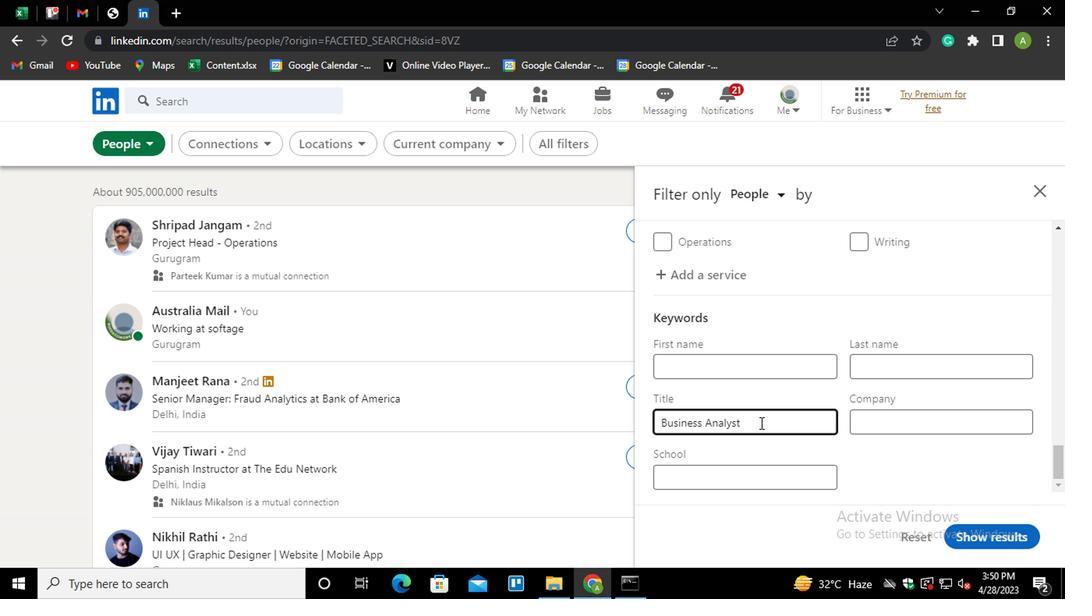 
Action: Mouse pressed left at (996, 479)
Screenshot: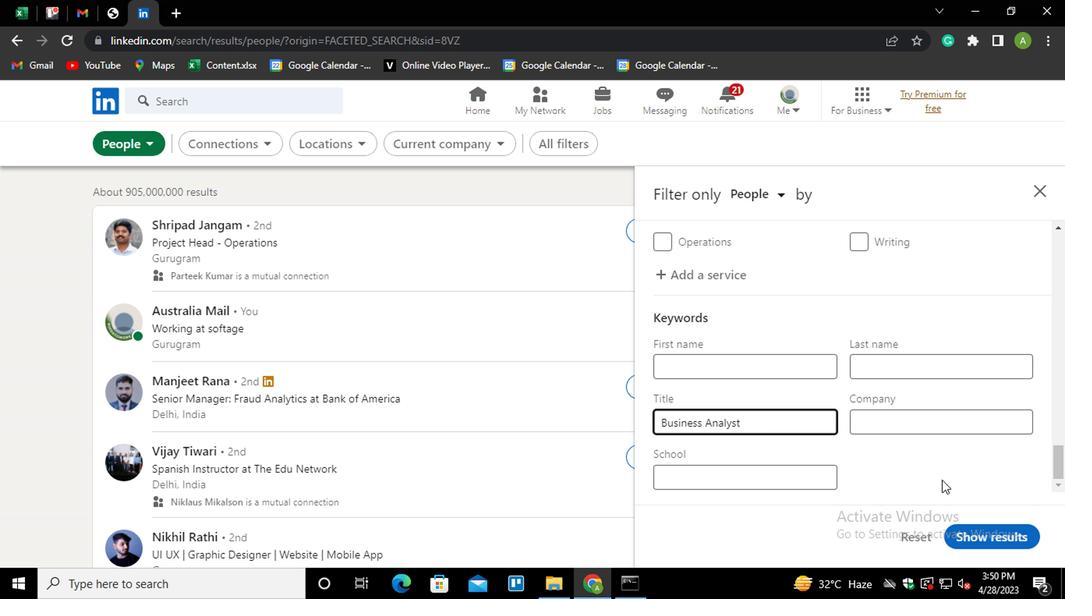 
Action: Mouse moved to (992, 538)
Screenshot: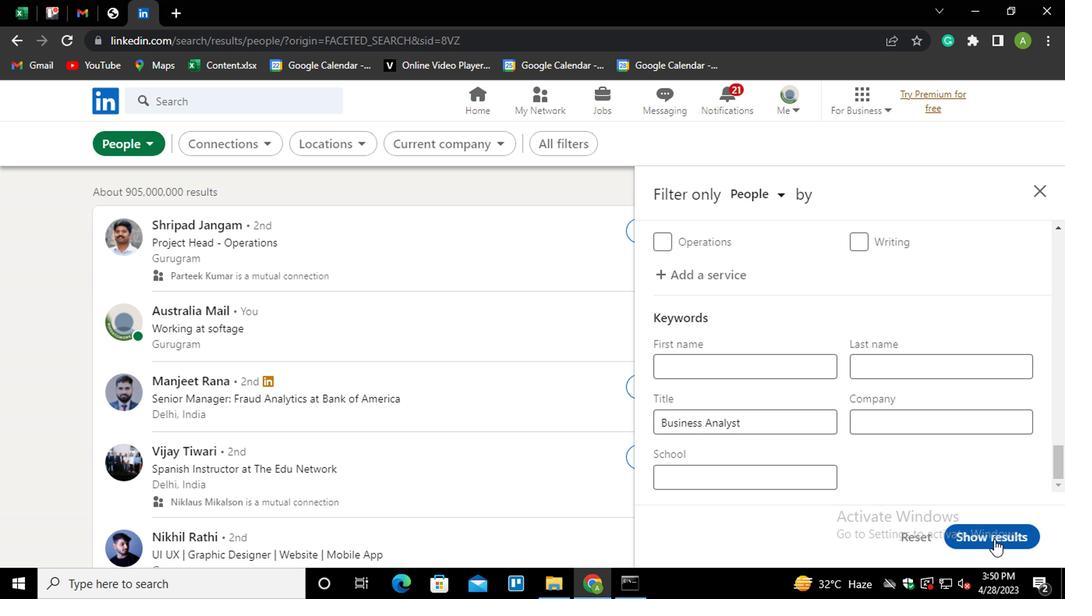 
Action: Mouse pressed left at (992, 538)
Screenshot: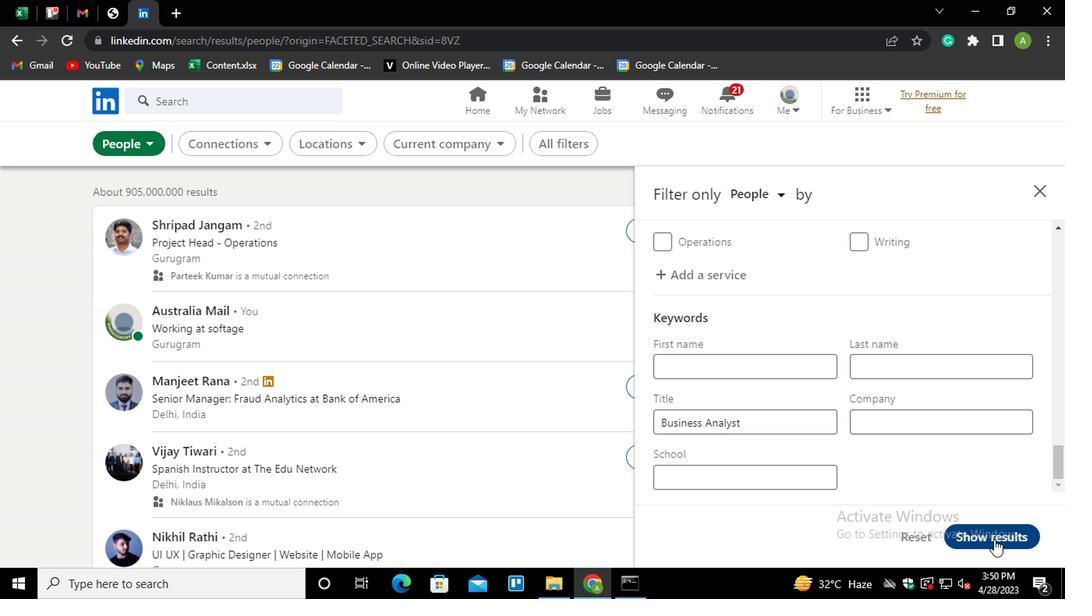 
